 Task: Find connections with filter location Stamford with filter topic #jobsearchwith filter profile language French with filter current company HR KN Official with filter school Maulana Azad National Institute of Technology with filter industry Building Equipment Contractors with filter service category Digital Marketing with filter keywords title Owner
Action: Mouse moved to (695, 108)
Screenshot: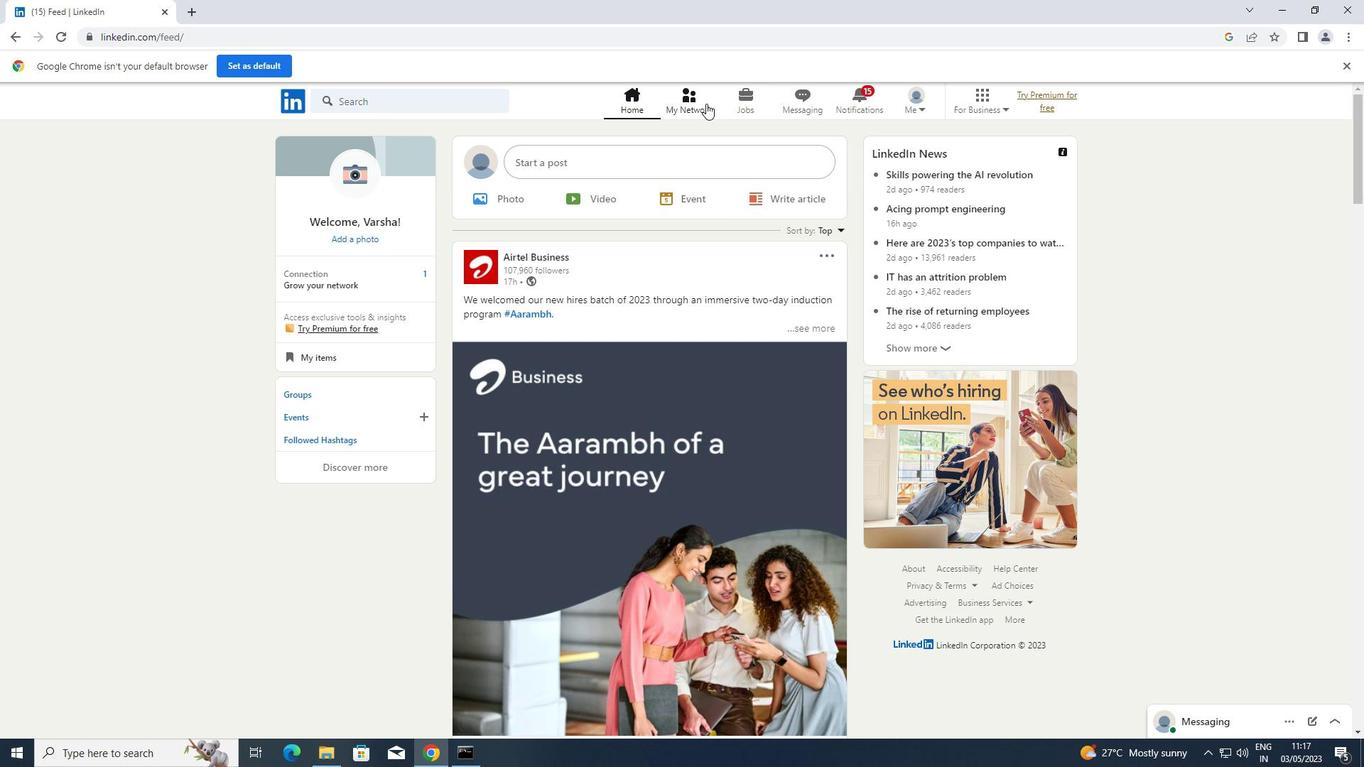 
Action: Mouse pressed left at (695, 108)
Screenshot: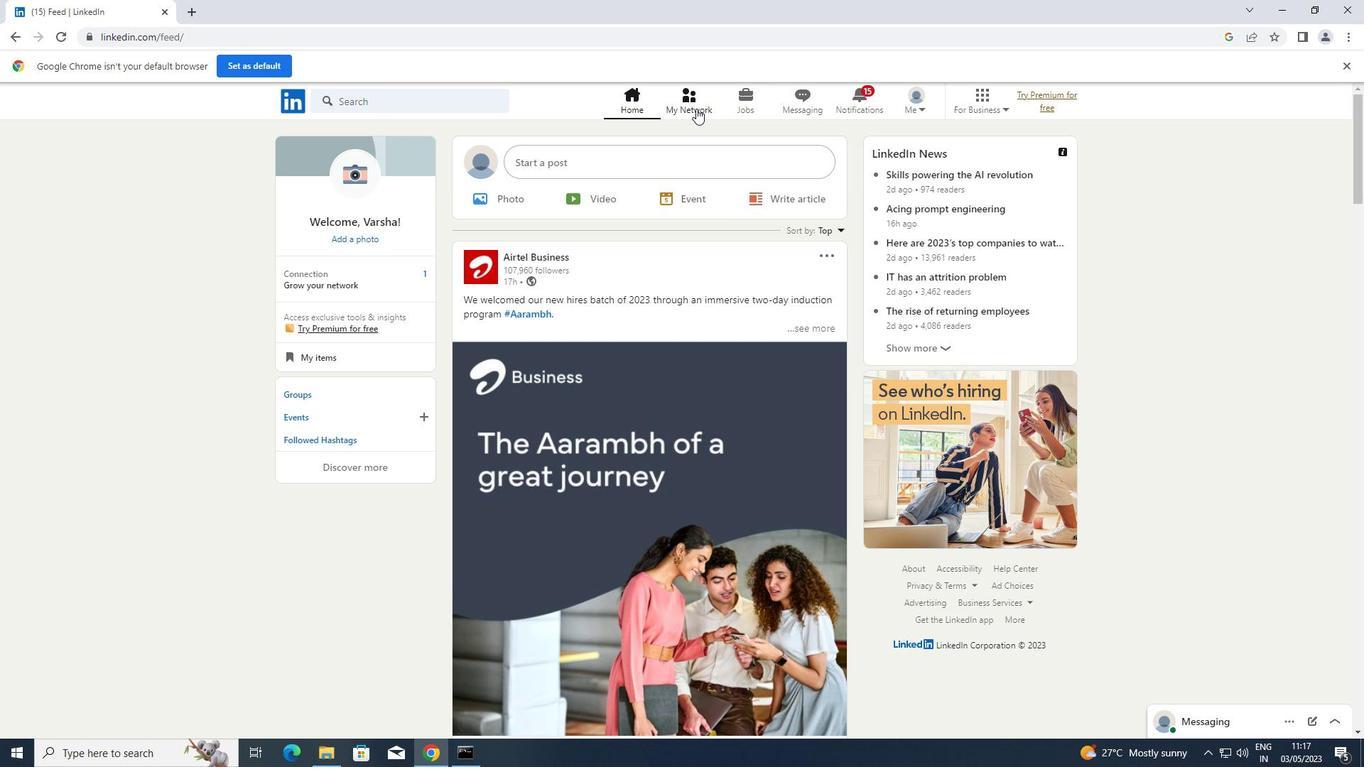 
Action: Mouse moved to (410, 173)
Screenshot: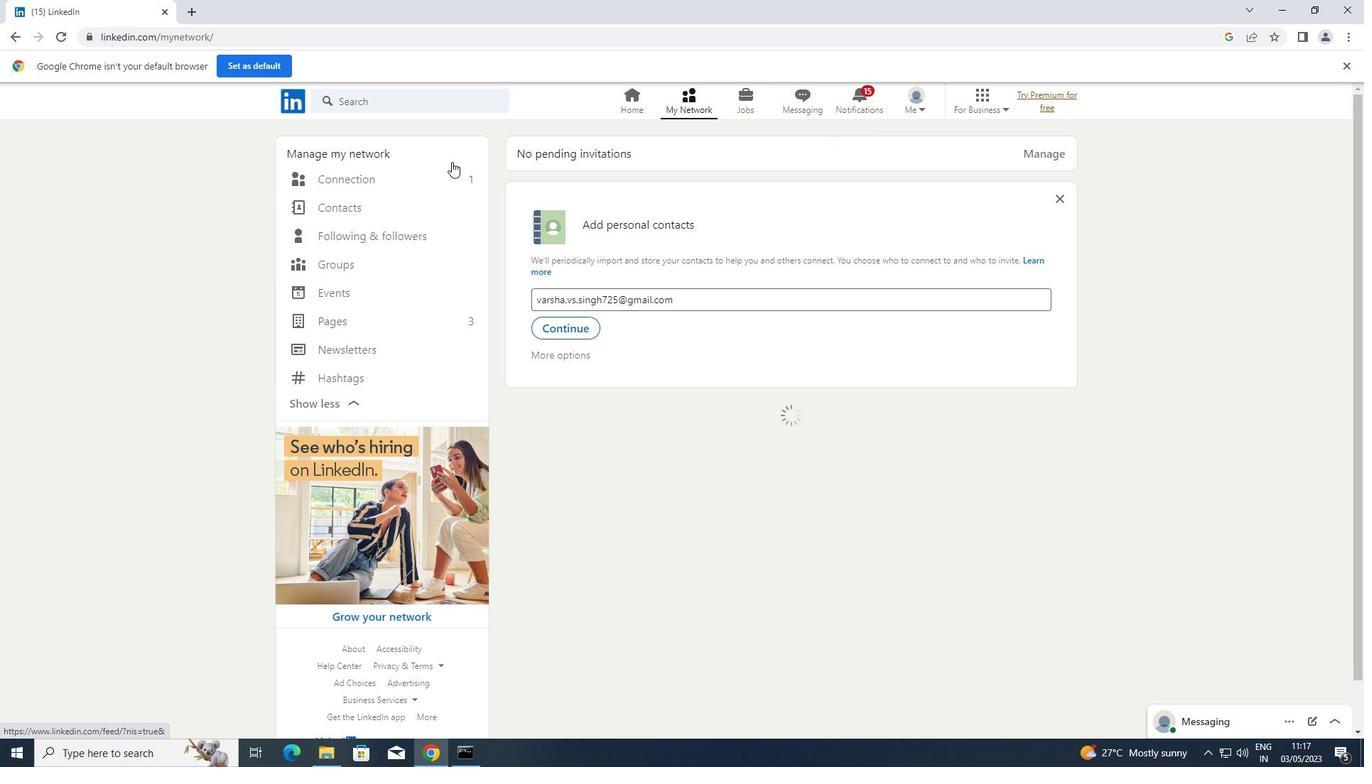 
Action: Mouse pressed left at (410, 173)
Screenshot: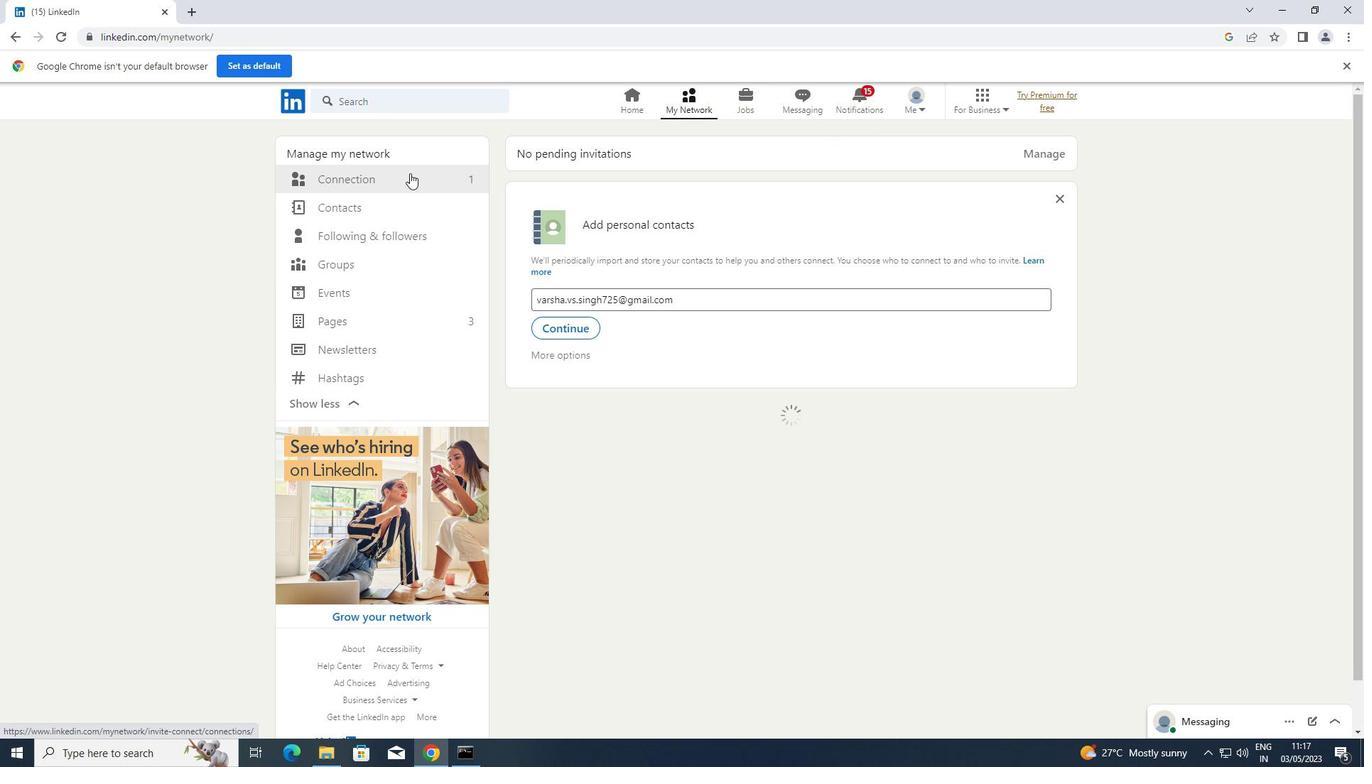 
Action: Mouse moved to (776, 174)
Screenshot: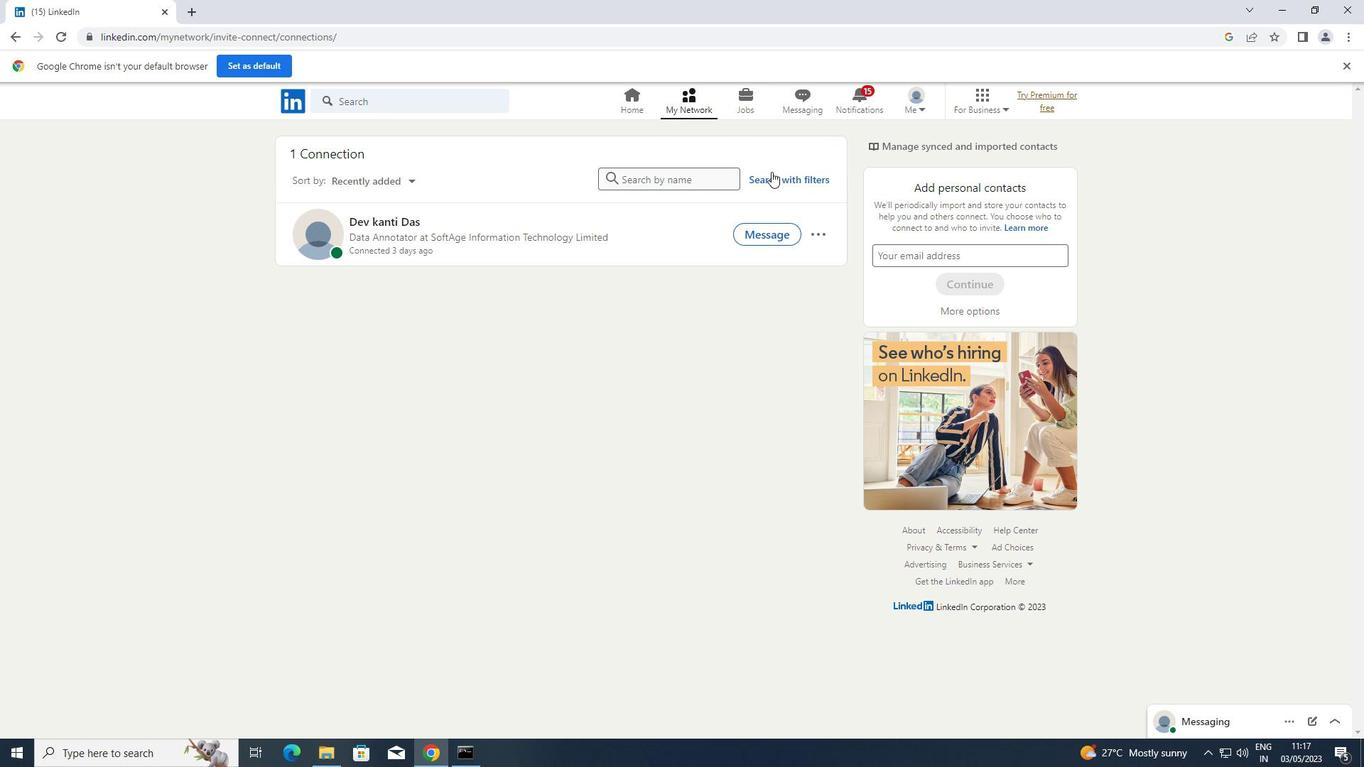 
Action: Mouse pressed left at (776, 174)
Screenshot: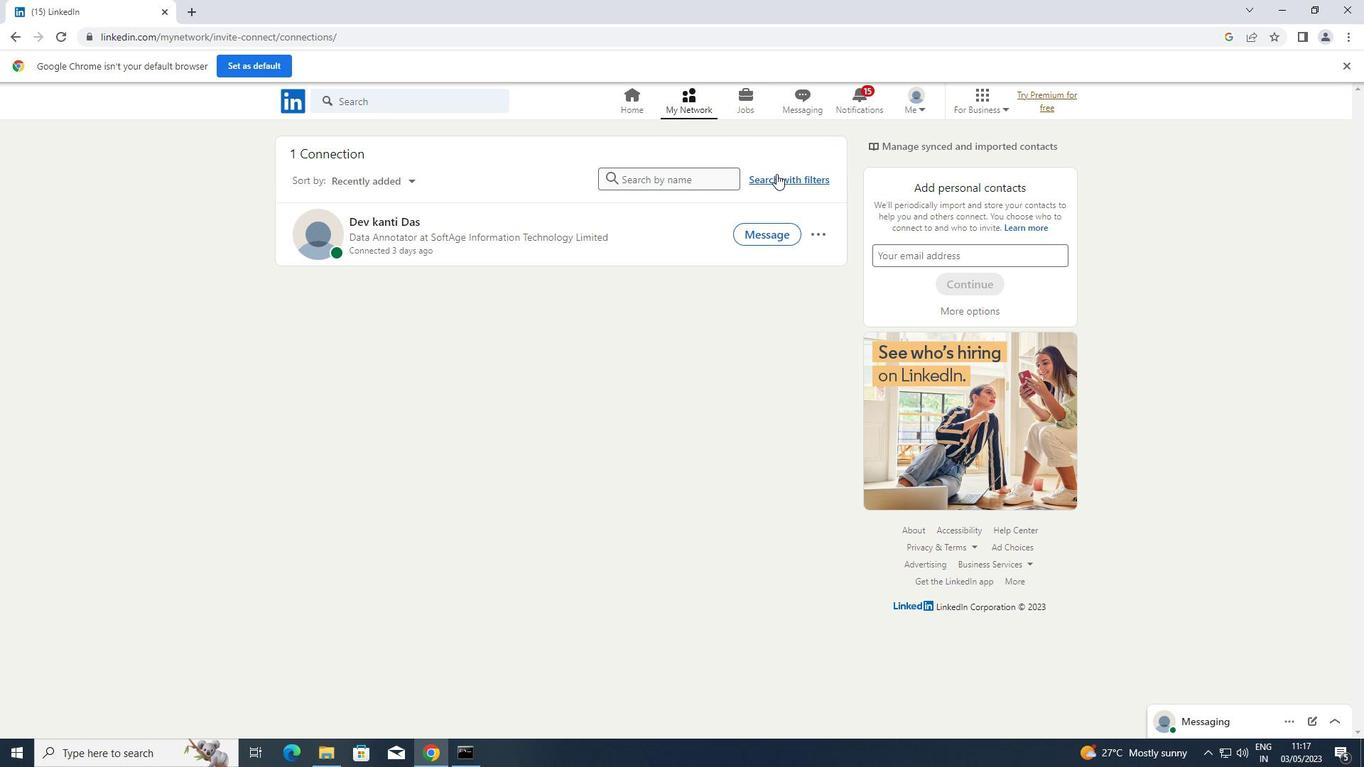 
Action: Mouse moved to (736, 137)
Screenshot: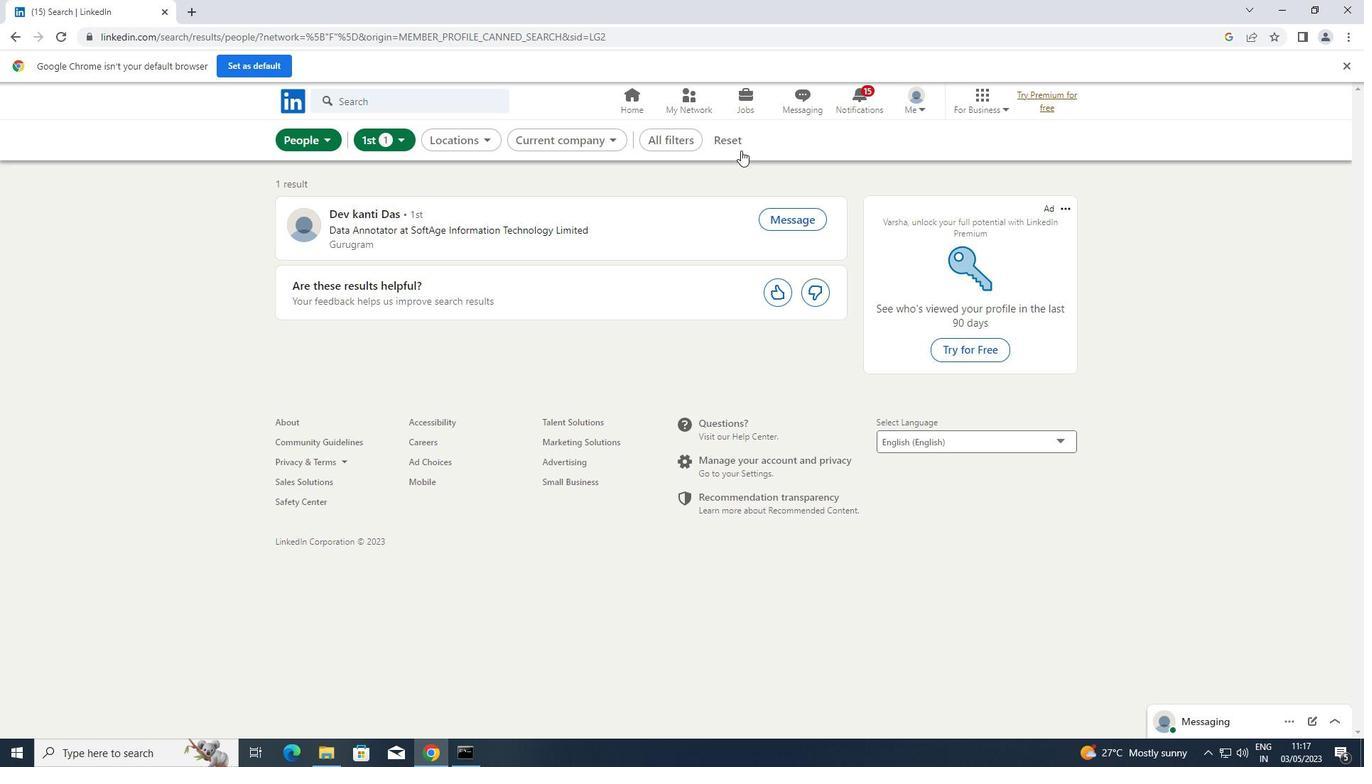 
Action: Mouse pressed left at (736, 137)
Screenshot: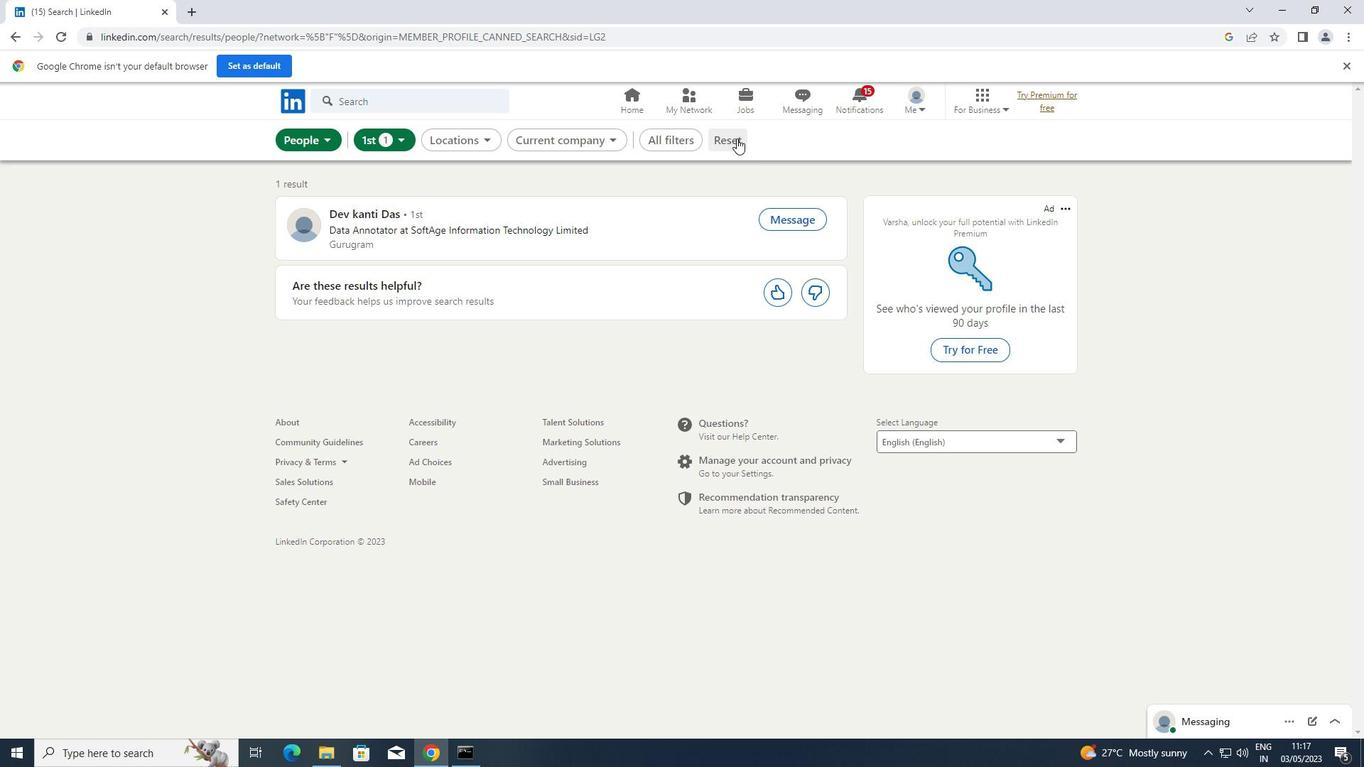 
Action: Mouse moved to (693, 137)
Screenshot: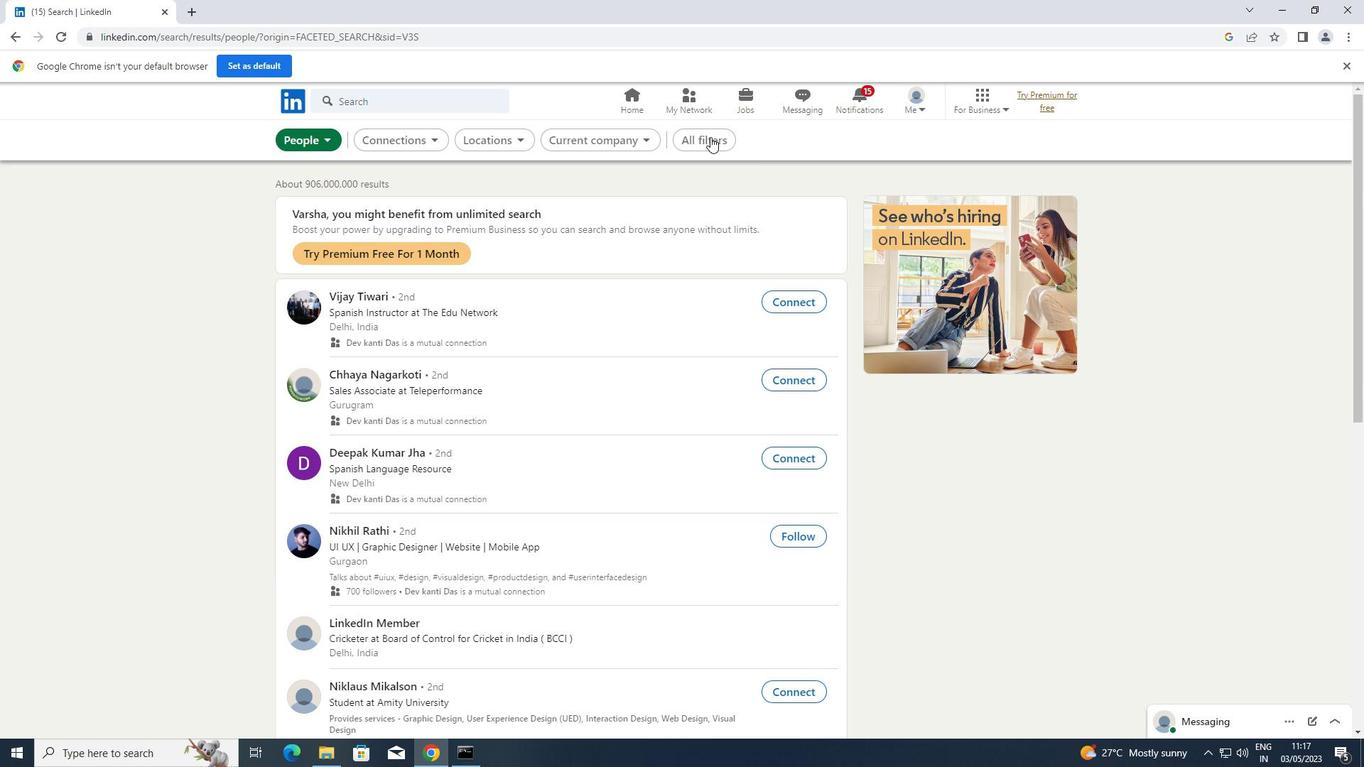 
Action: Mouse pressed left at (693, 137)
Screenshot: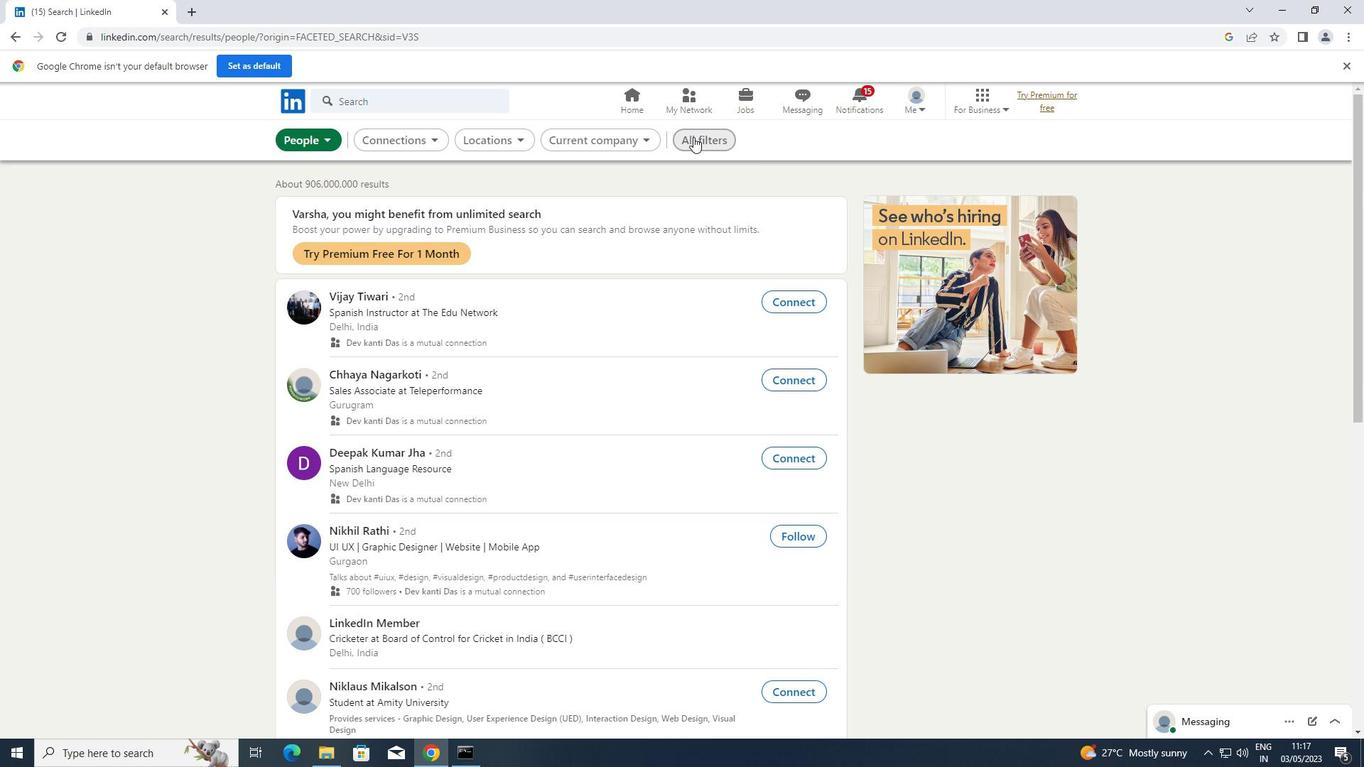 
Action: Mouse moved to (953, 309)
Screenshot: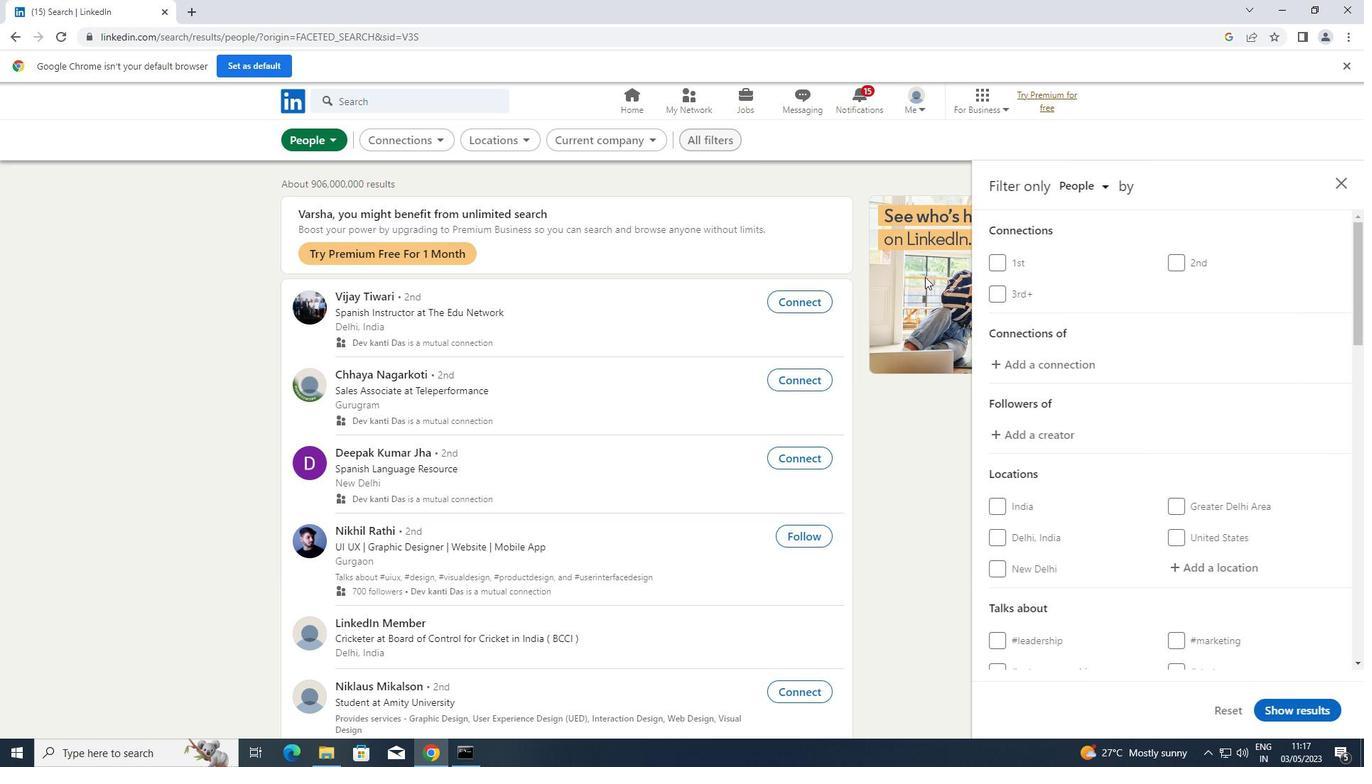 
Action: Mouse scrolled (953, 309) with delta (0, 0)
Screenshot: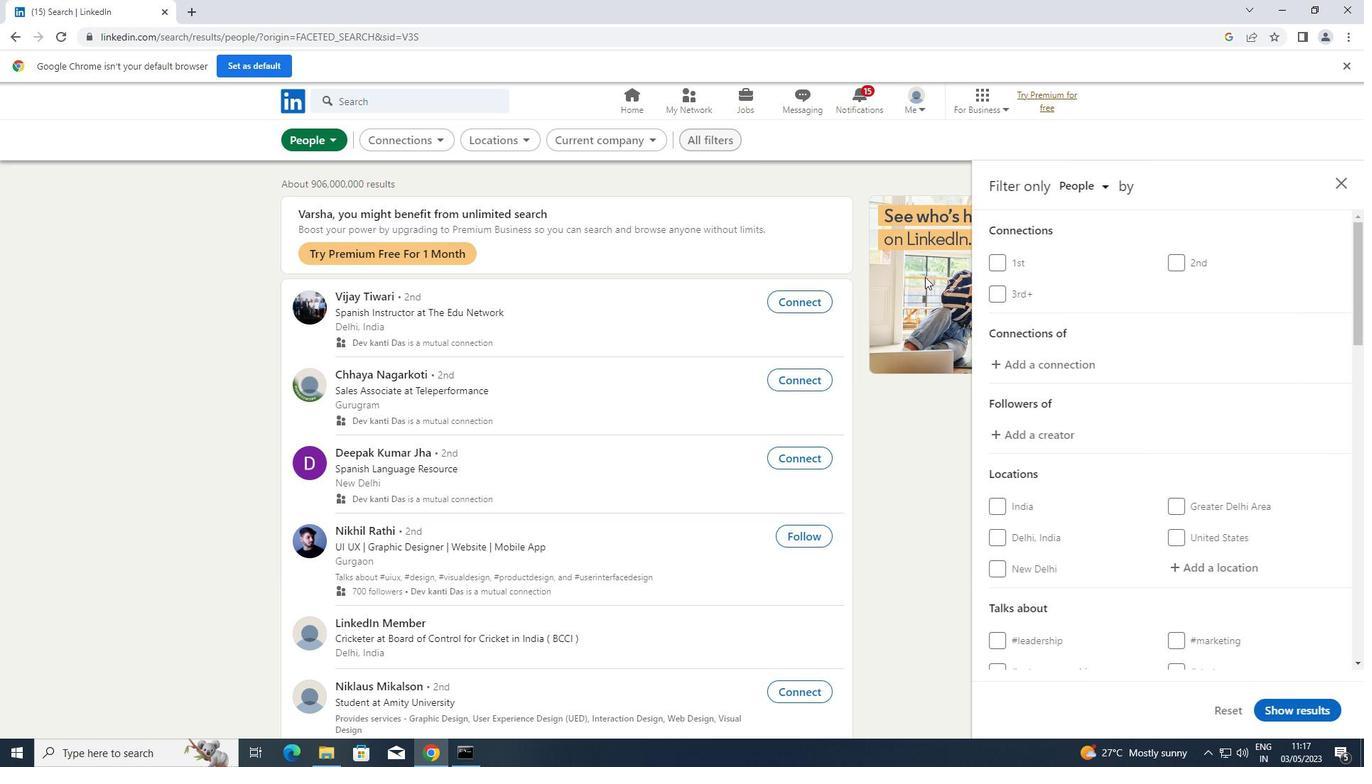 
Action: Mouse moved to (958, 316)
Screenshot: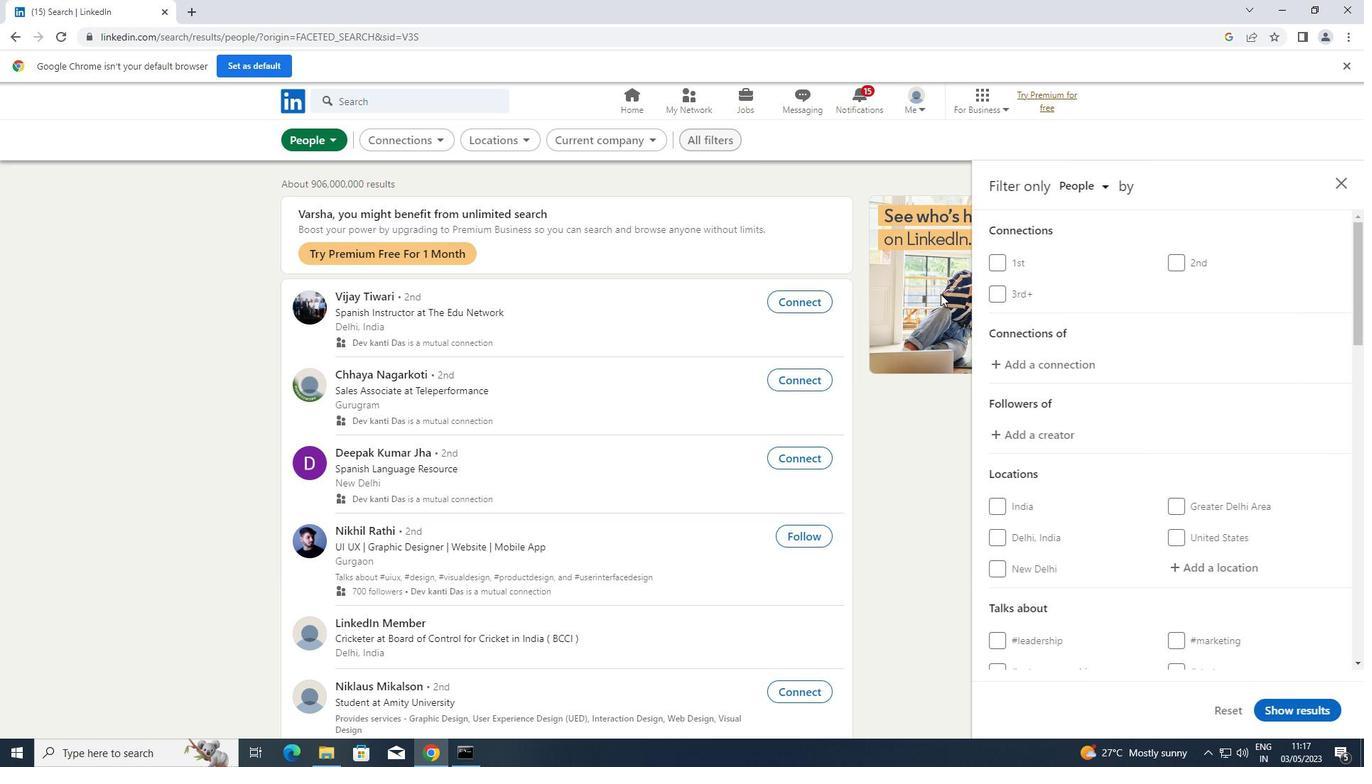 
Action: Mouse scrolled (958, 315) with delta (0, 0)
Screenshot: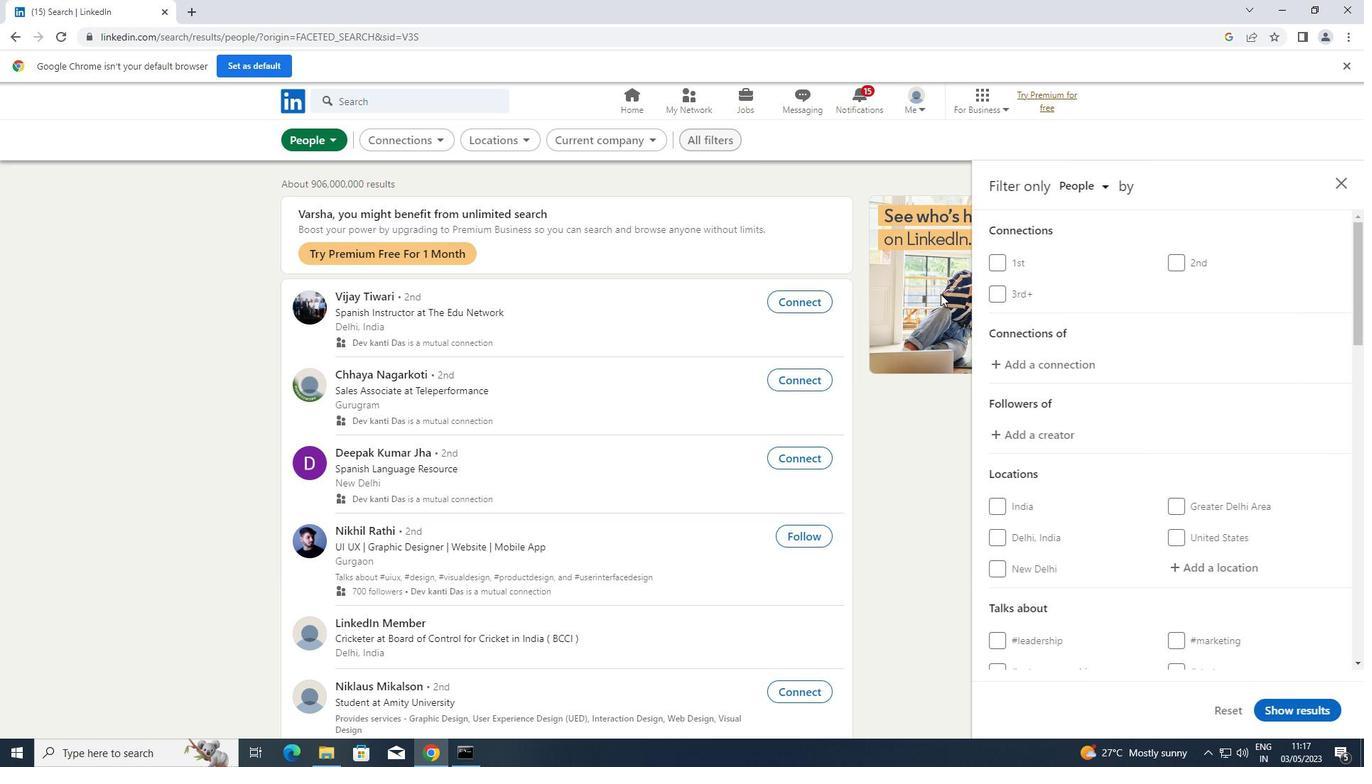 
Action: Mouse moved to (1239, 573)
Screenshot: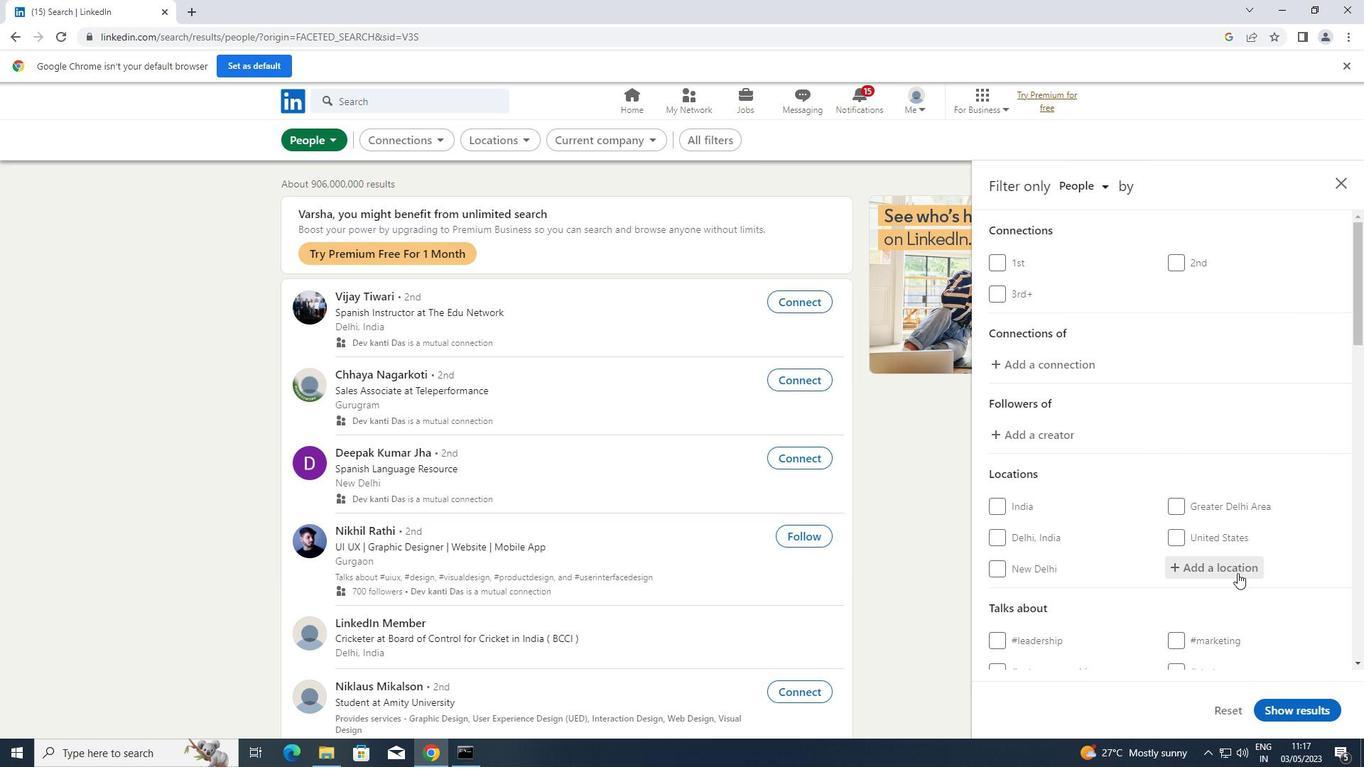 
Action: Mouse pressed left at (1239, 573)
Screenshot: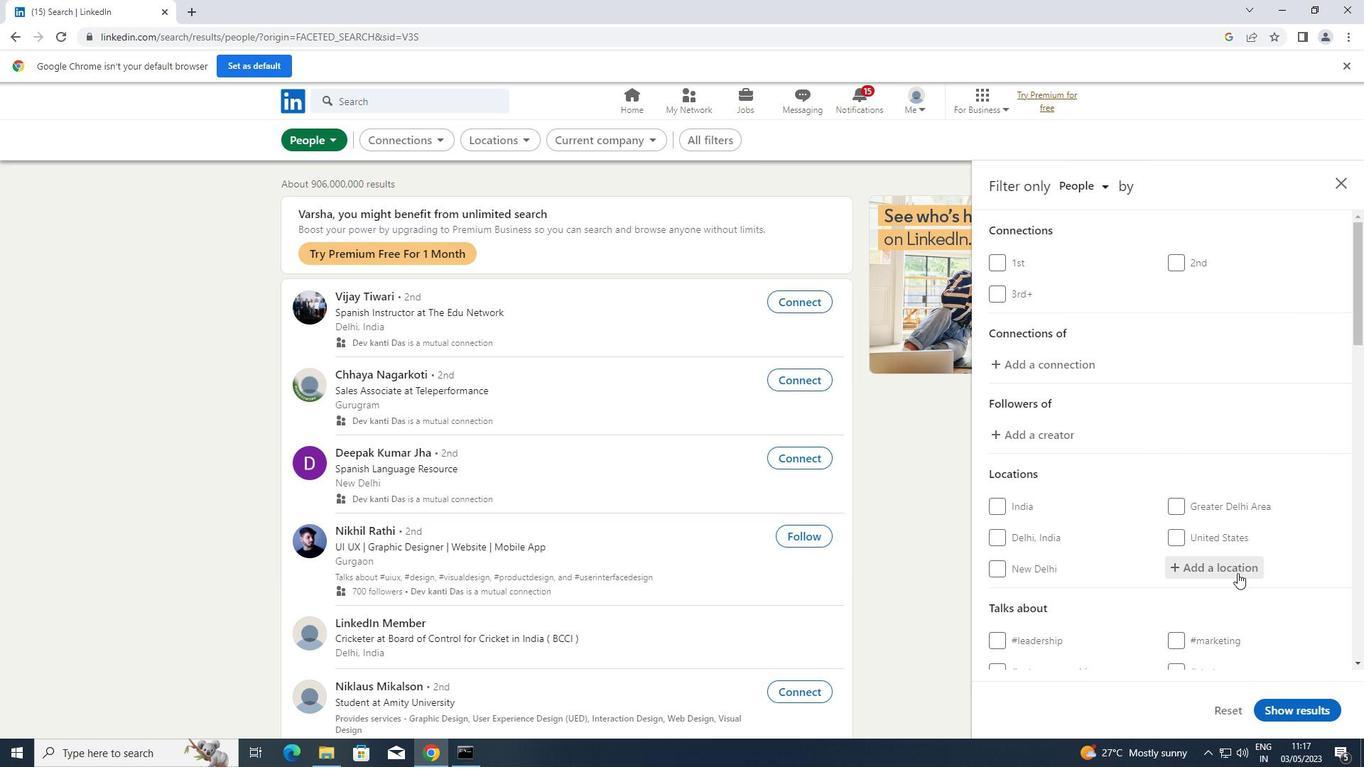 
Action: Mouse moved to (1247, 574)
Screenshot: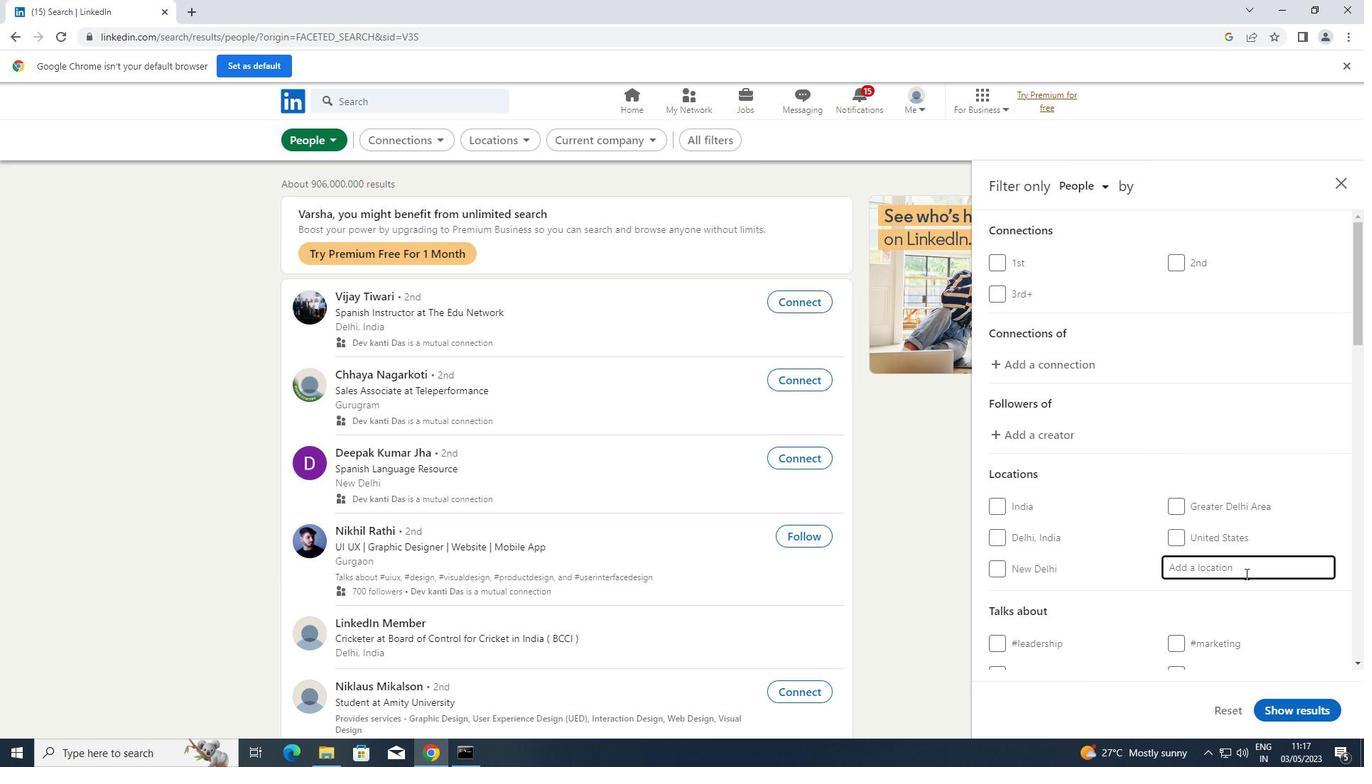 
Action: Key pressed <Key.shift>STAMFORD<Key.enter>
Screenshot: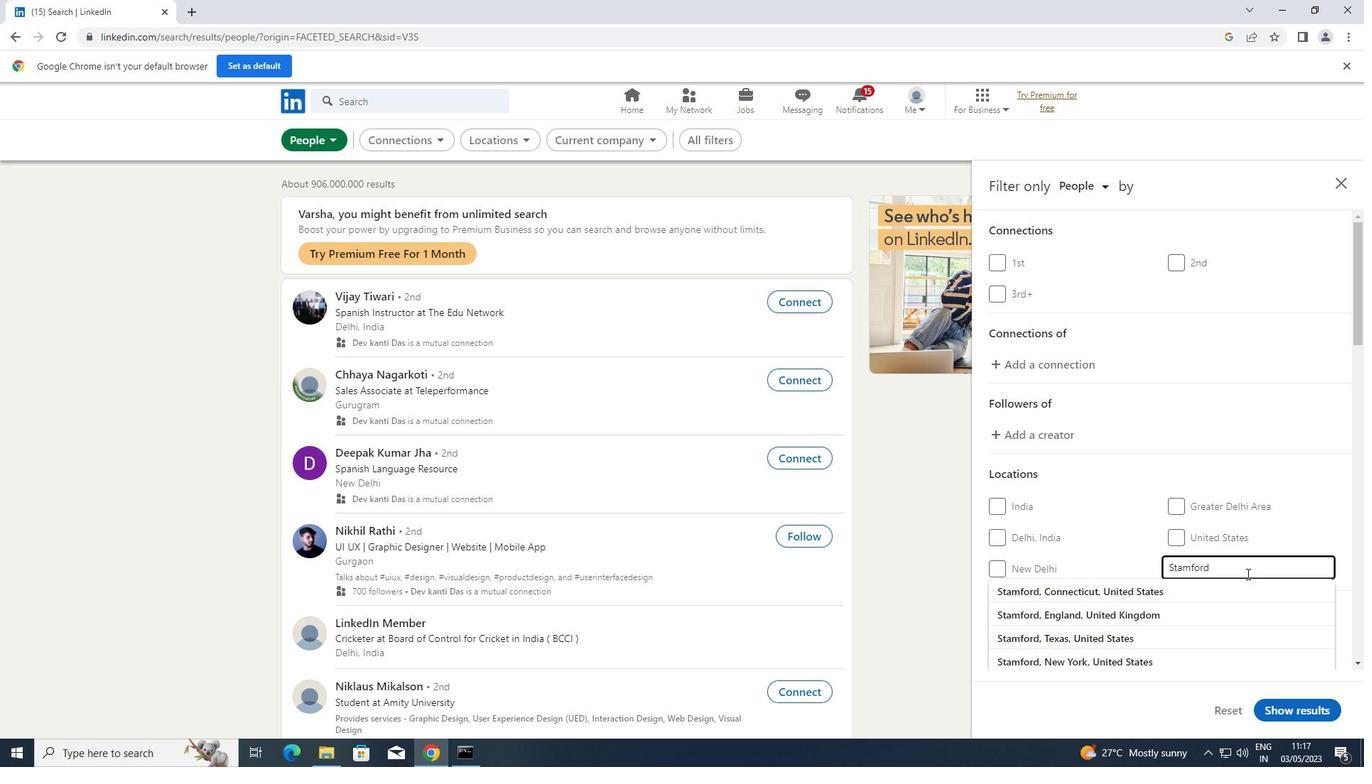 
Action: Mouse scrolled (1247, 573) with delta (0, 0)
Screenshot: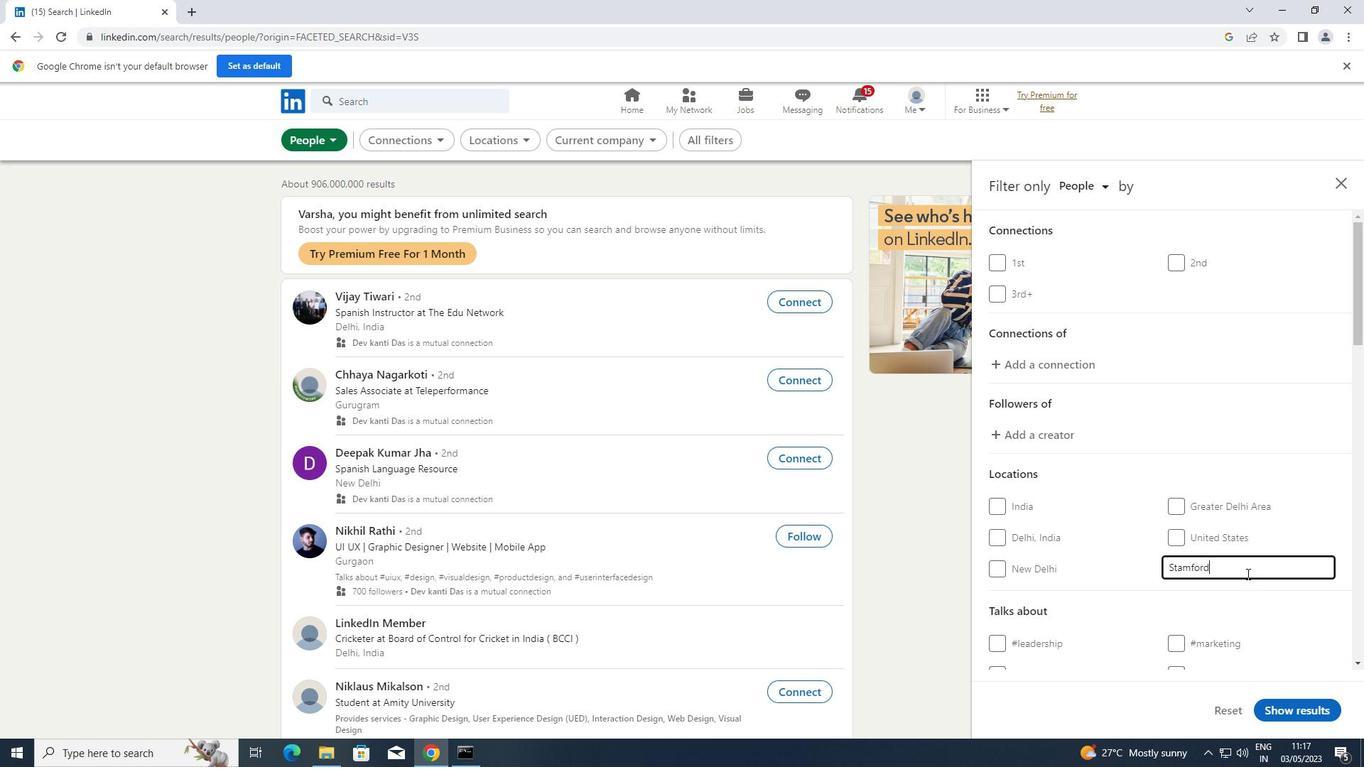 
Action: Mouse scrolled (1247, 573) with delta (0, 0)
Screenshot: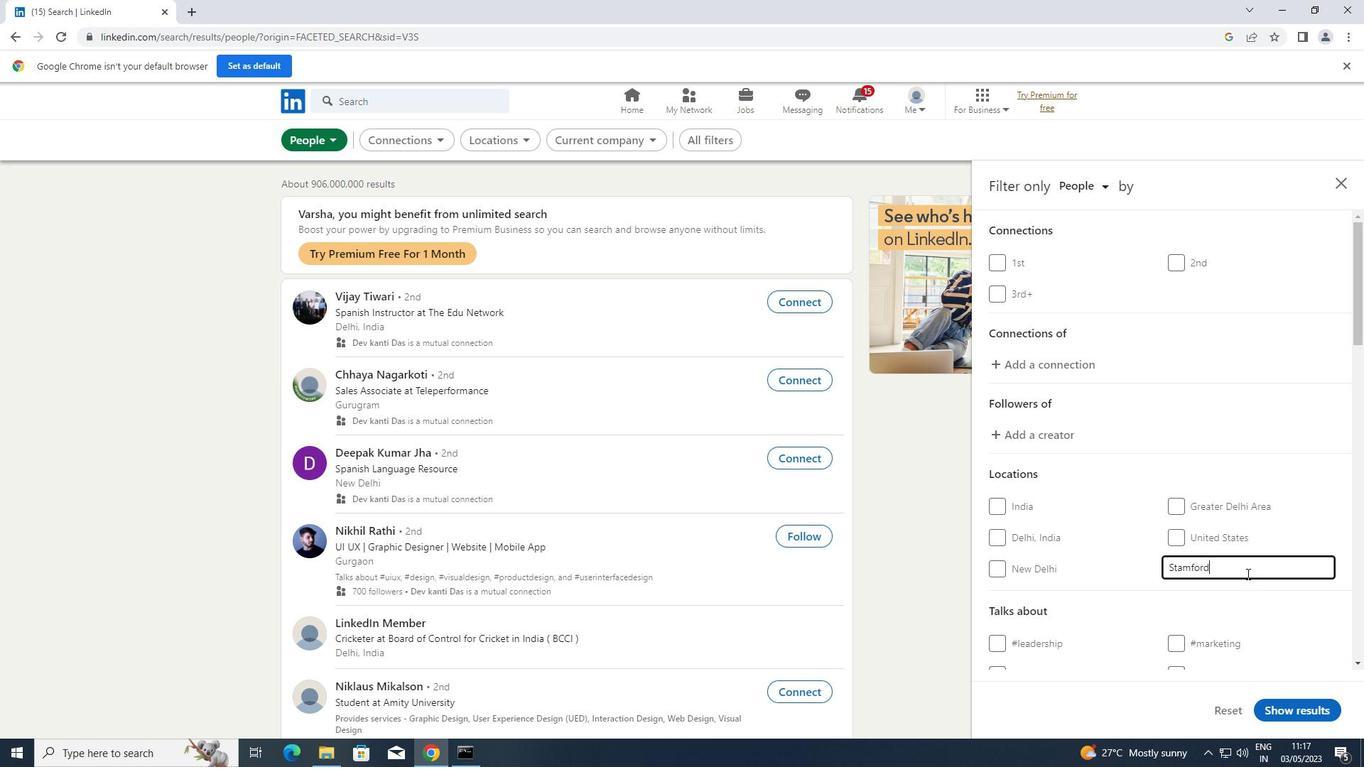 
Action: Mouse scrolled (1247, 573) with delta (0, 0)
Screenshot: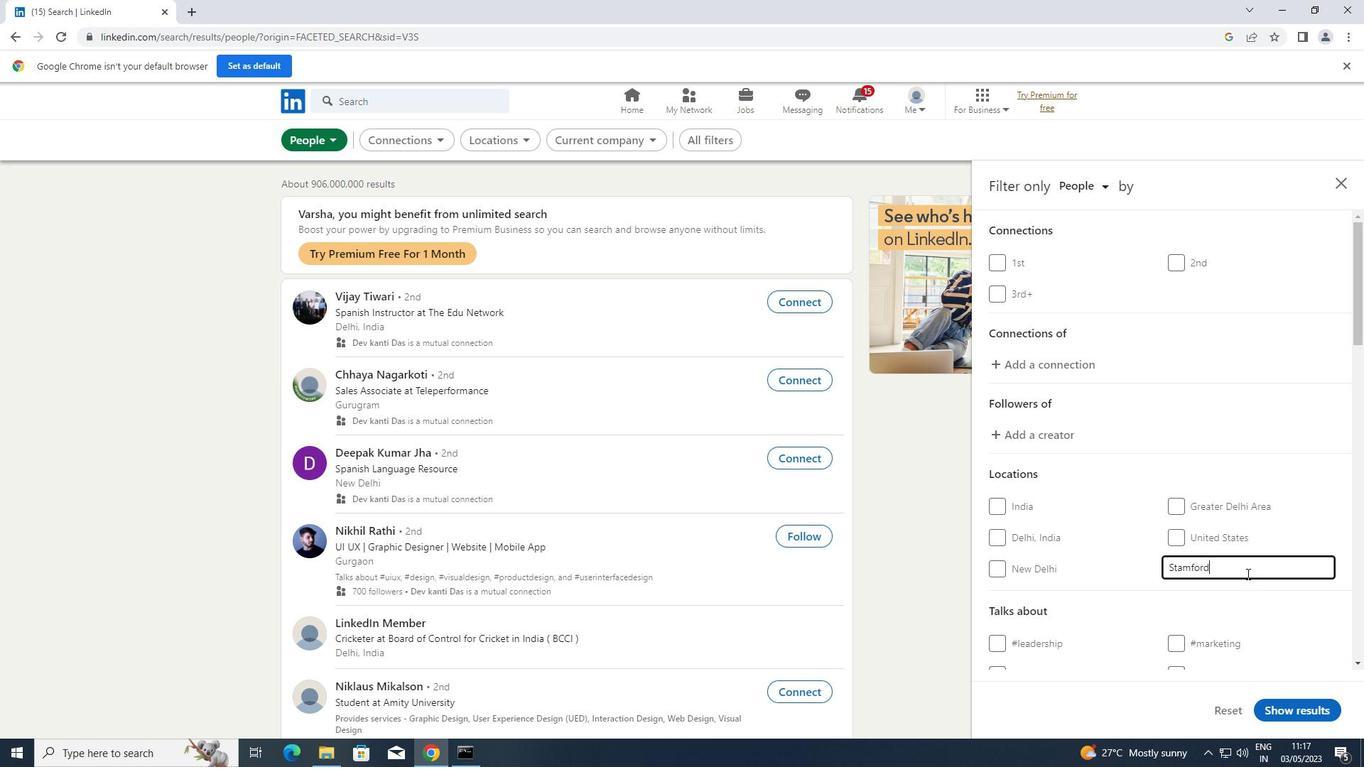 
Action: Mouse moved to (1246, 495)
Screenshot: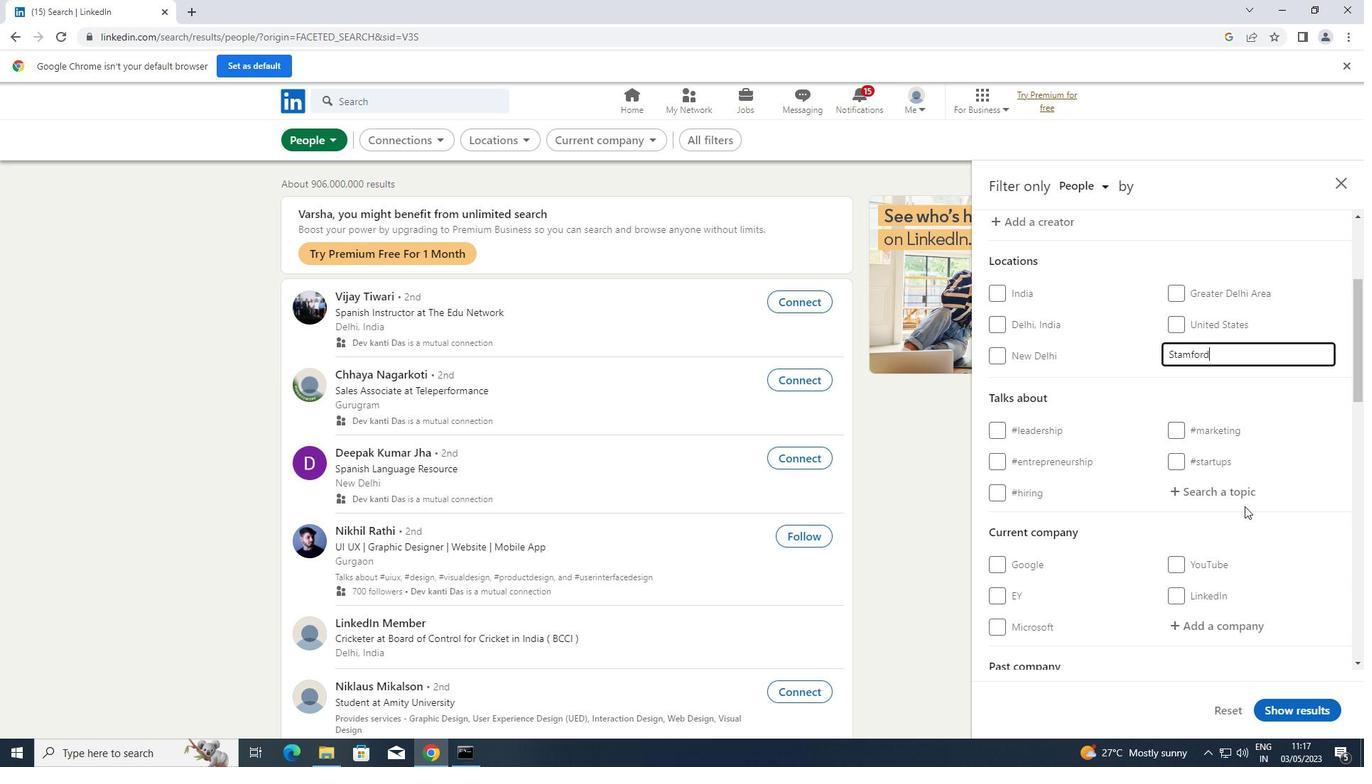 
Action: Mouse pressed left at (1246, 495)
Screenshot: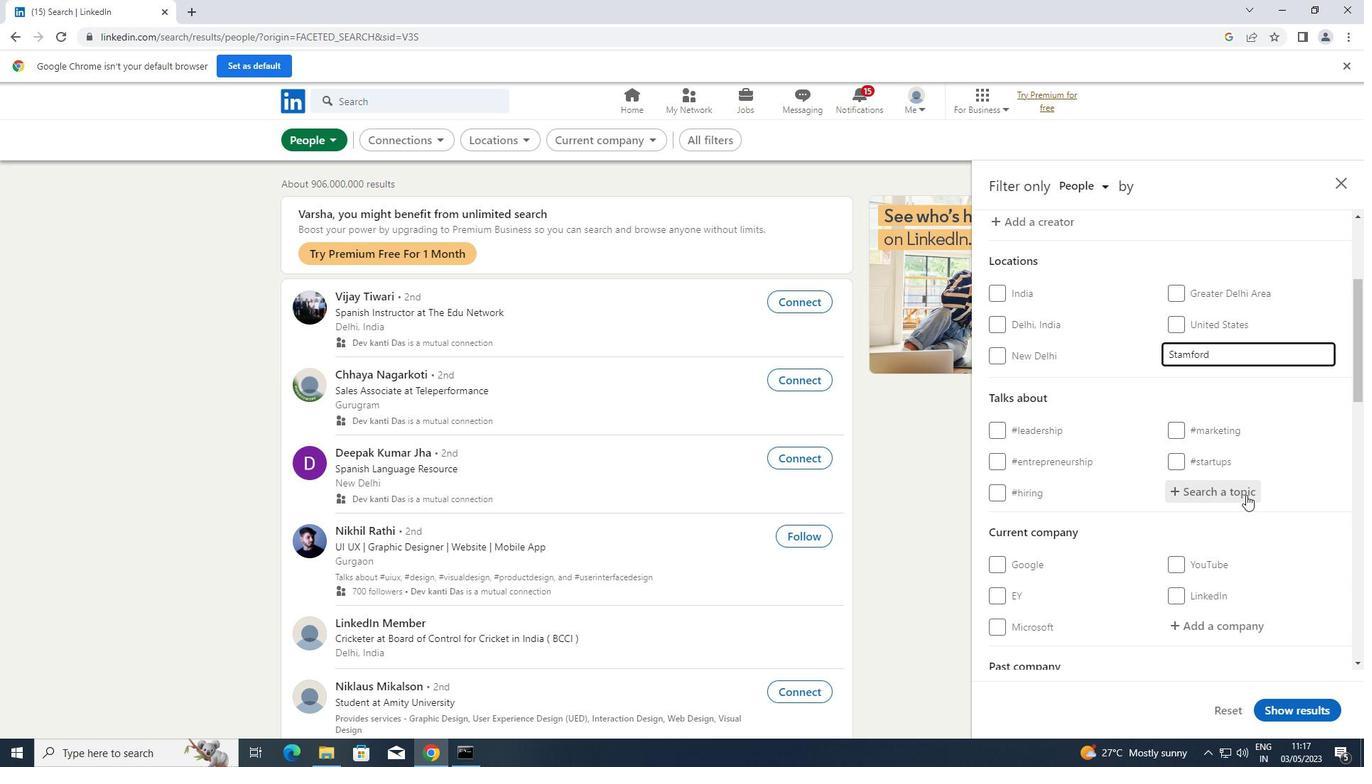 
Action: Key pressed JOBSEARCH
Screenshot: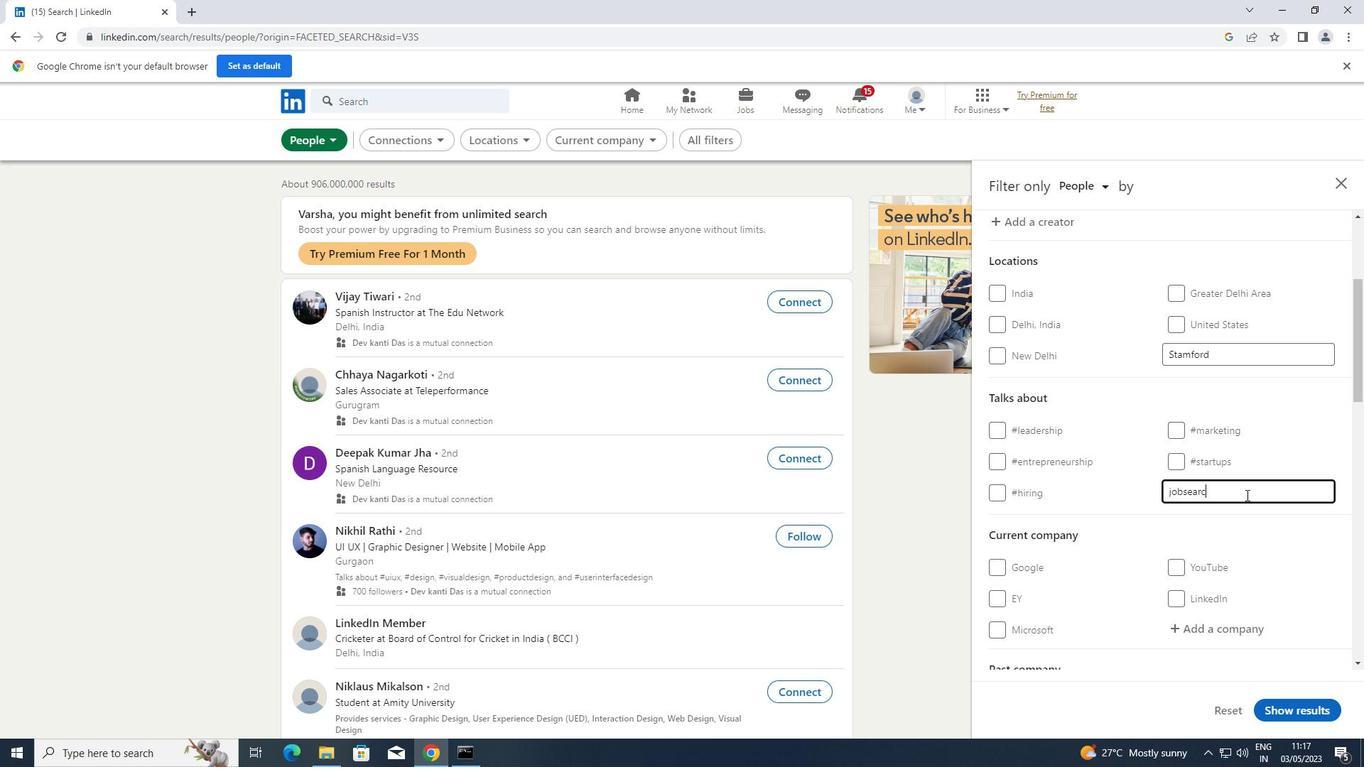 
Action: Mouse moved to (1169, 491)
Screenshot: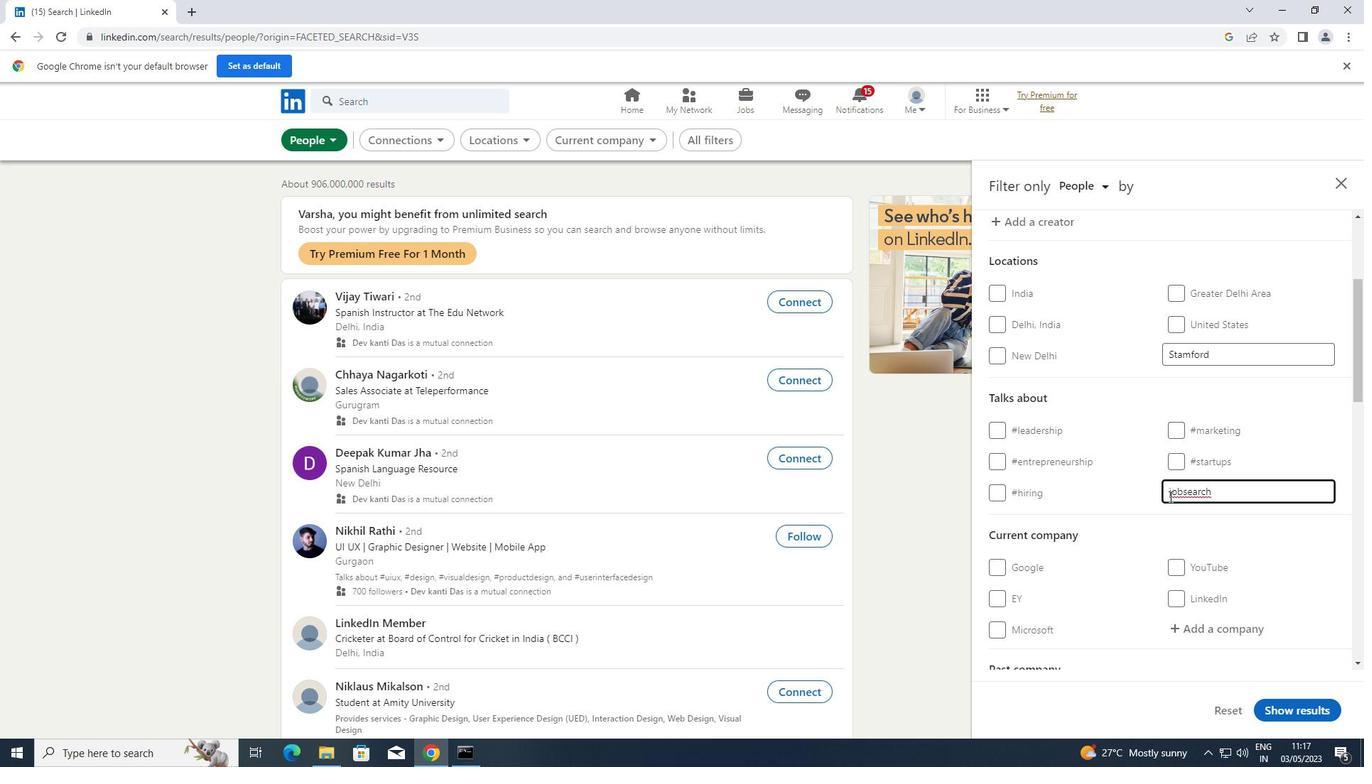 
Action: Mouse pressed left at (1169, 491)
Screenshot: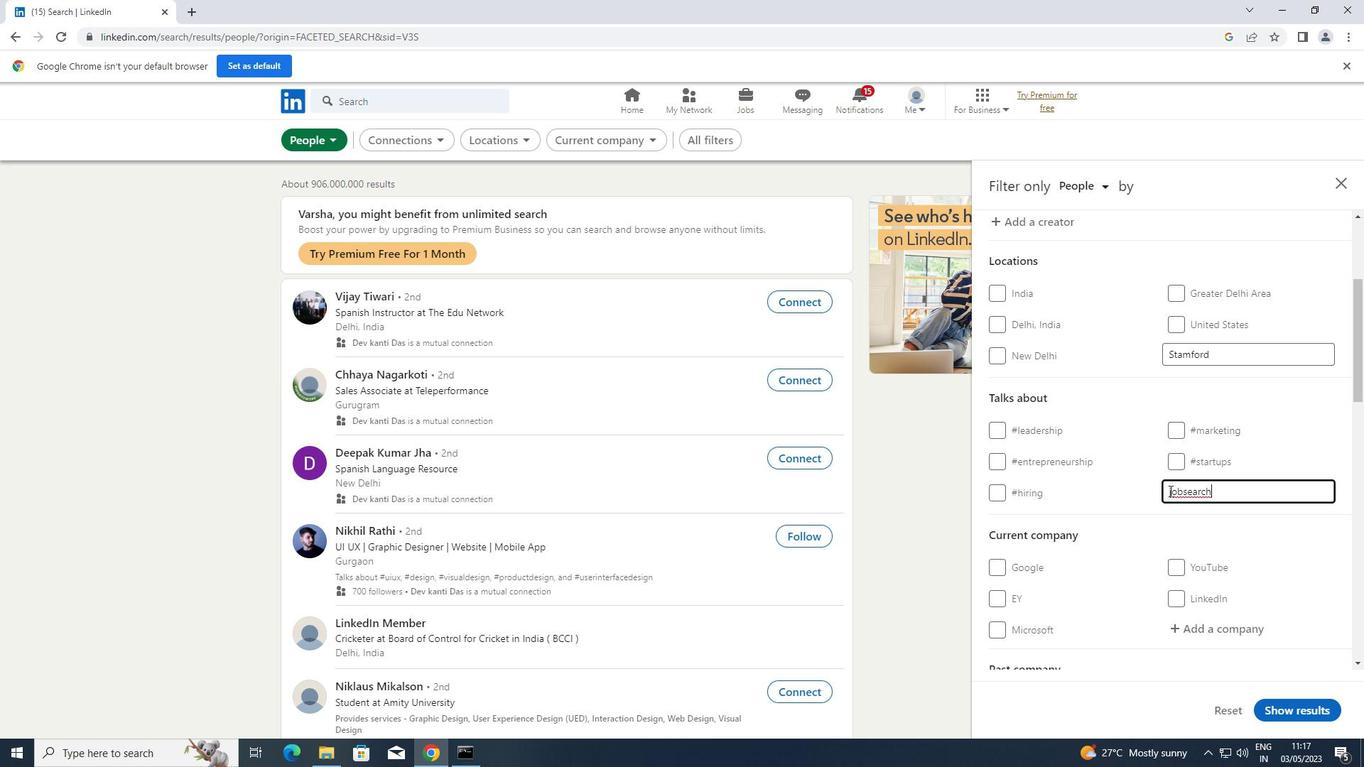 
Action: Key pressed <Key.shift>#
Screenshot: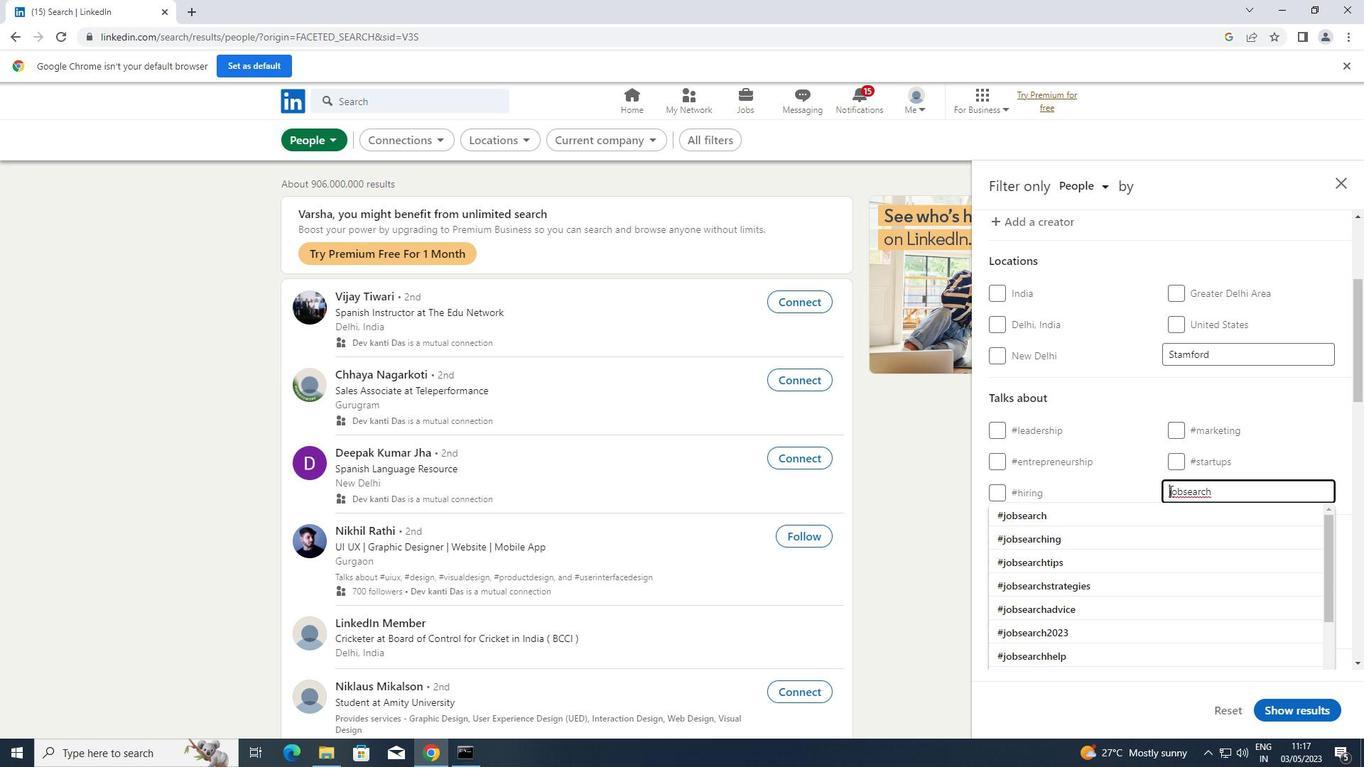 
Action: Mouse scrolled (1169, 490) with delta (0, 0)
Screenshot: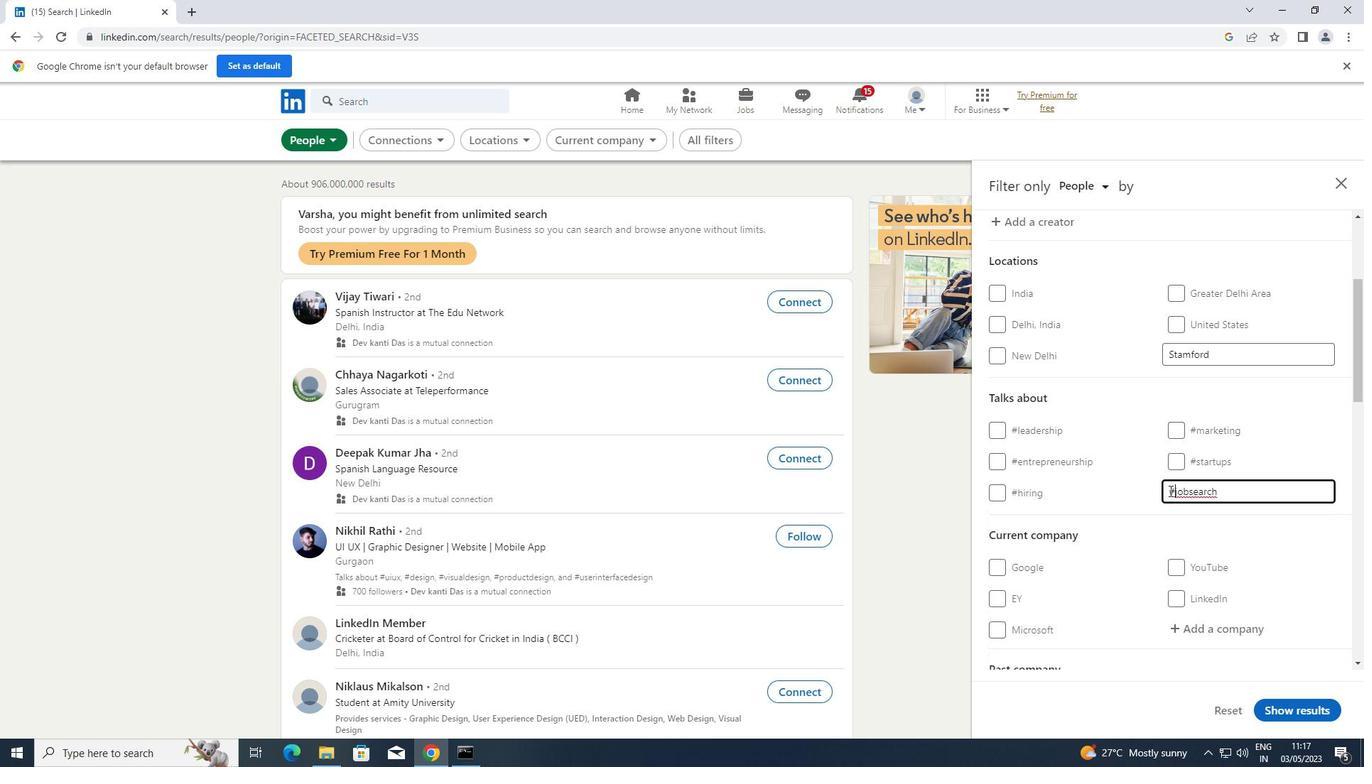 
Action: Mouse scrolled (1169, 490) with delta (0, 0)
Screenshot: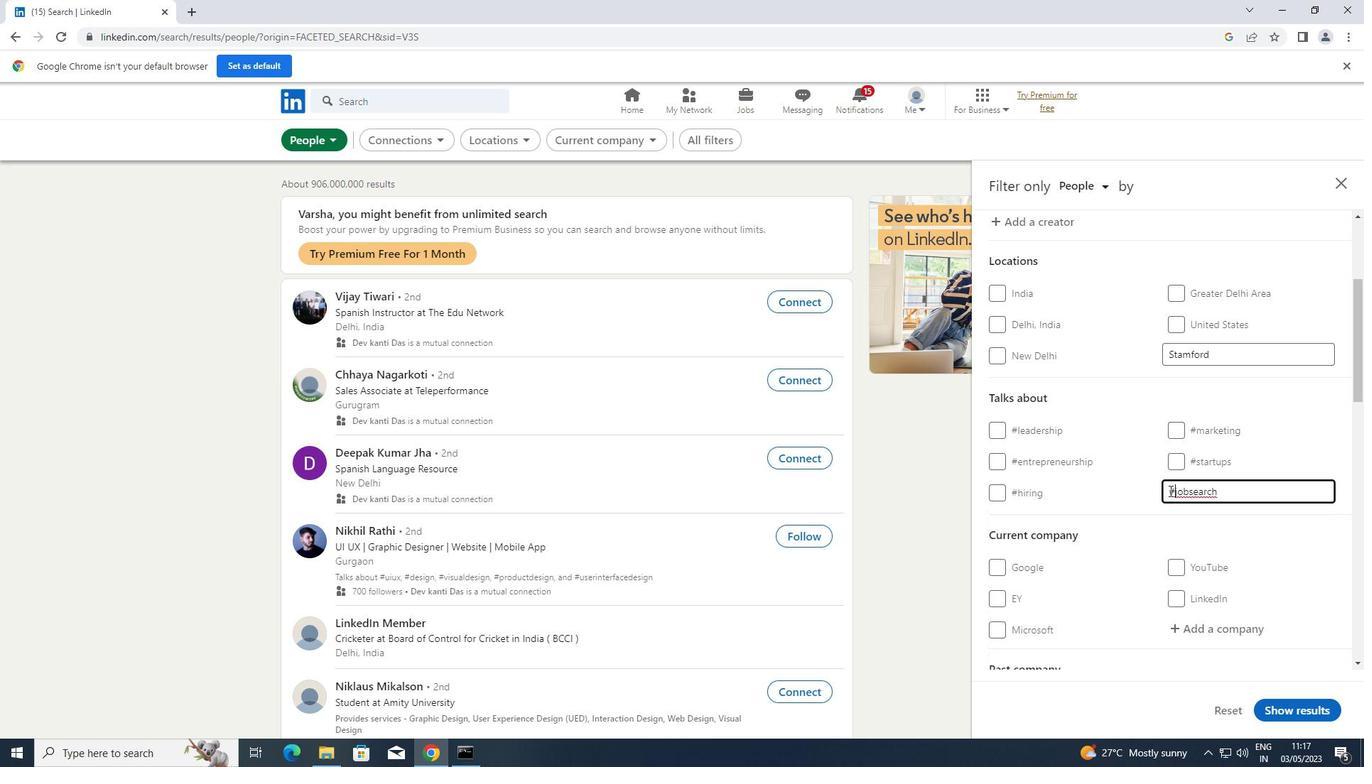 
Action: Mouse scrolled (1169, 490) with delta (0, 0)
Screenshot: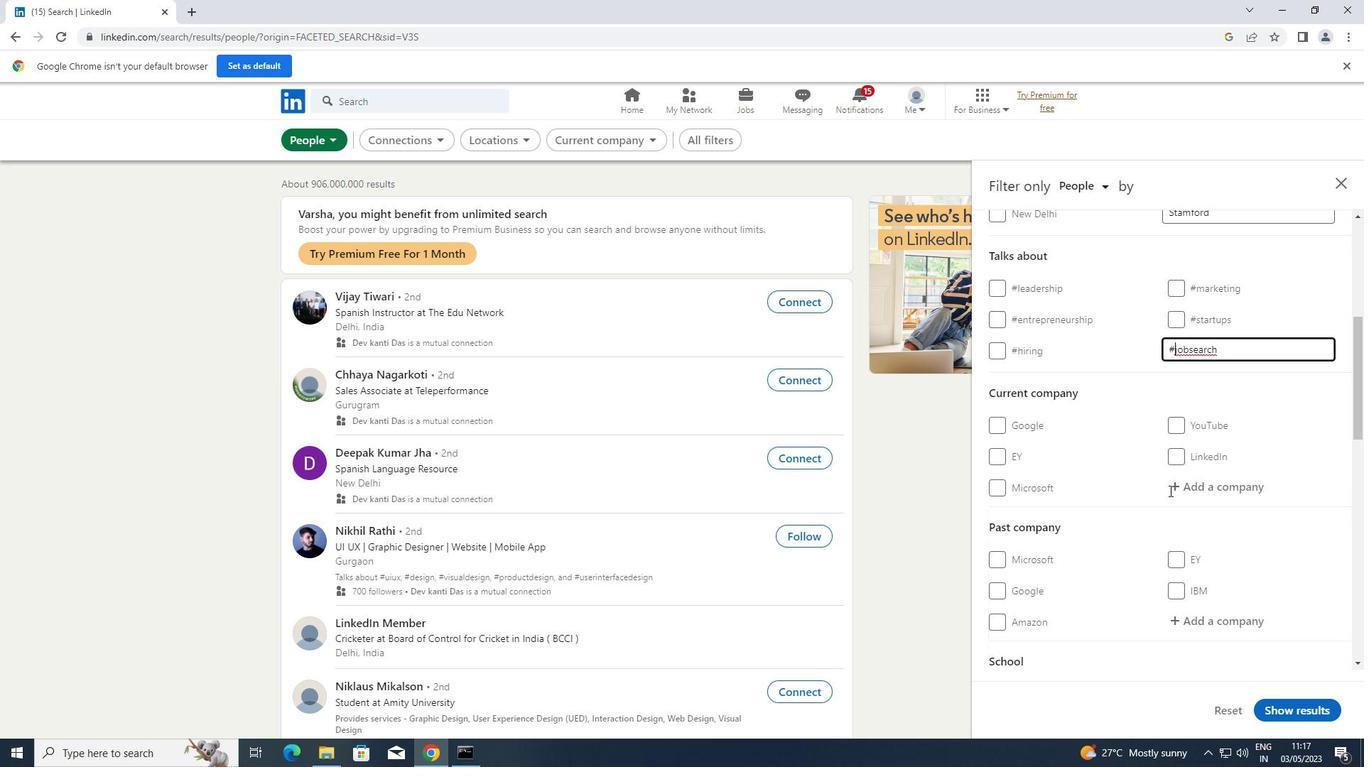 
Action: Mouse moved to (1174, 488)
Screenshot: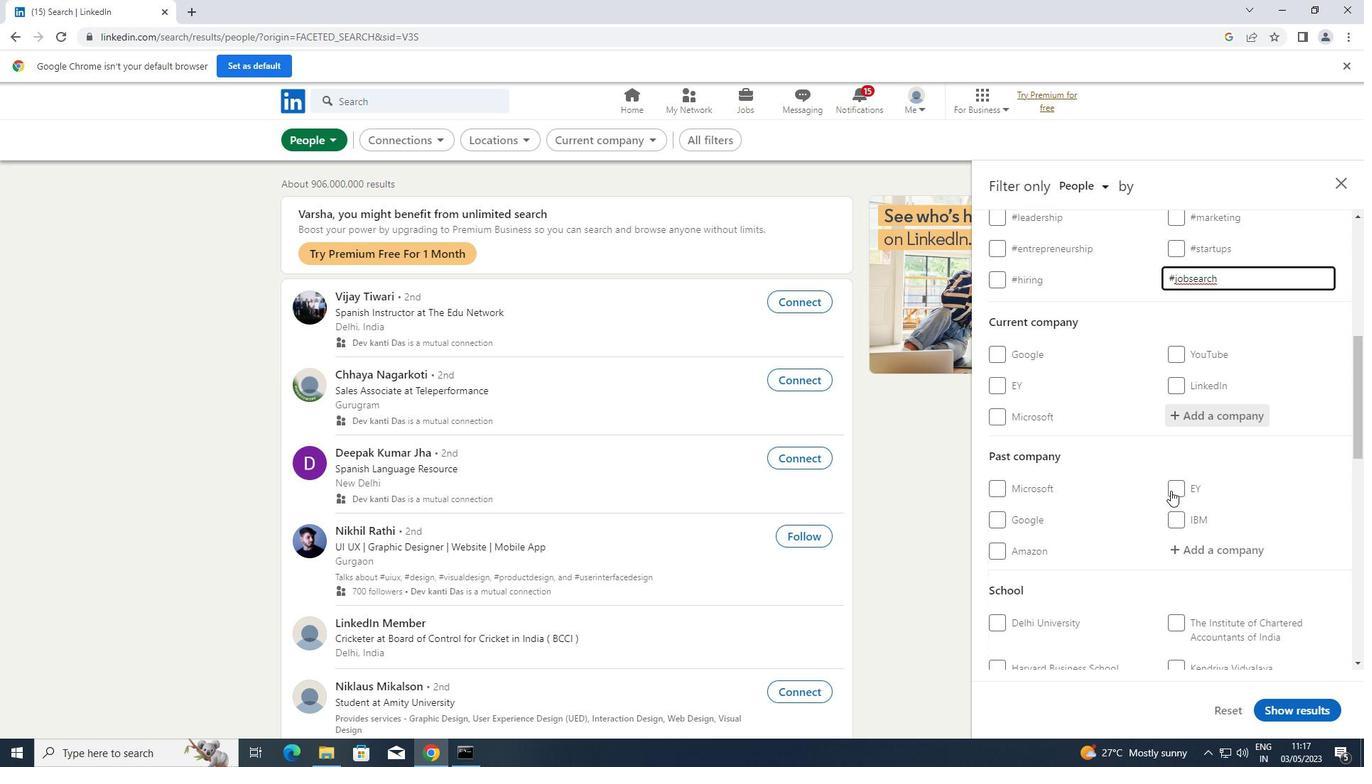 
Action: Mouse scrolled (1174, 488) with delta (0, 0)
Screenshot: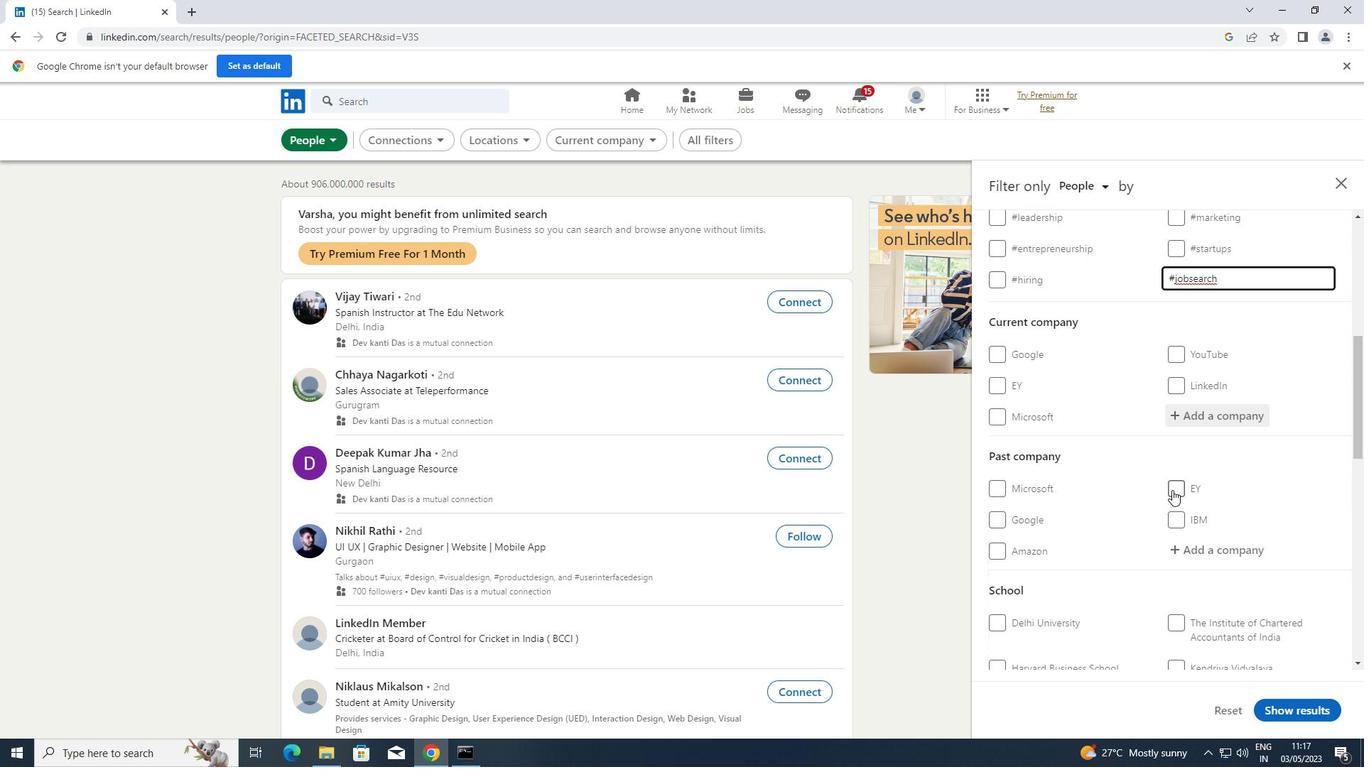 
Action: Mouse scrolled (1174, 488) with delta (0, 0)
Screenshot: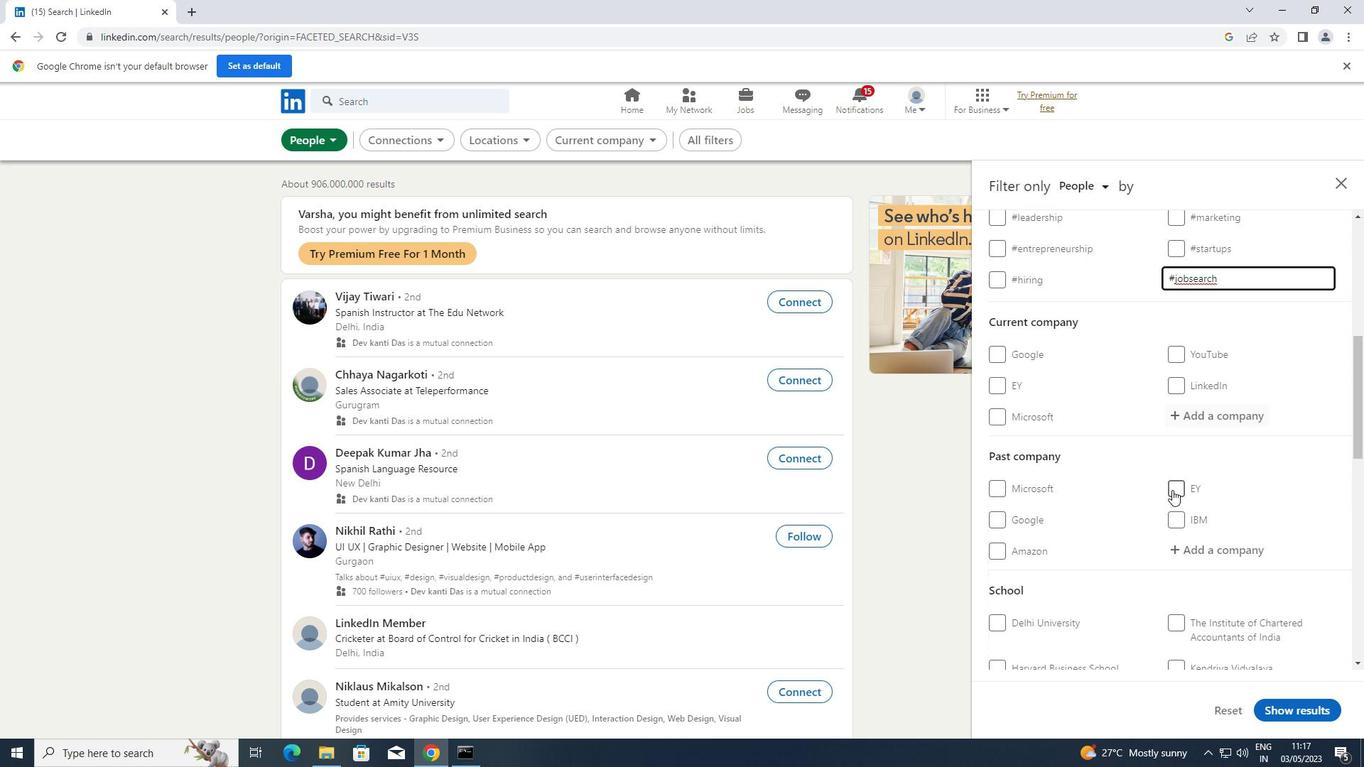 
Action: Mouse scrolled (1174, 488) with delta (0, 0)
Screenshot: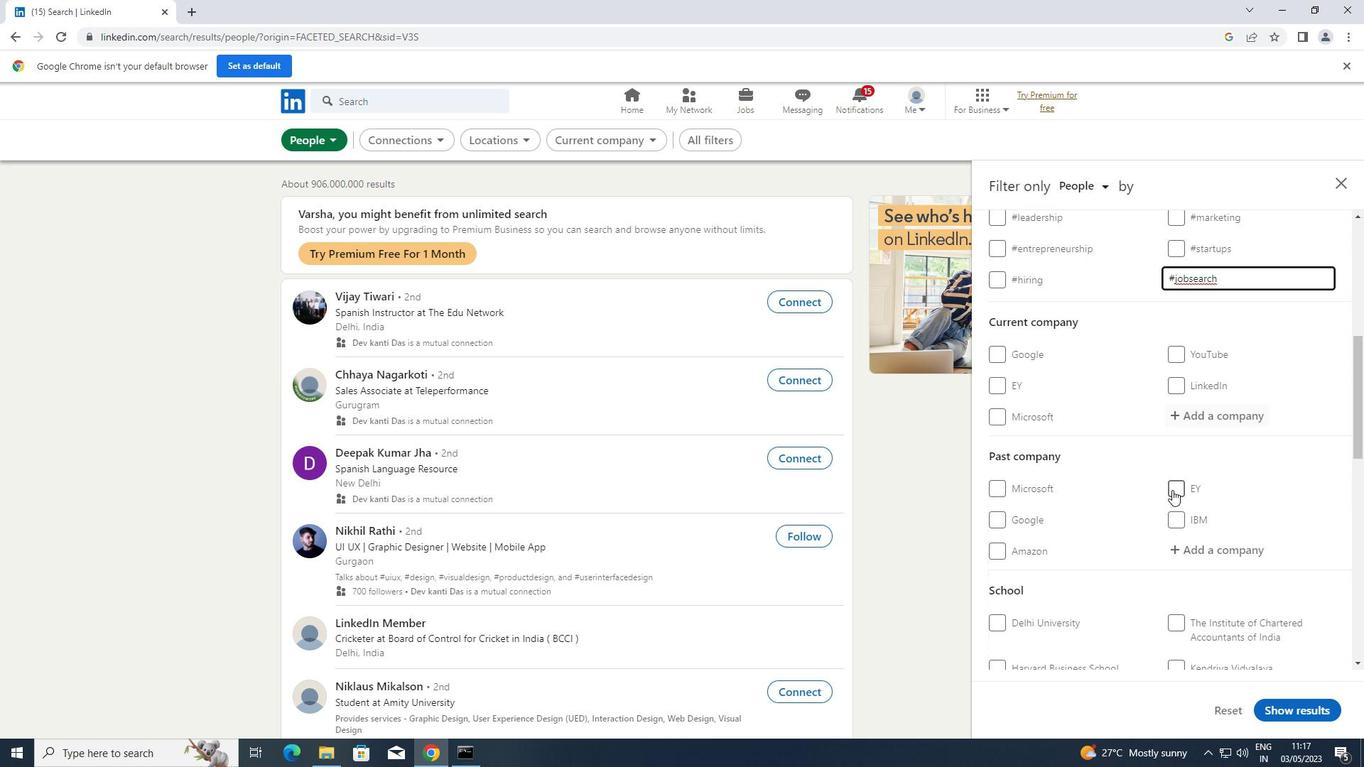 
Action: Mouse scrolled (1174, 488) with delta (0, 0)
Screenshot: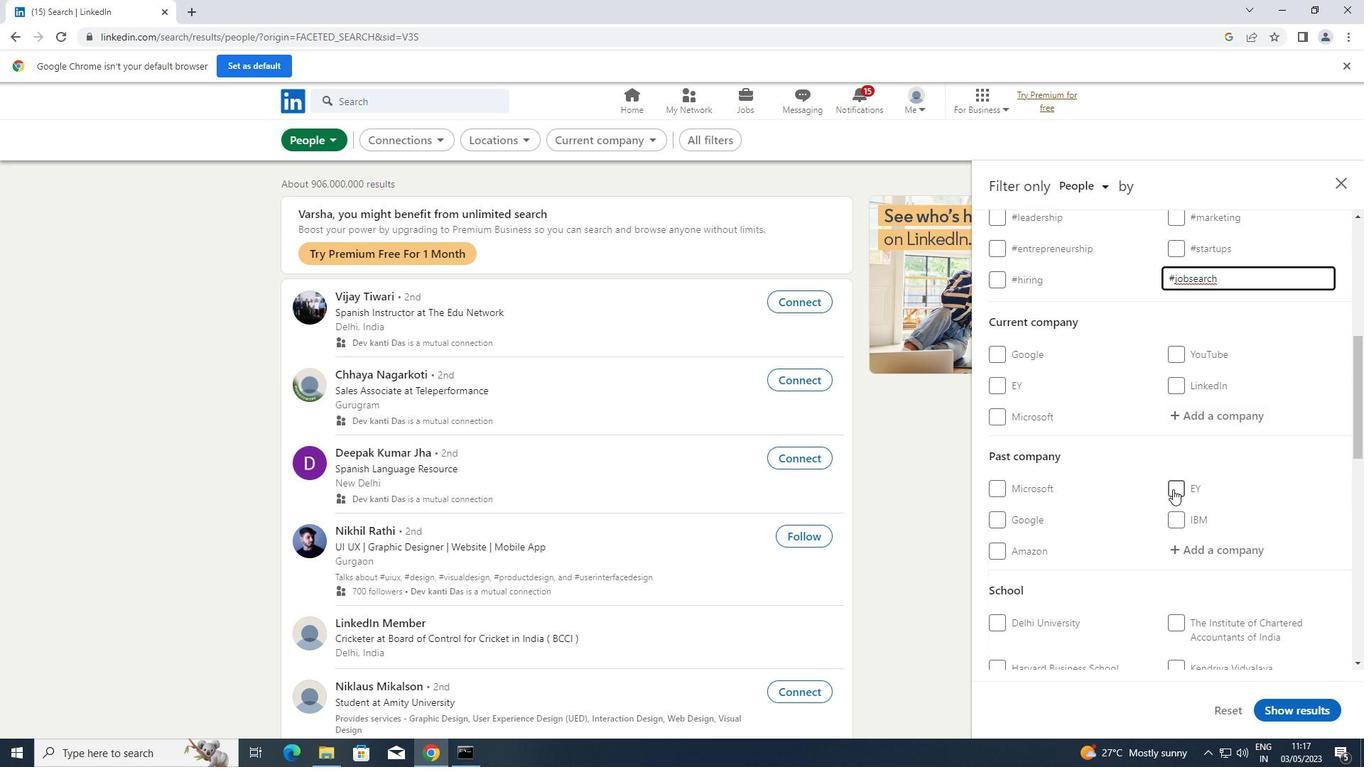
Action: Mouse scrolled (1174, 488) with delta (0, 0)
Screenshot: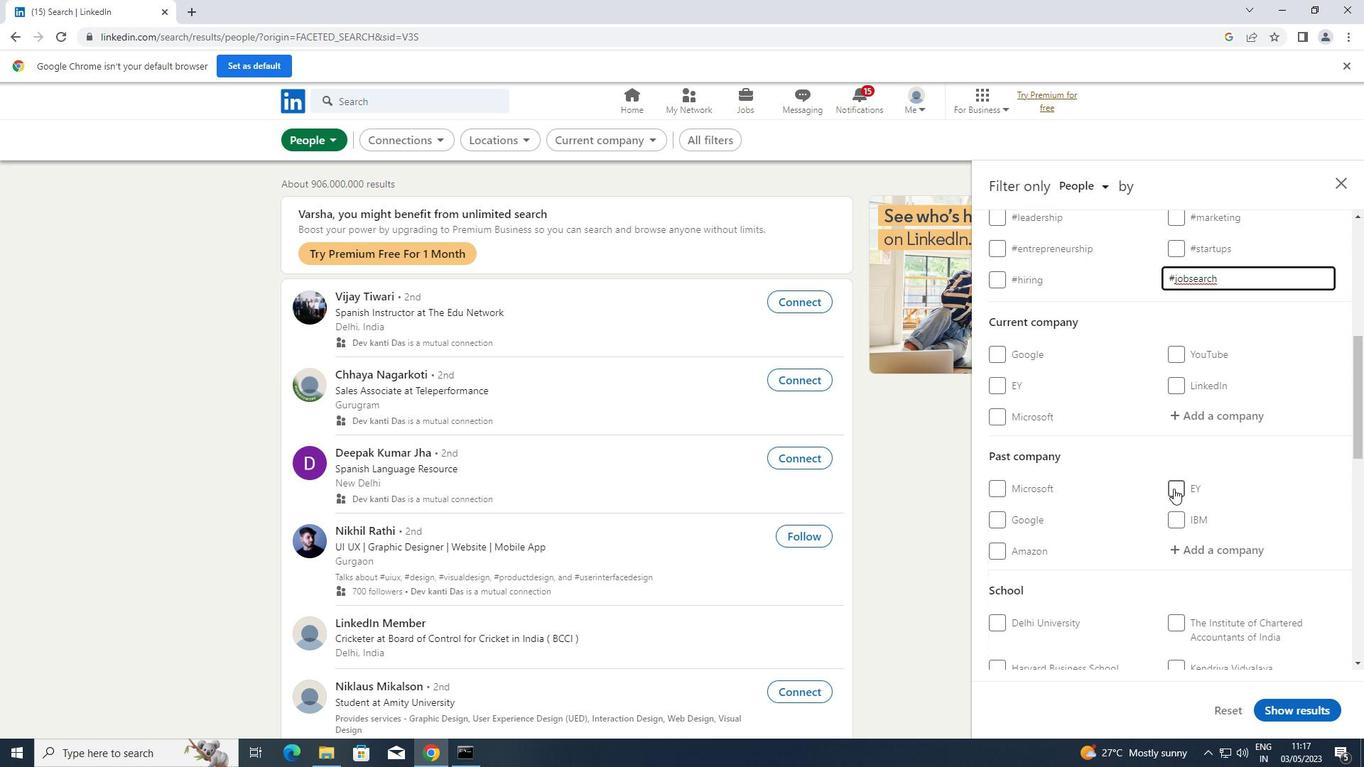 
Action: Mouse scrolled (1174, 488) with delta (0, 0)
Screenshot: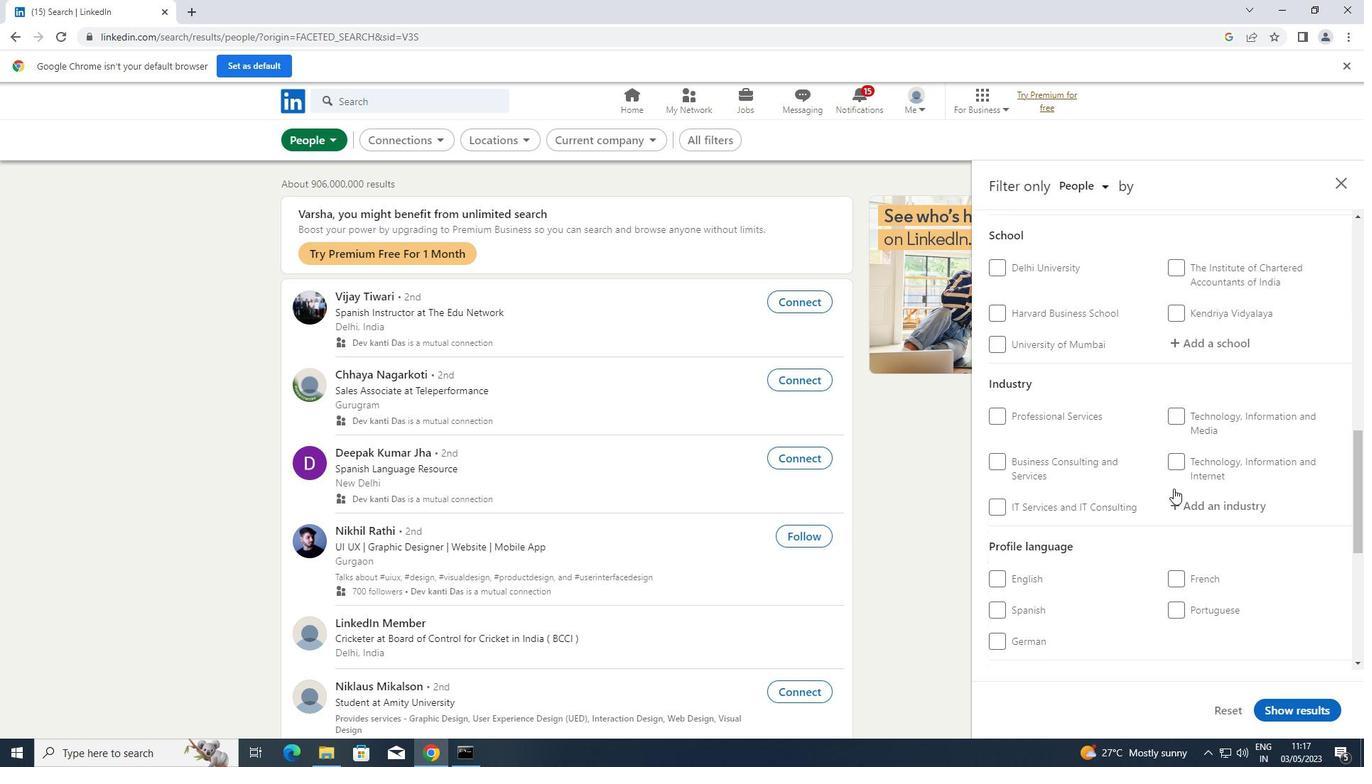 
Action: Mouse moved to (1174, 488)
Screenshot: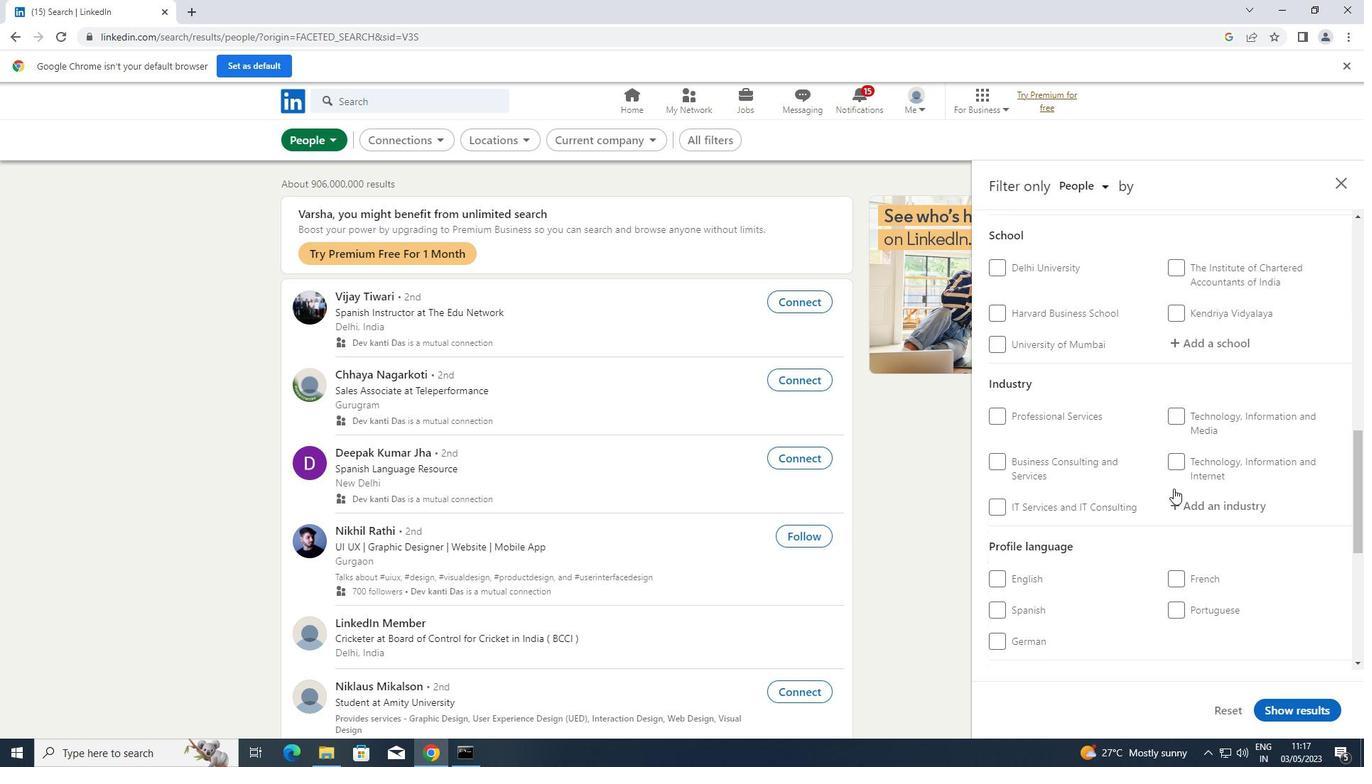 
Action: Mouse scrolled (1174, 488) with delta (0, 0)
Screenshot: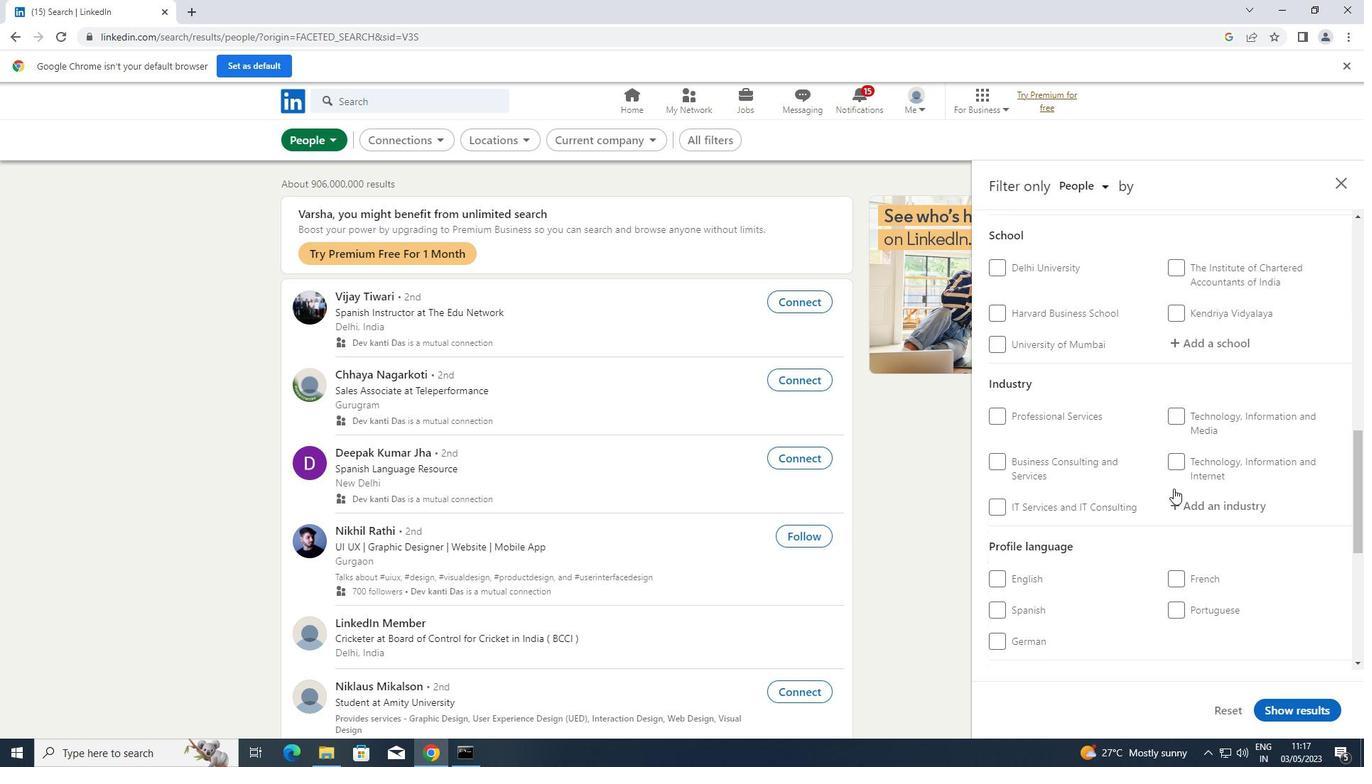 
Action: Mouse scrolled (1174, 488) with delta (0, 0)
Screenshot: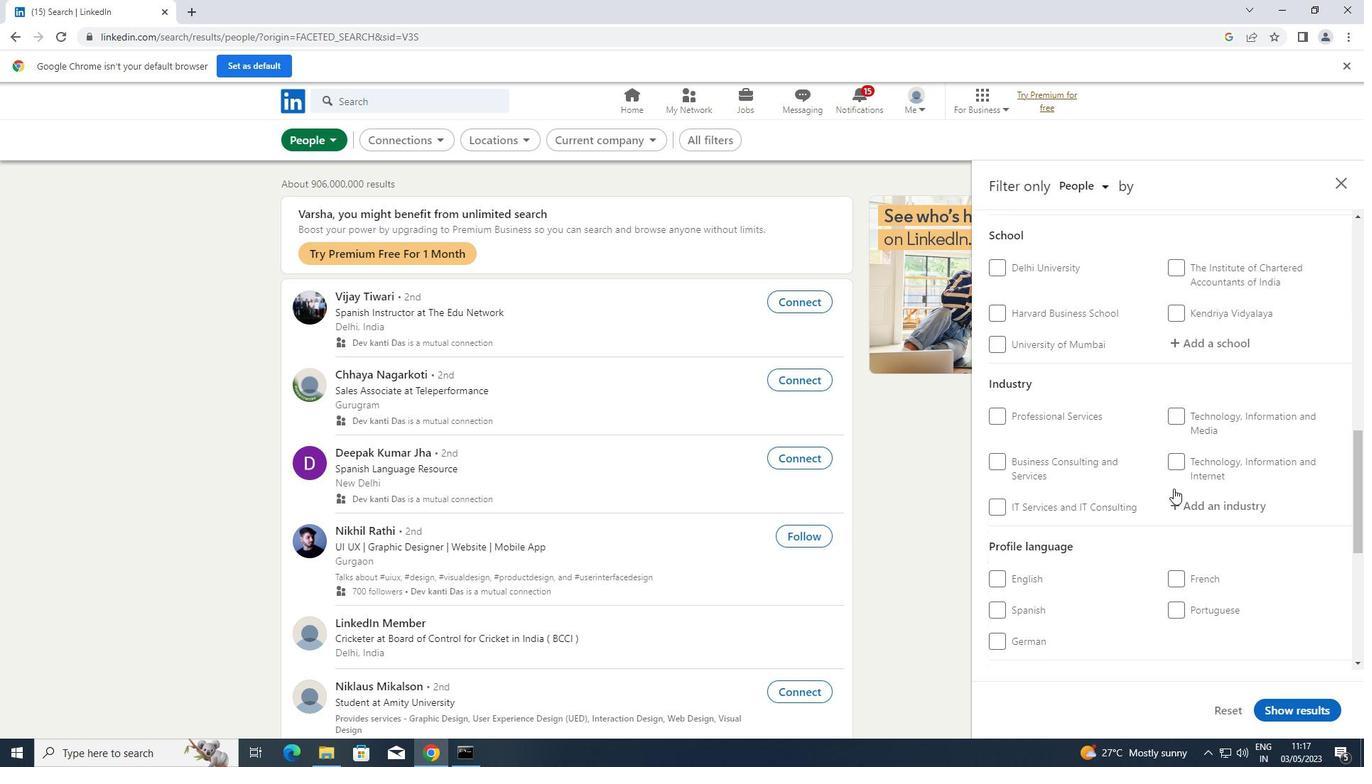 
Action: Mouse scrolled (1174, 488) with delta (0, 0)
Screenshot: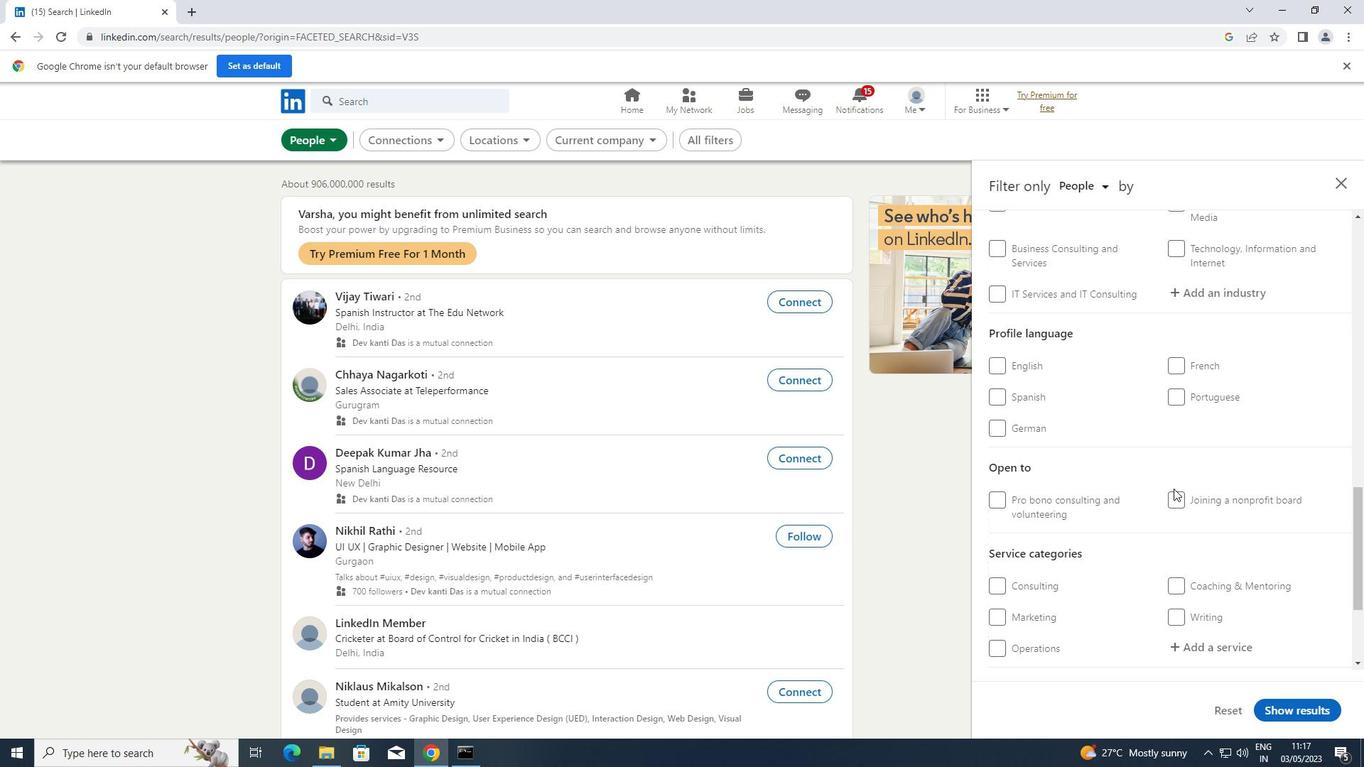 
Action: Mouse moved to (1172, 490)
Screenshot: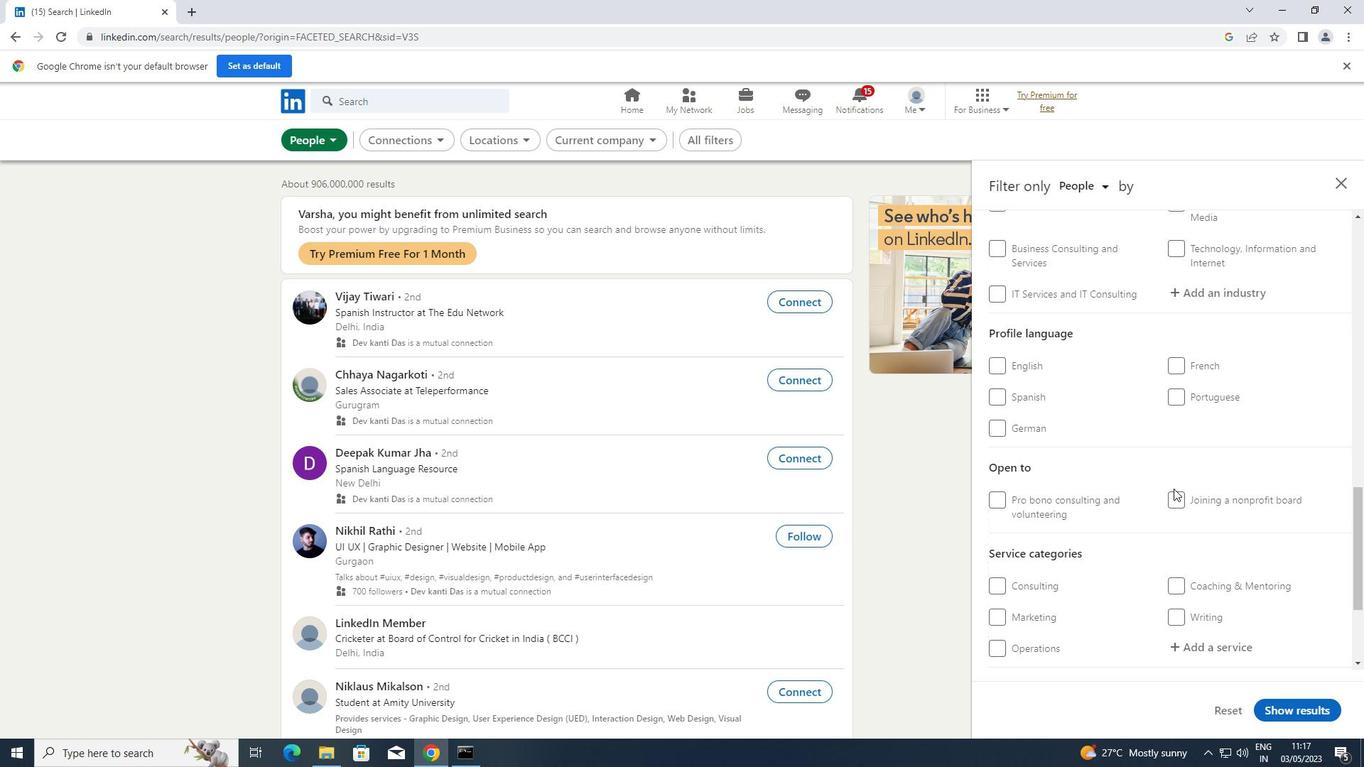 
Action: Mouse scrolled (1172, 489) with delta (0, 0)
Screenshot: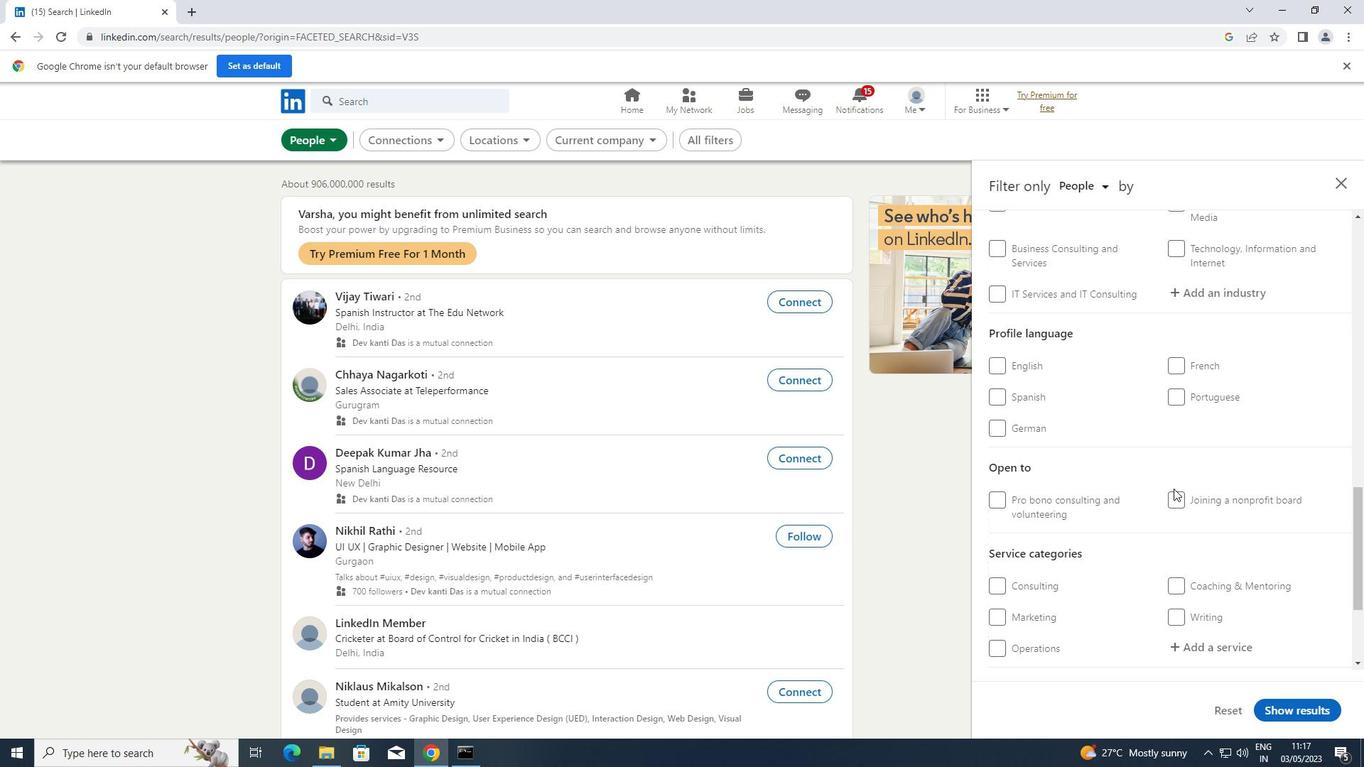 
Action: Mouse scrolled (1172, 489) with delta (0, 0)
Screenshot: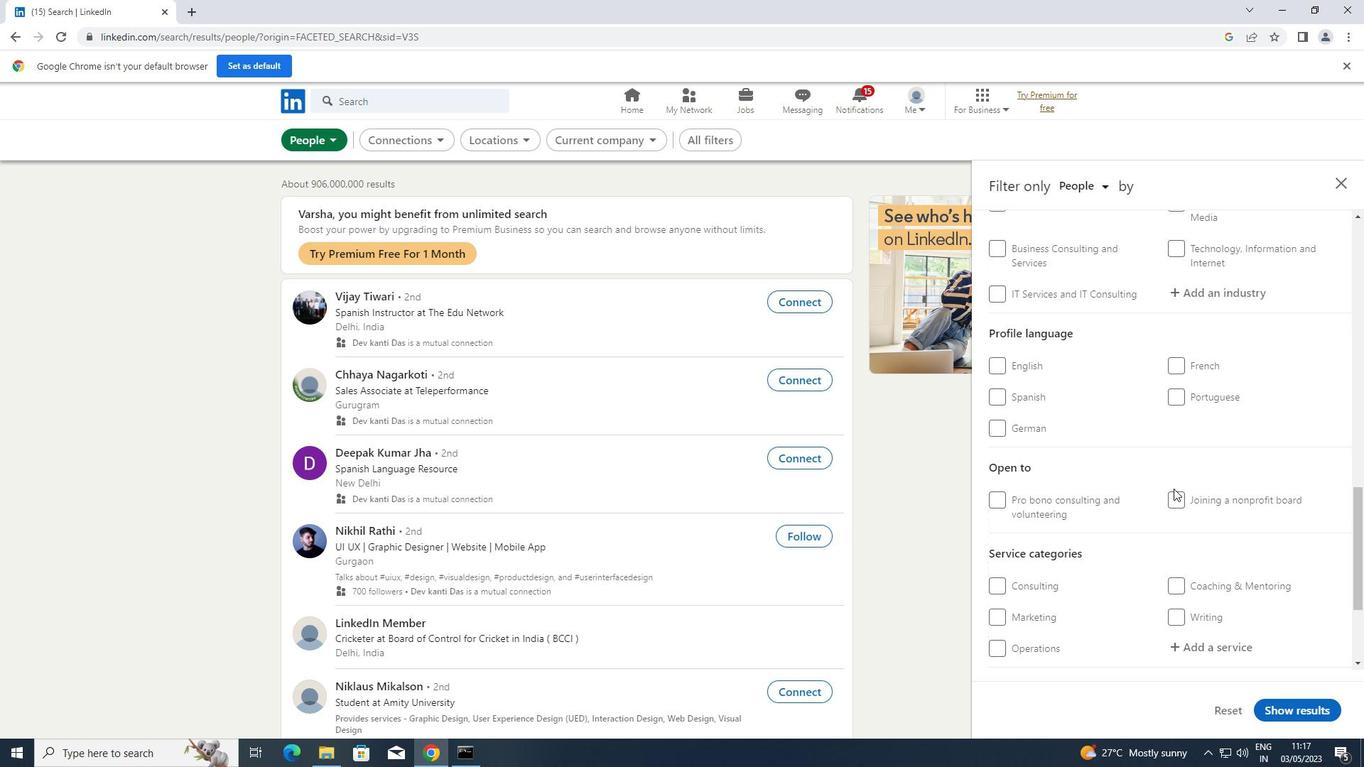 
Action: Mouse moved to (1124, 419)
Screenshot: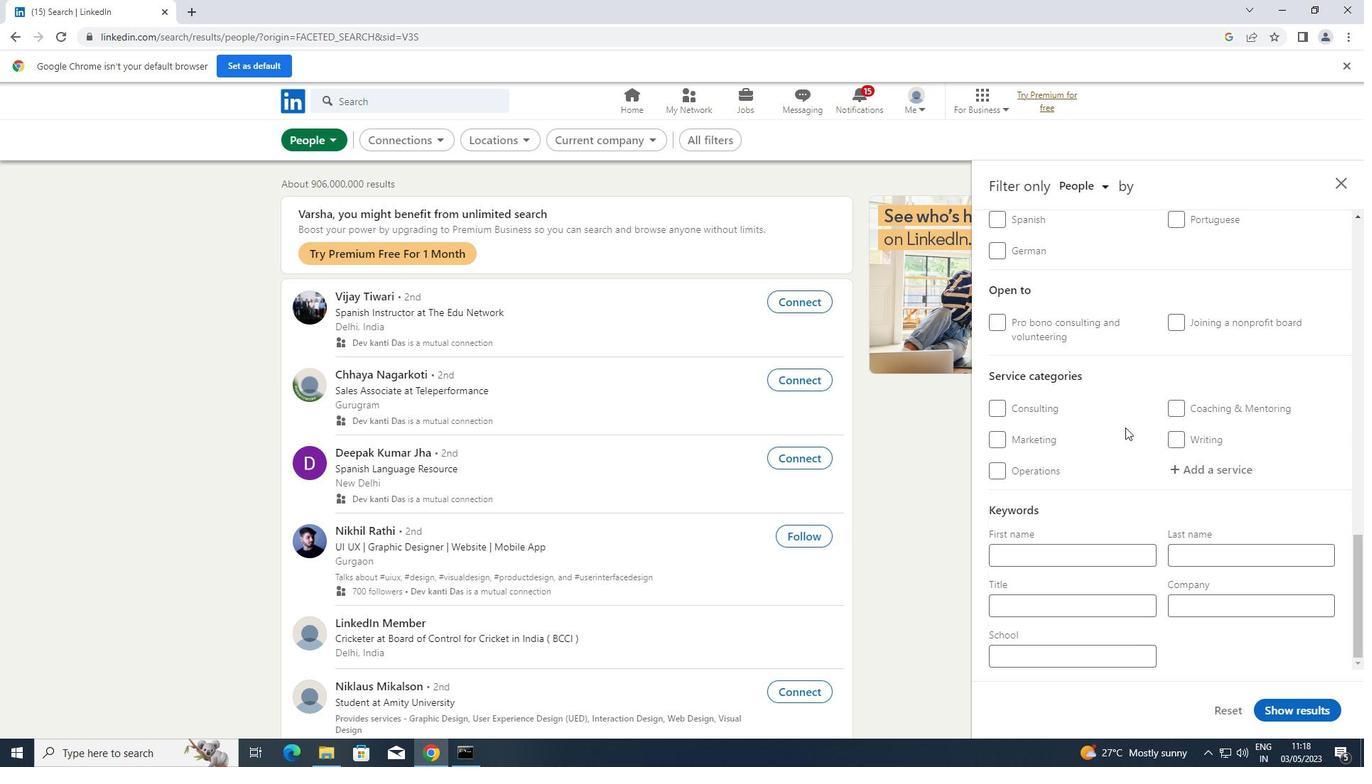 
Action: Mouse scrolled (1124, 420) with delta (0, 0)
Screenshot: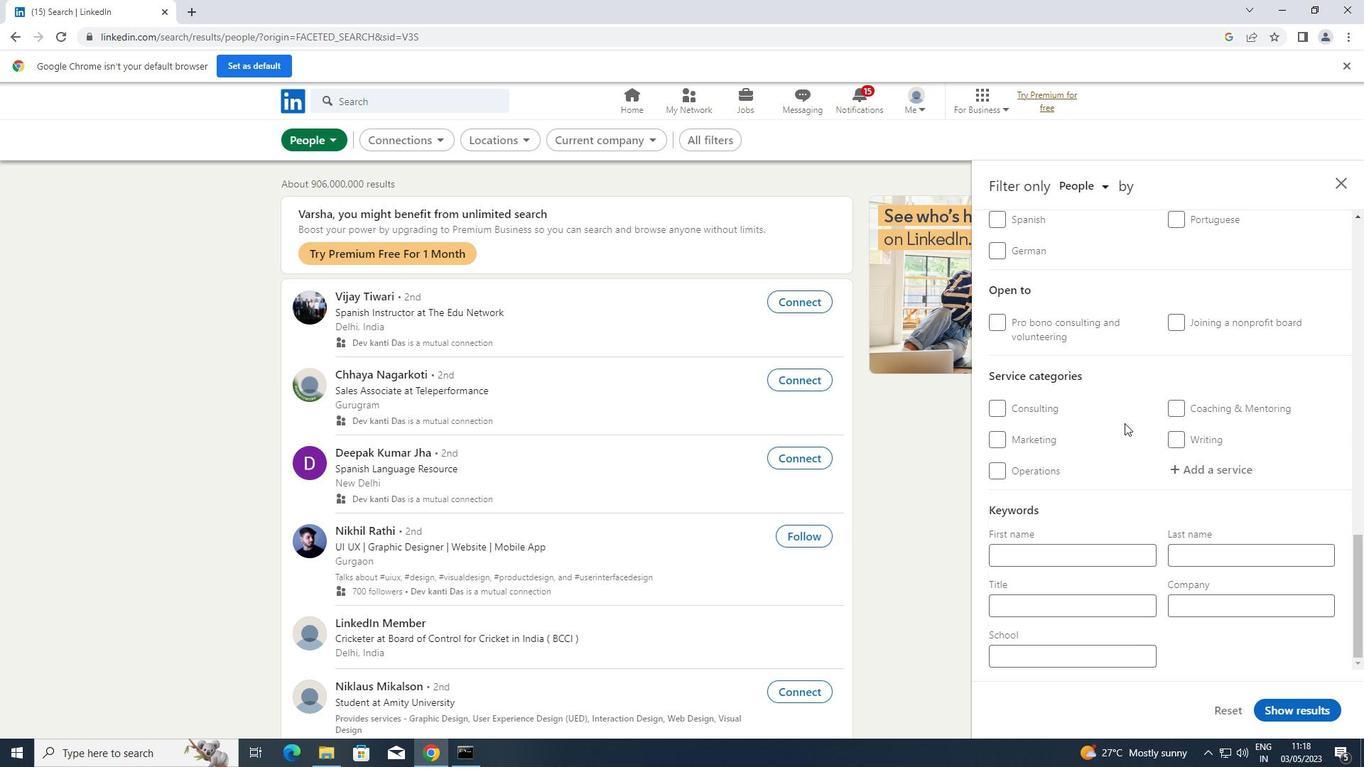 
Action: Mouse scrolled (1124, 420) with delta (0, 0)
Screenshot: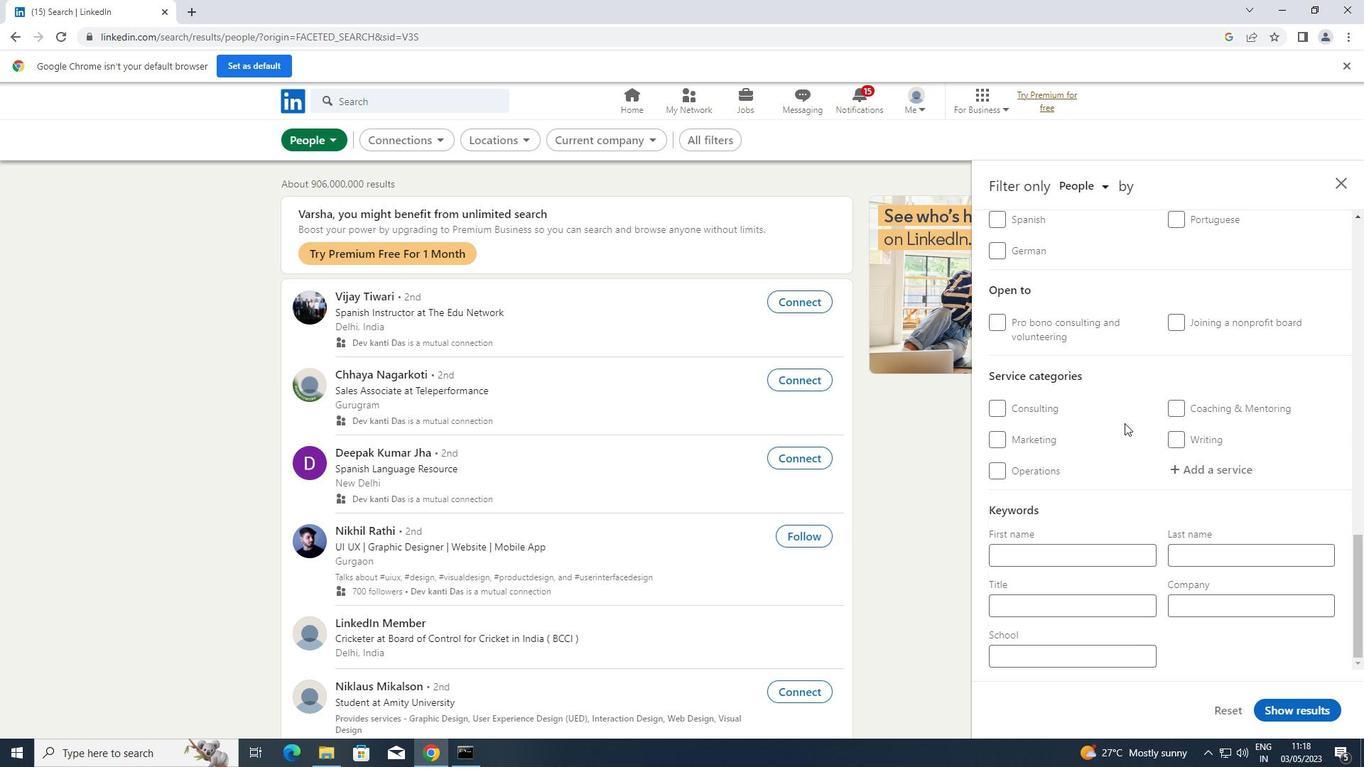 
Action: Mouse moved to (1176, 329)
Screenshot: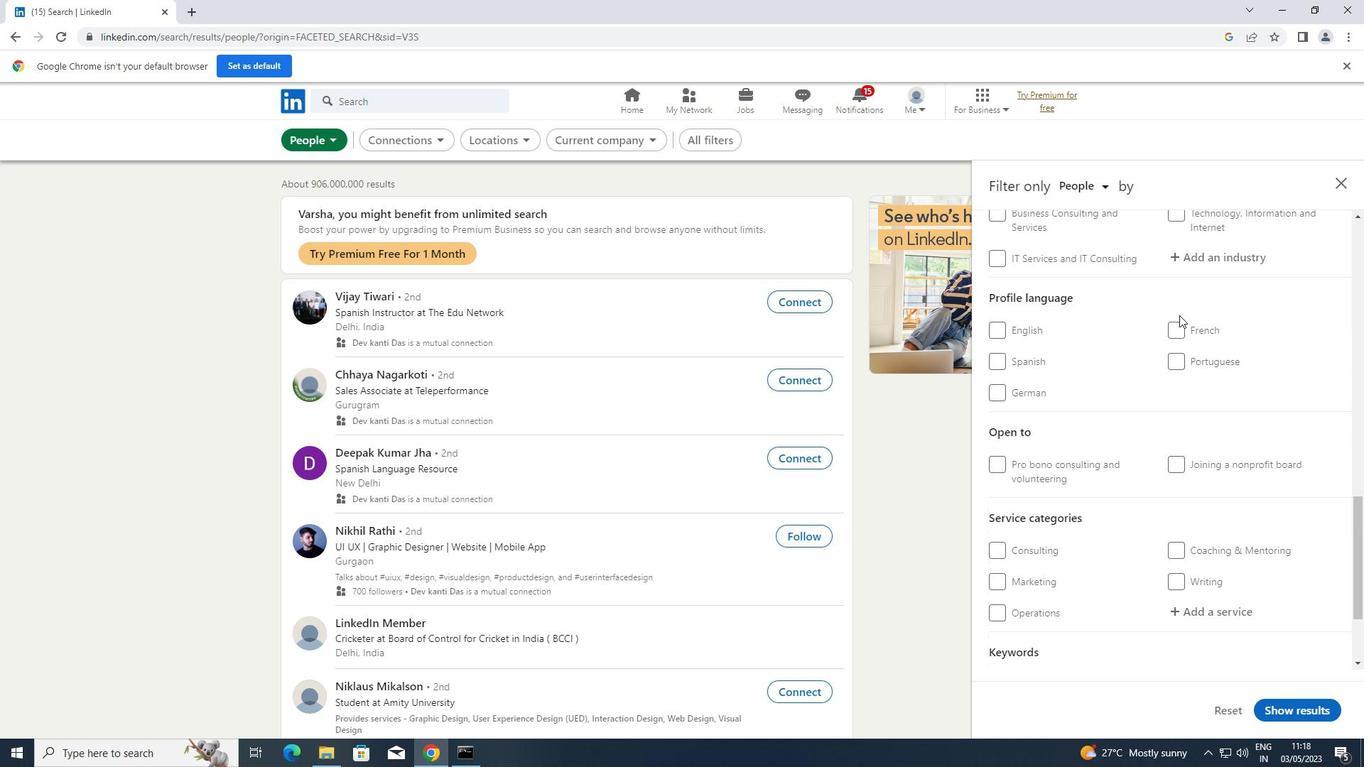 
Action: Mouse pressed left at (1176, 329)
Screenshot: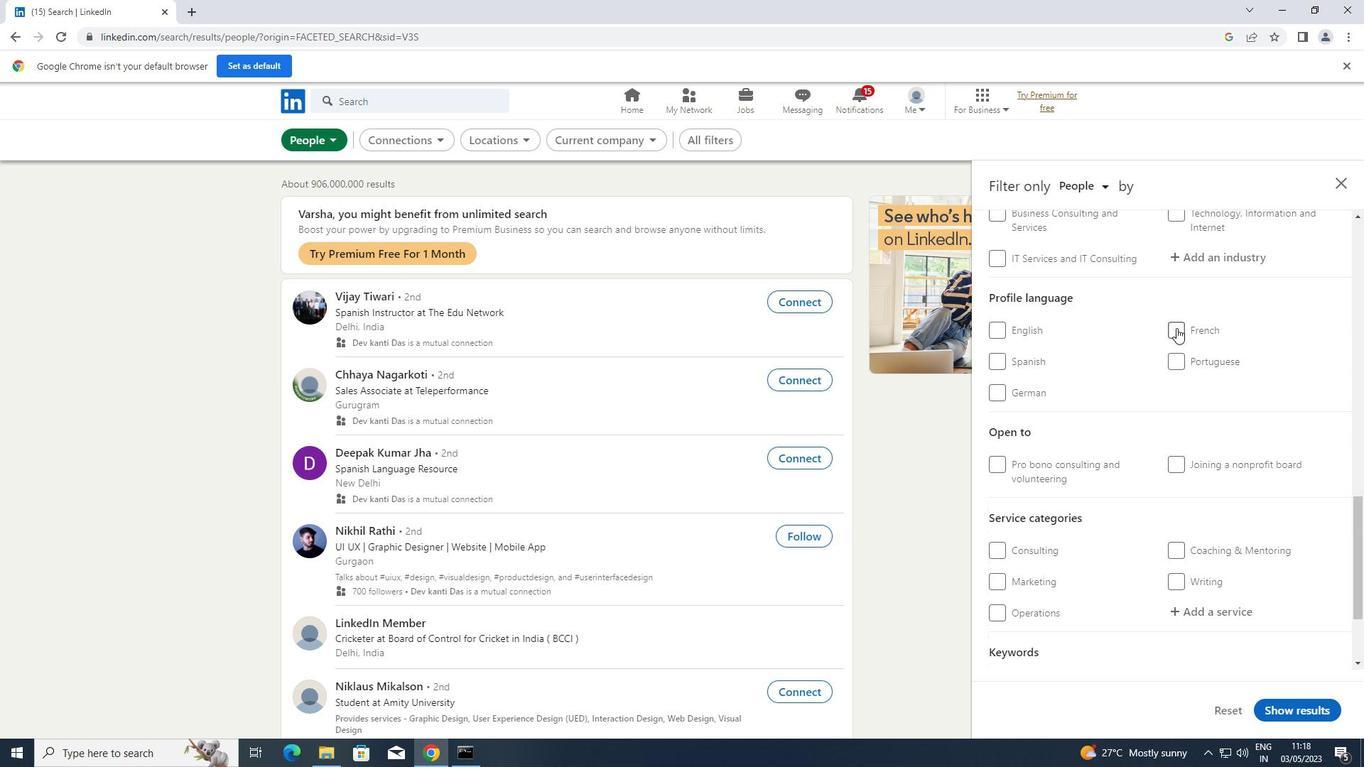 
Action: Mouse scrolled (1176, 329) with delta (0, 0)
Screenshot: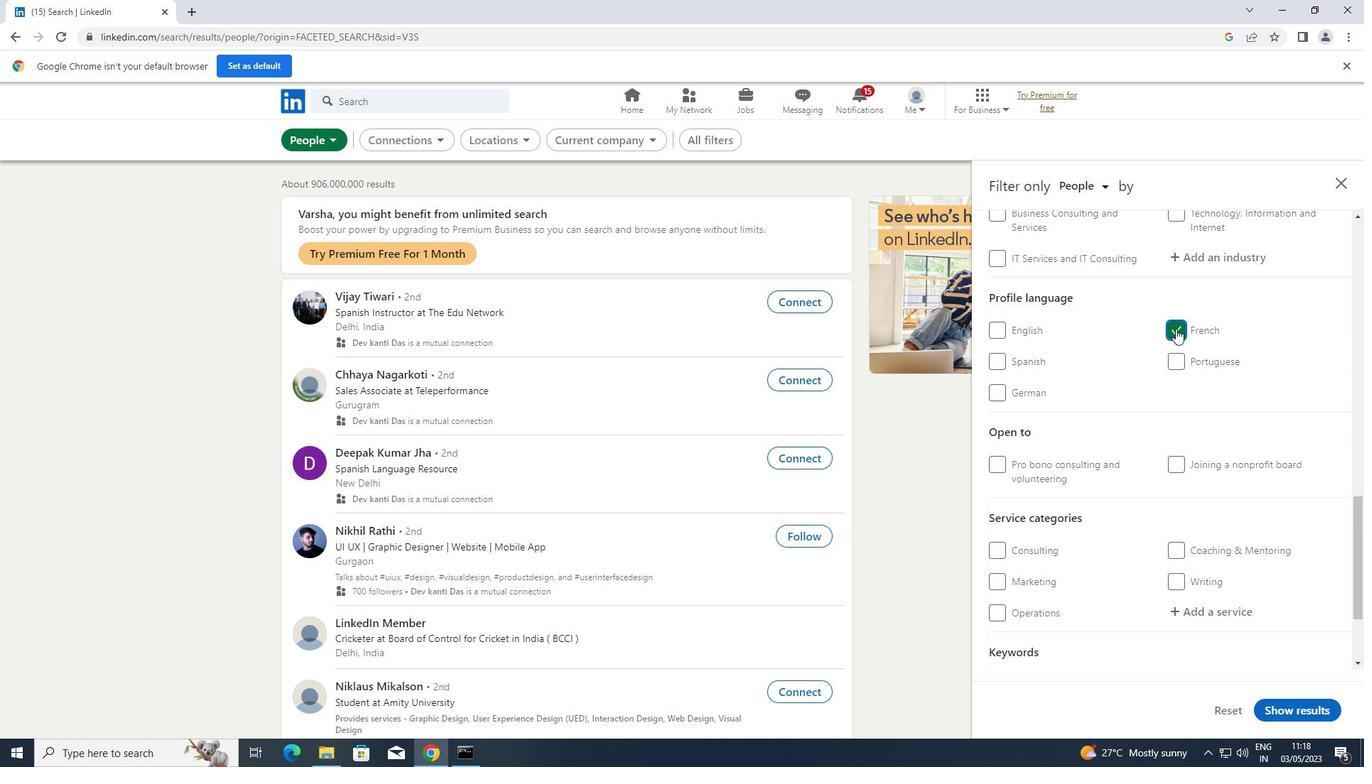 
Action: Mouse scrolled (1176, 329) with delta (0, 0)
Screenshot: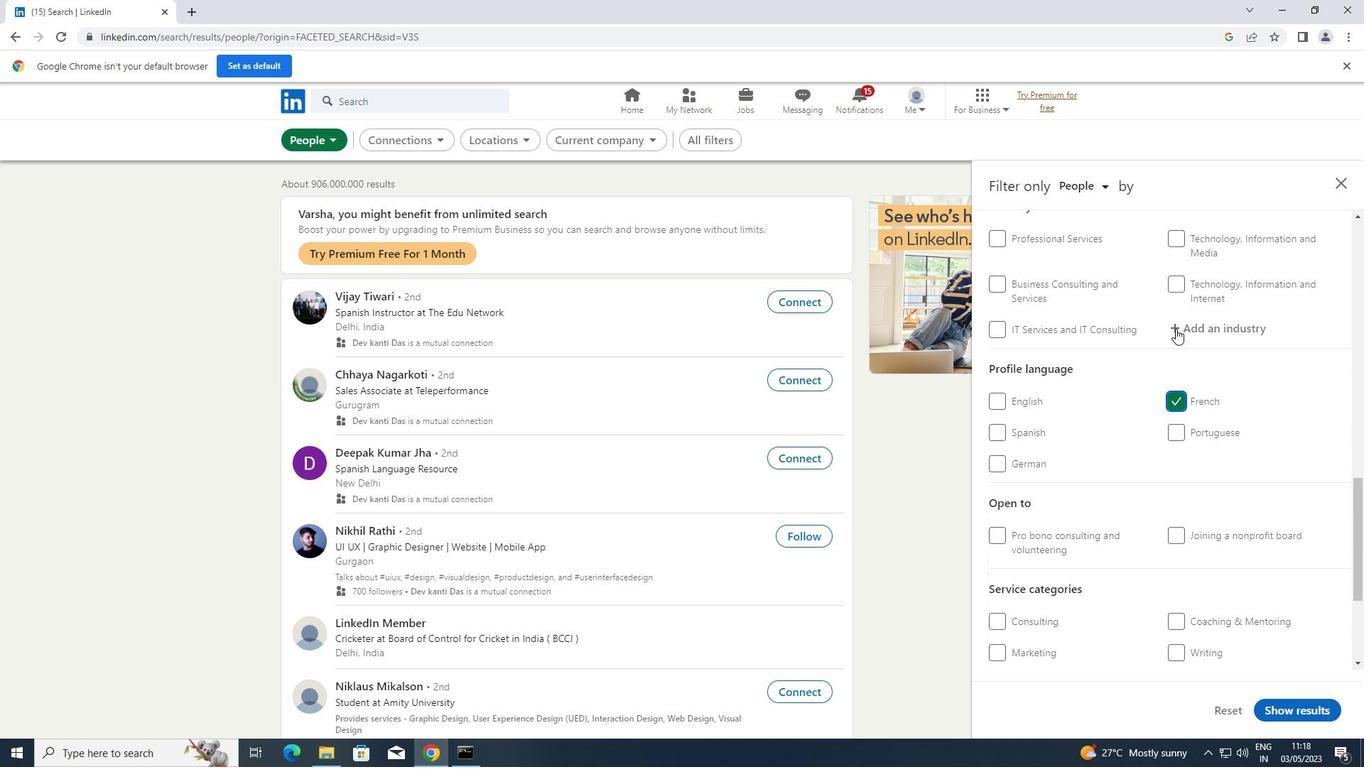 
Action: Mouse scrolled (1176, 329) with delta (0, 0)
Screenshot: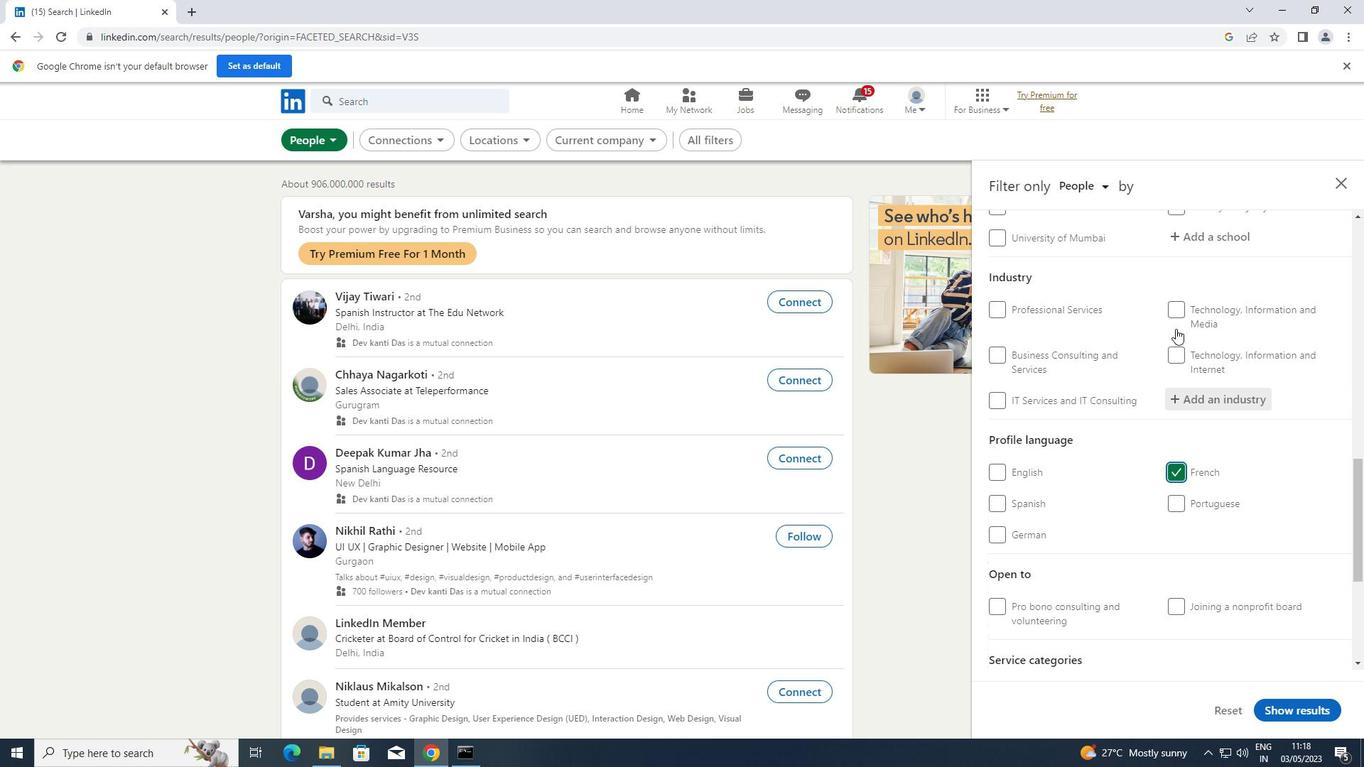 
Action: Mouse scrolled (1176, 329) with delta (0, 0)
Screenshot: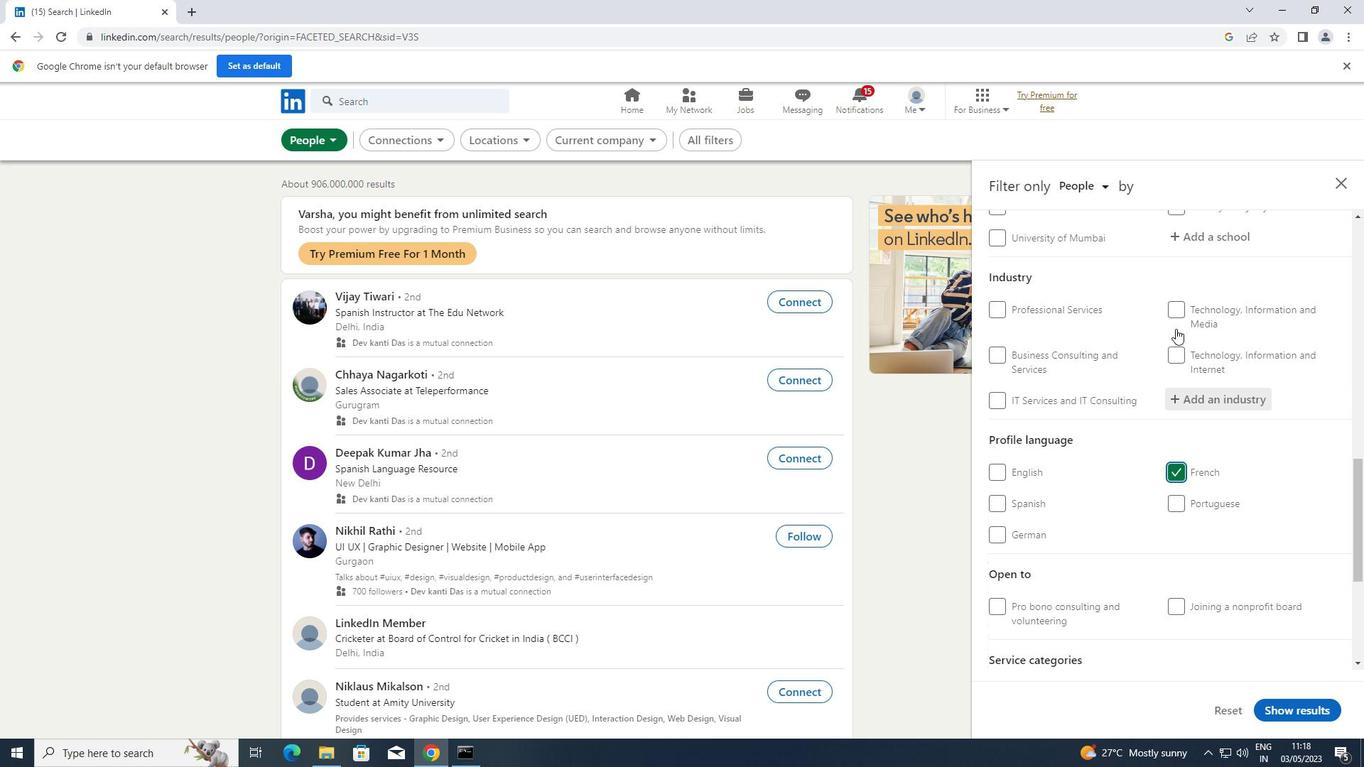 
Action: Mouse scrolled (1176, 329) with delta (0, 0)
Screenshot: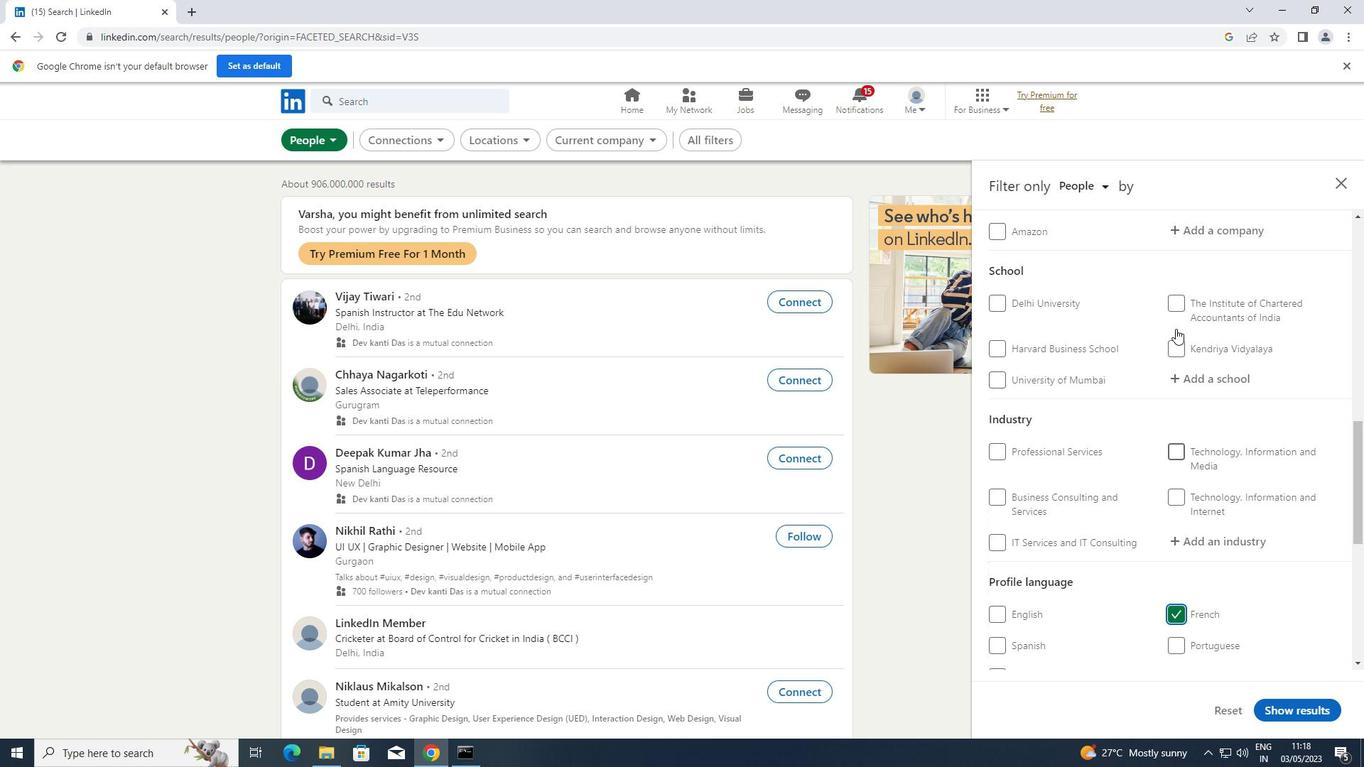 
Action: Mouse scrolled (1176, 329) with delta (0, 0)
Screenshot: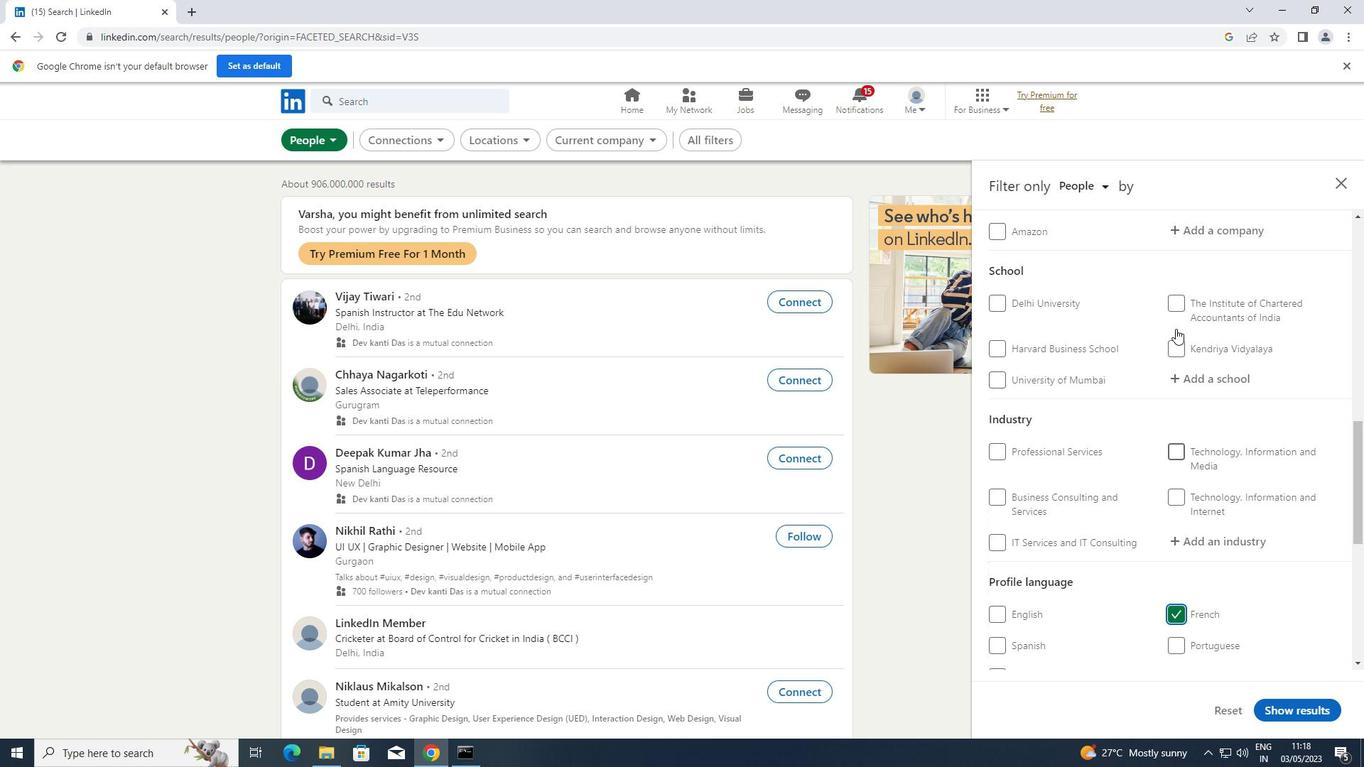 
Action: Mouse scrolled (1176, 329) with delta (0, 0)
Screenshot: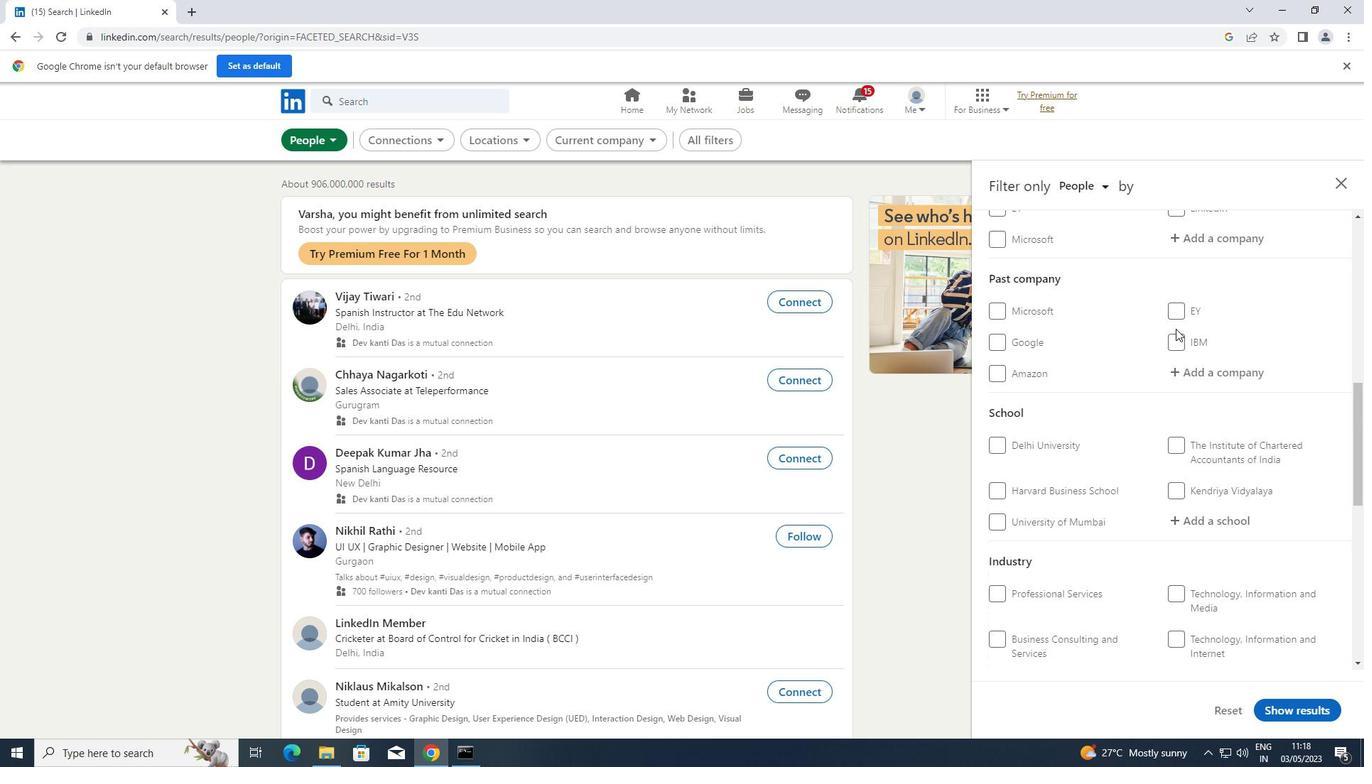 
Action: Mouse scrolled (1176, 329) with delta (0, 0)
Screenshot: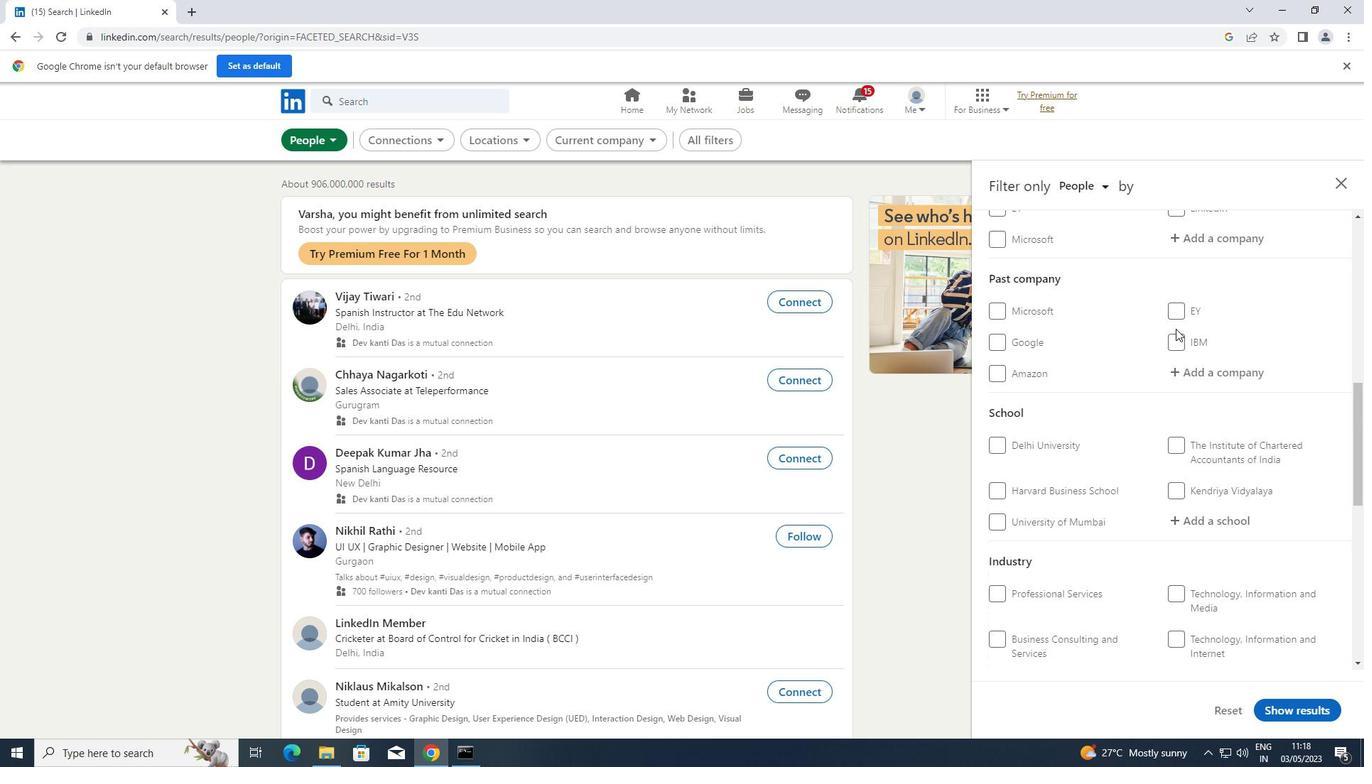 
Action: Mouse moved to (1220, 379)
Screenshot: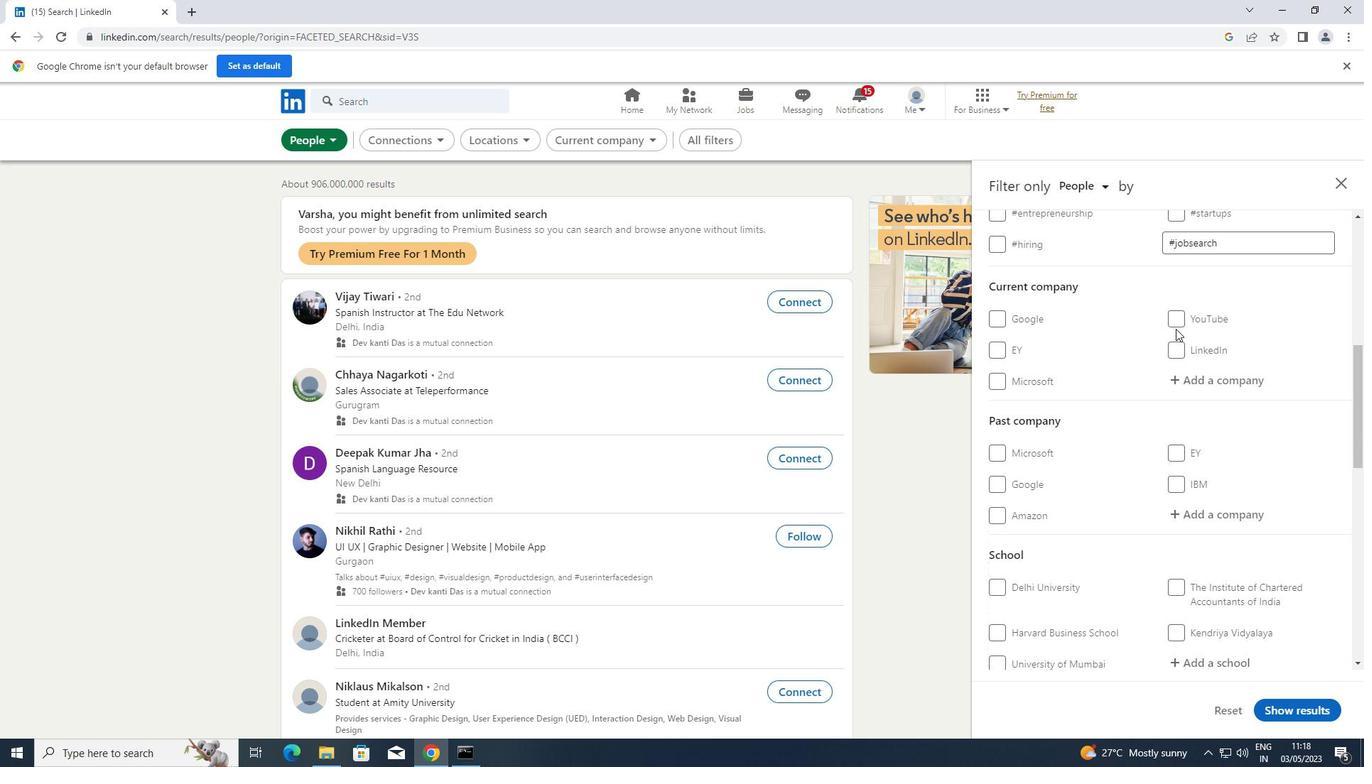
Action: Mouse pressed left at (1220, 379)
Screenshot: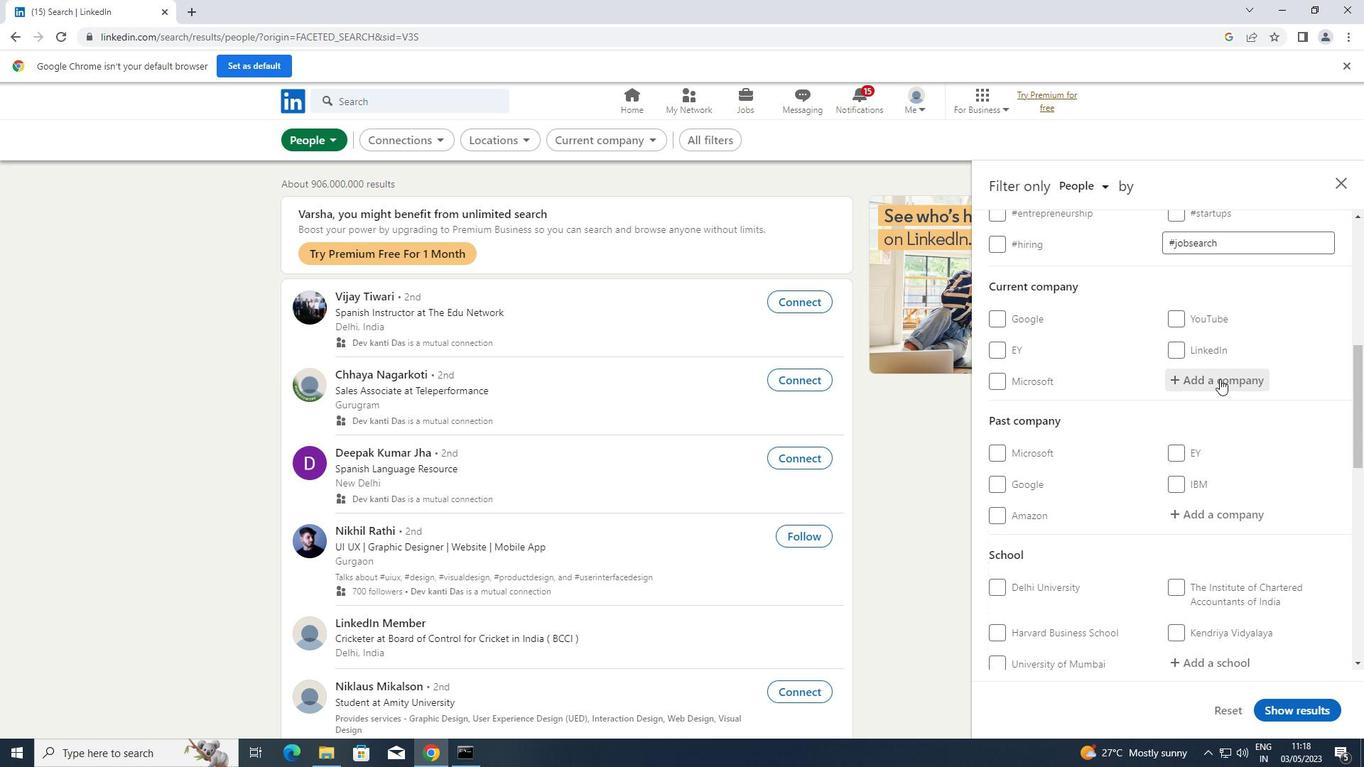 
Action: Key pressed <Key.shift>HR<Key.space><Key.shift>KN<Key.space><Key.shift>OFFI
Screenshot: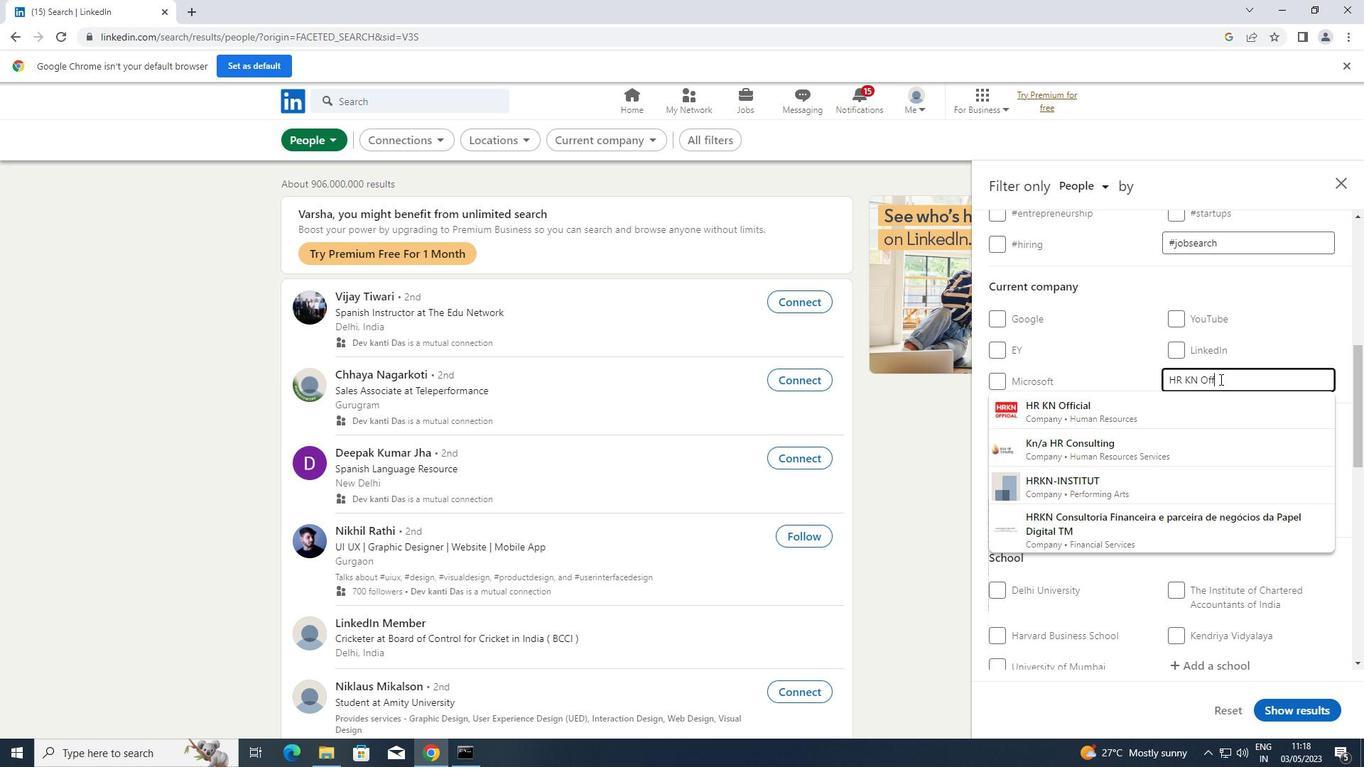 
Action: Mouse moved to (1140, 411)
Screenshot: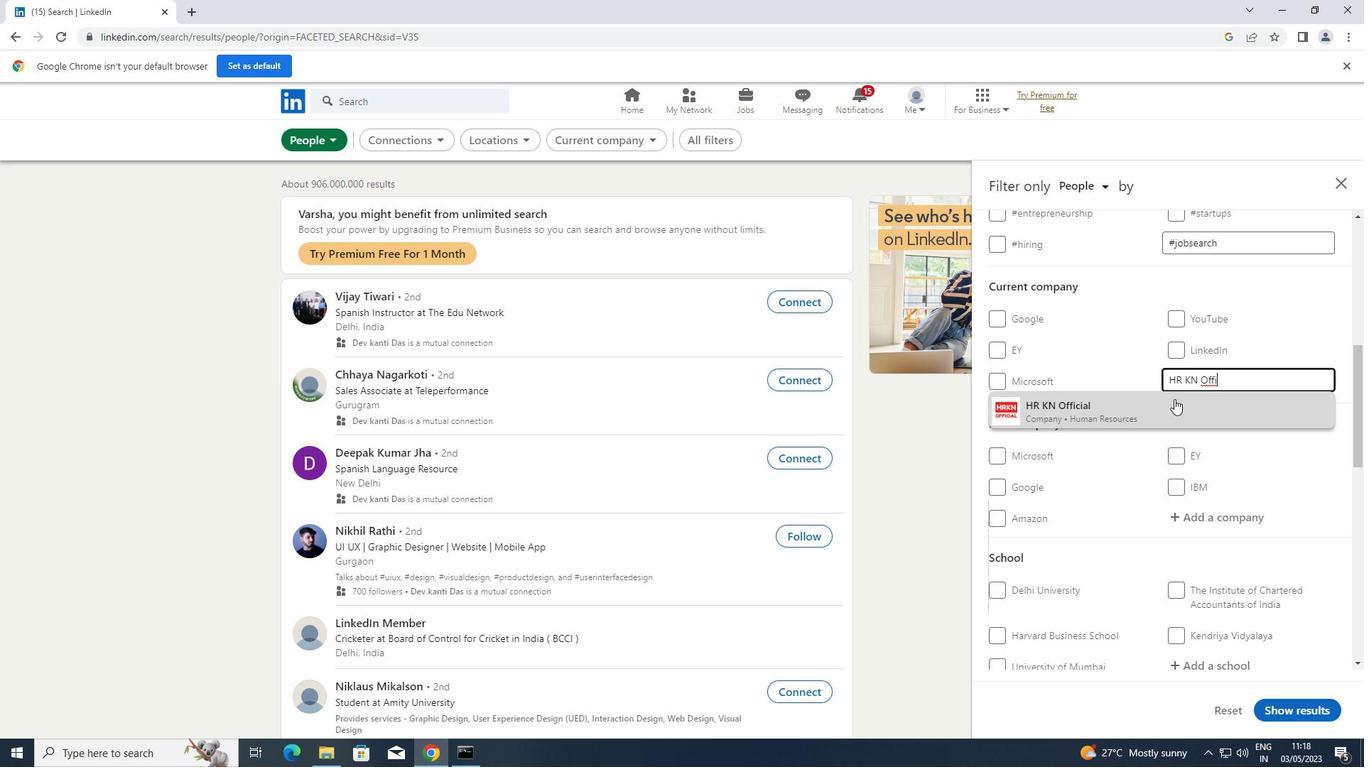 
Action: Mouse pressed left at (1140, 411)
Screenshot: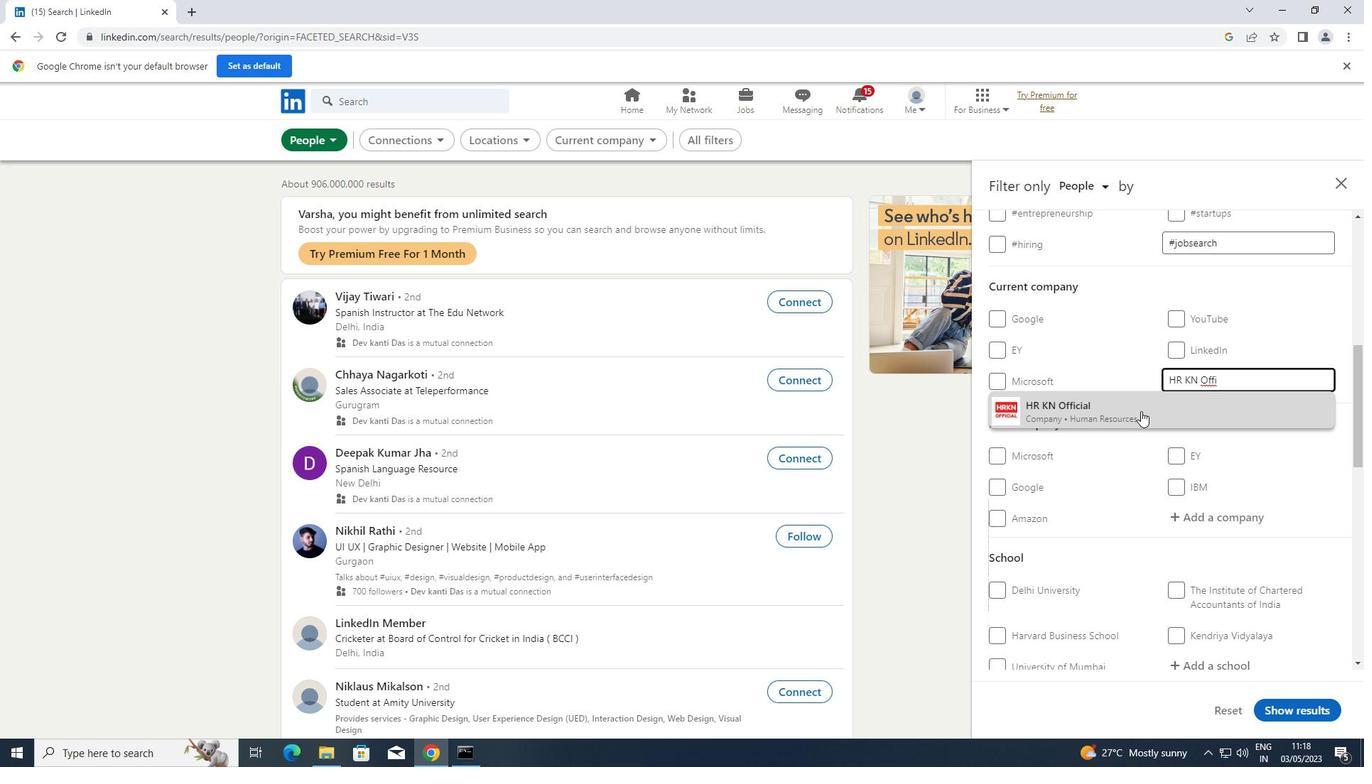 
Action: Mouse scrolled (1140, 410) with delta (0, 0)
Screenshot: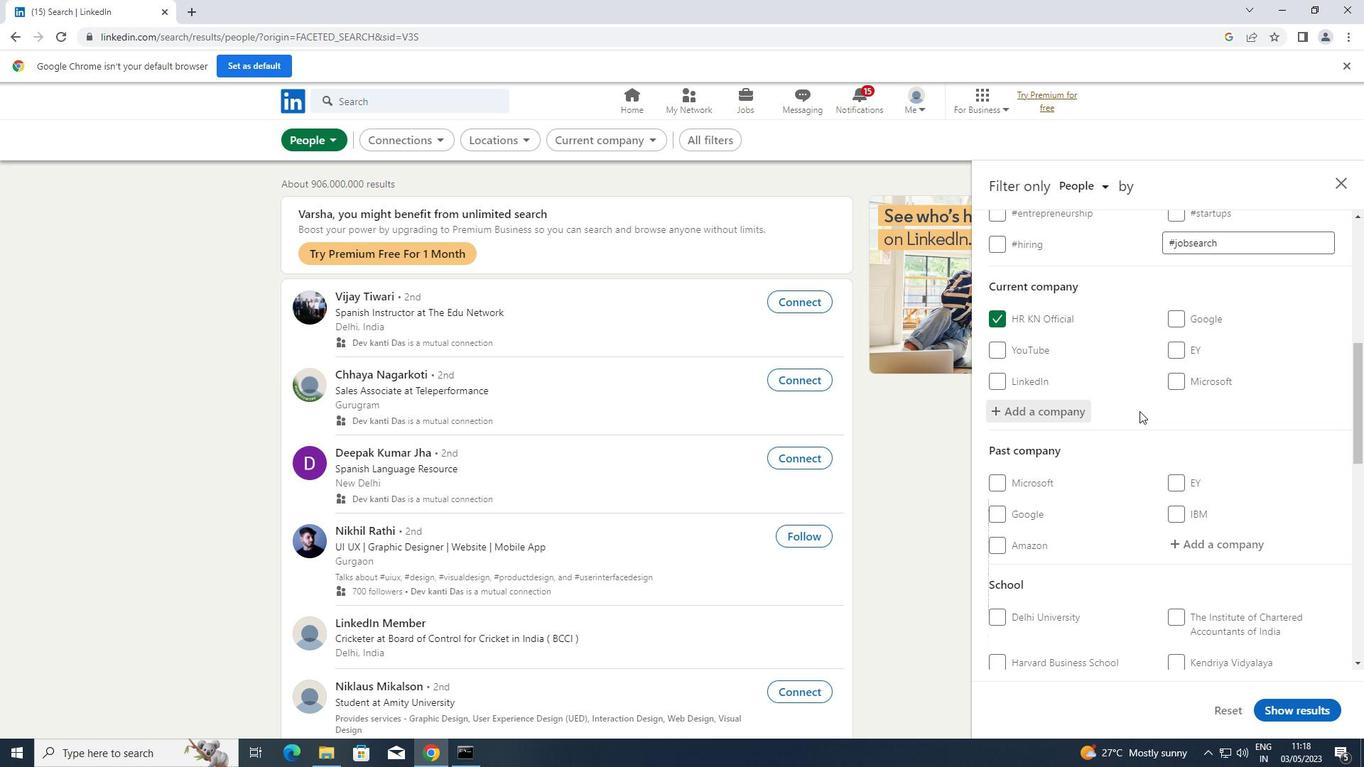 
Action: Mouse scrolled (1140, 410) with delta (0, 0)
Screenshot: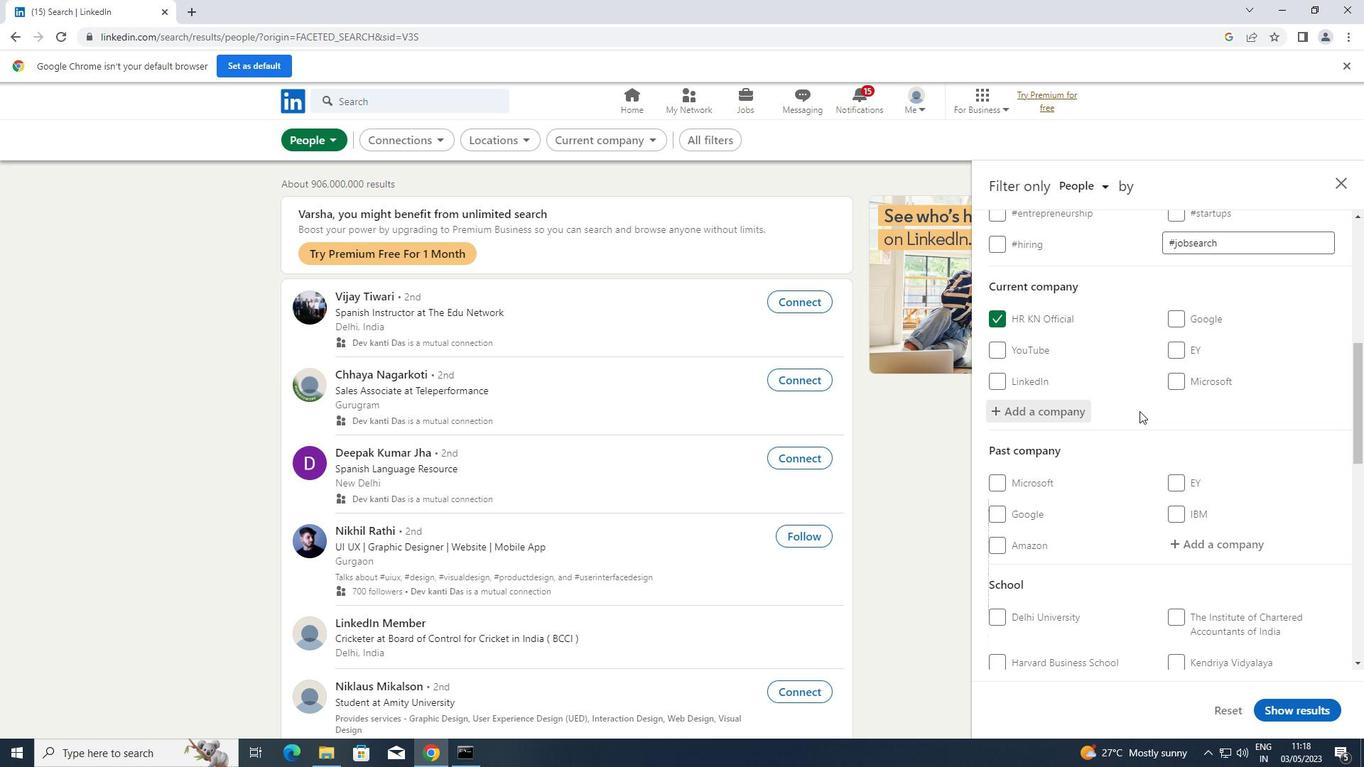 
Action: Mouse moved to (1244, 554)
Screenshot: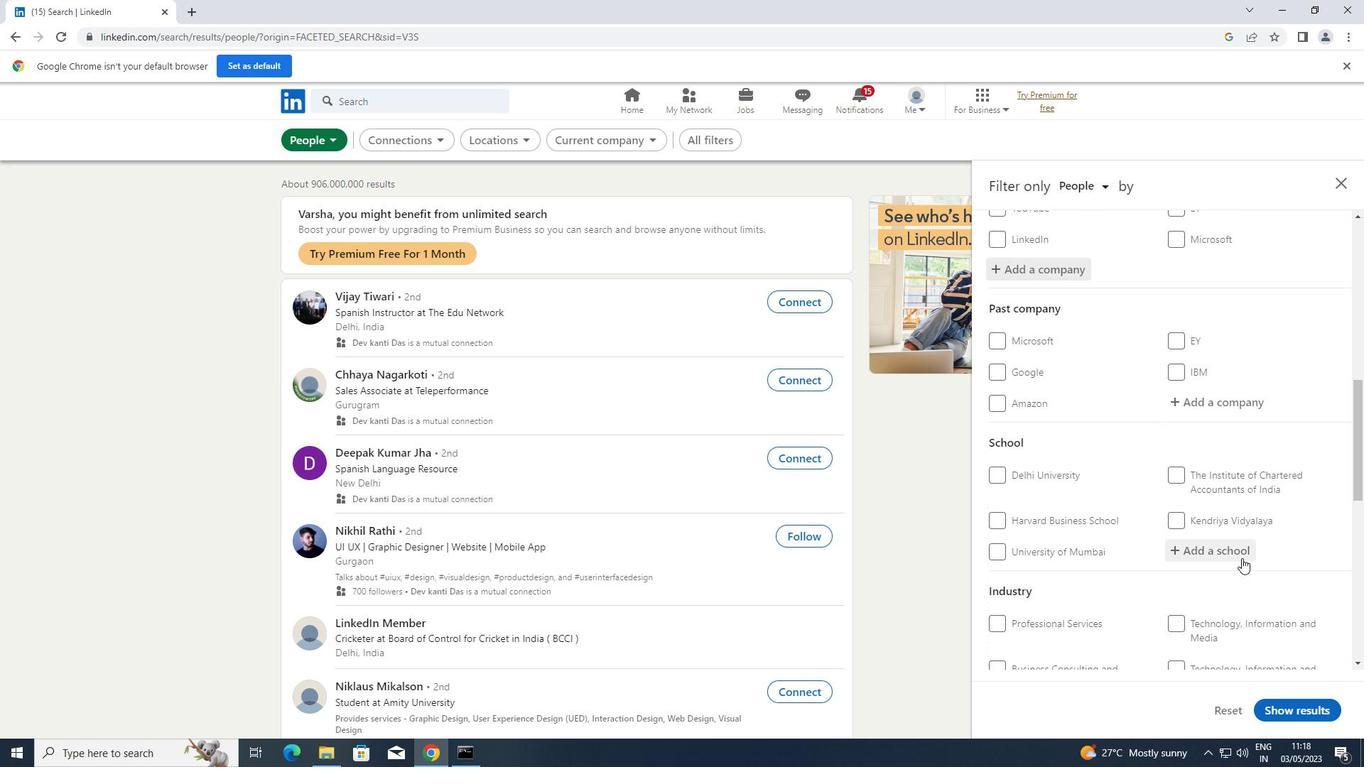 
Action: Mouse pressed left at (1244, 554)
Screenshot: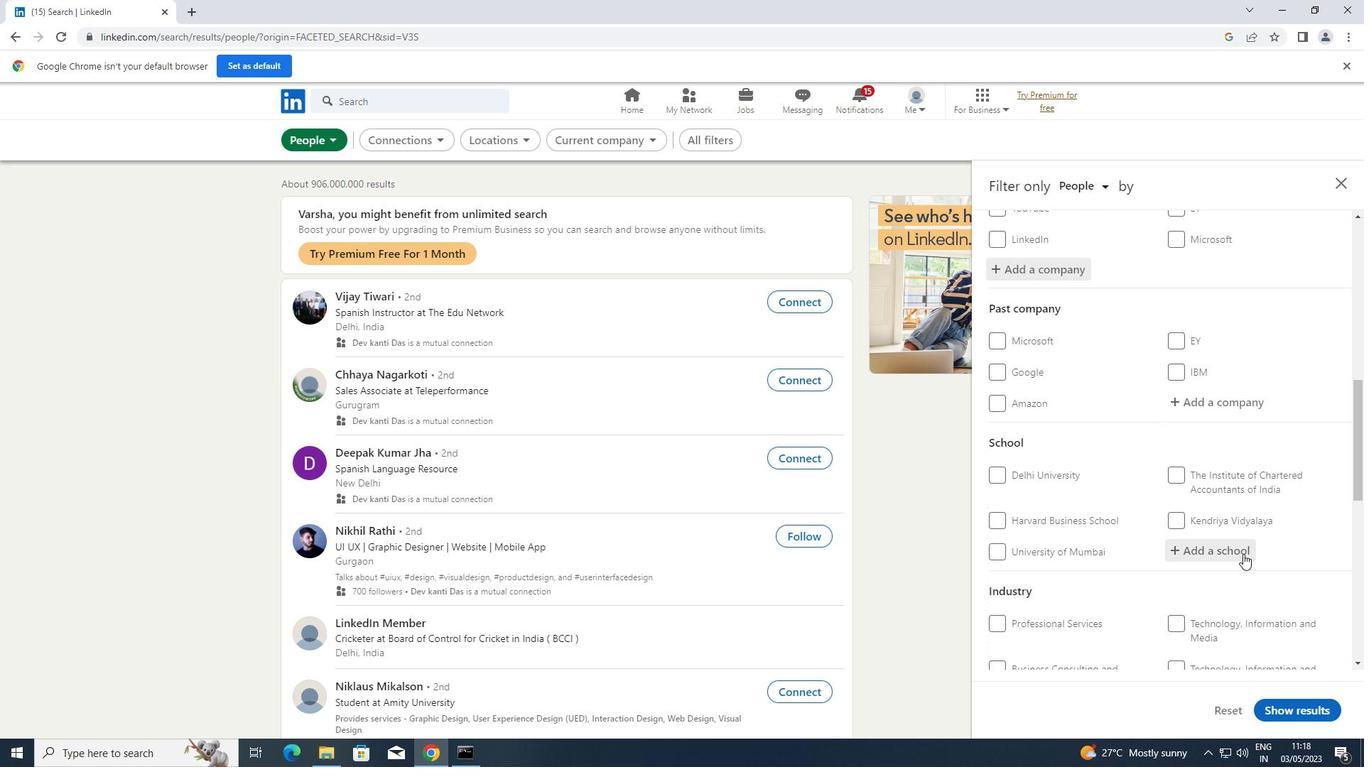 
Action: Key pressed <Key.shift>MAULANA
Screenshot: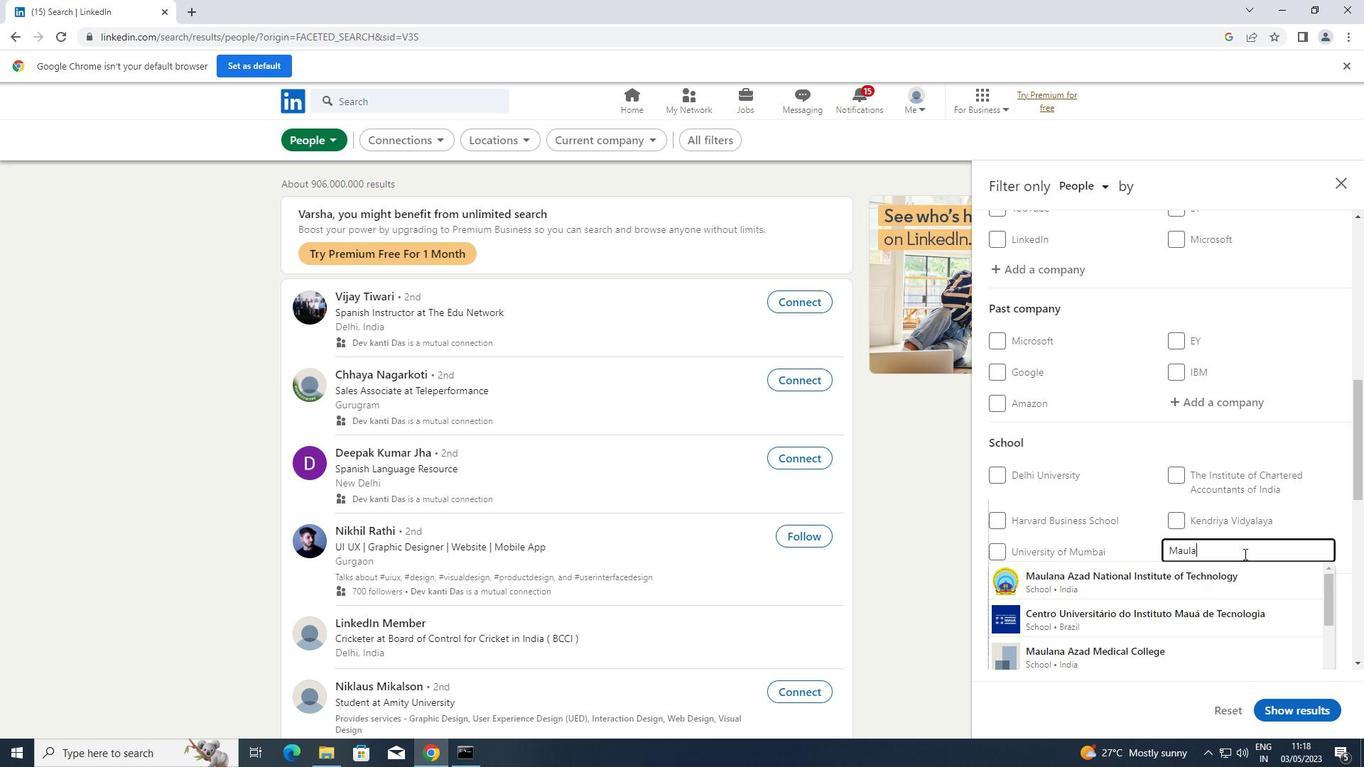 
Action: Mouse moved to (1159, 569)
Screenshot: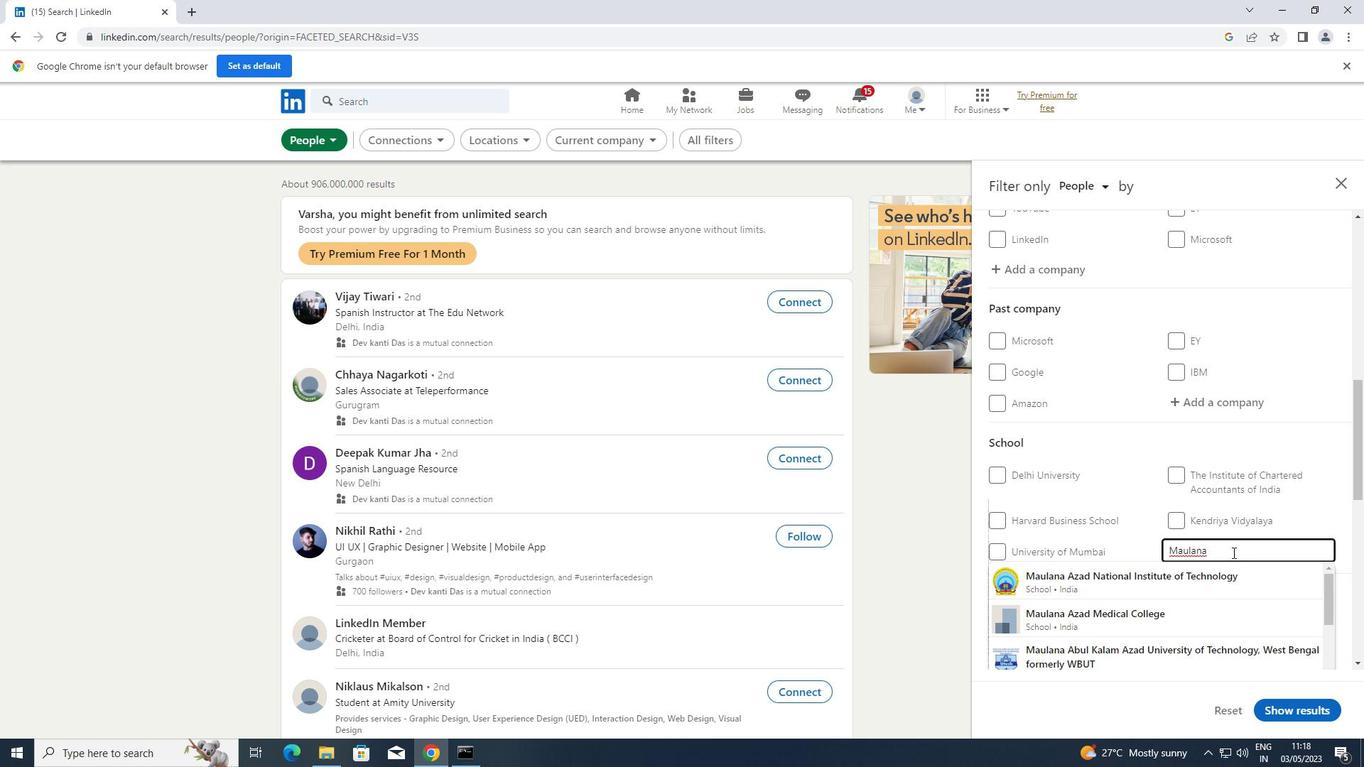
Action: Mouse pressed left at (1159, 569)
Screenshot: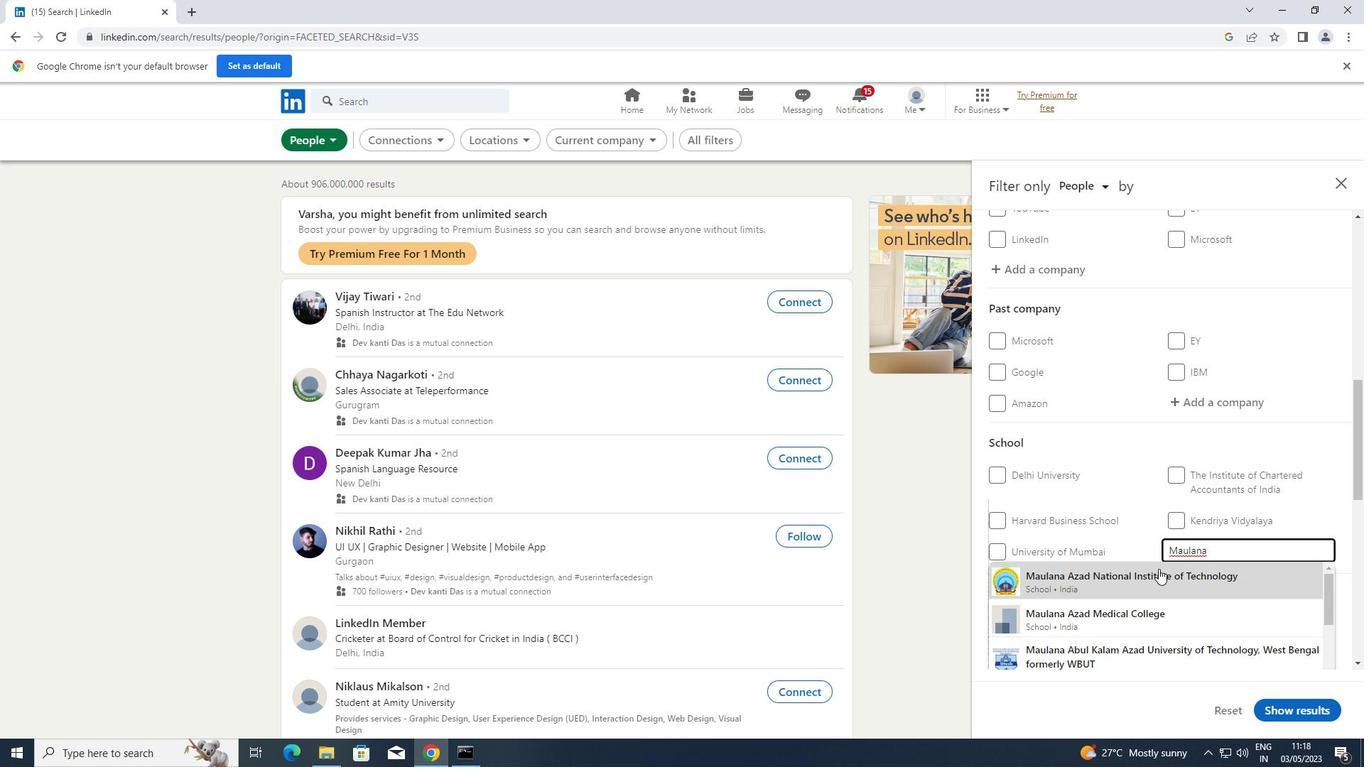 
Action: Mouse scrolled (1159, 568) with delta (0, 0)
Screenshot: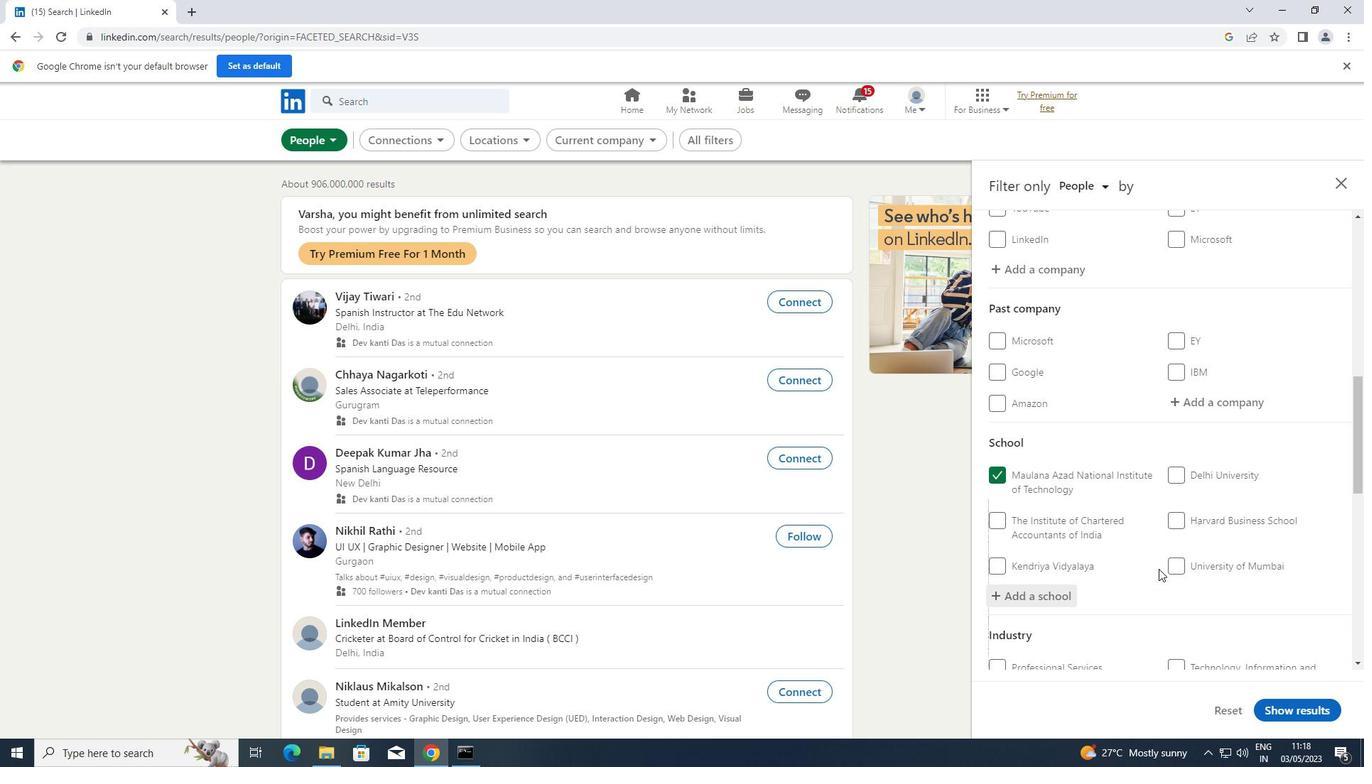 
Action: Mouse scrolled (1159, 568) with delta (0, 0)
Screenshot: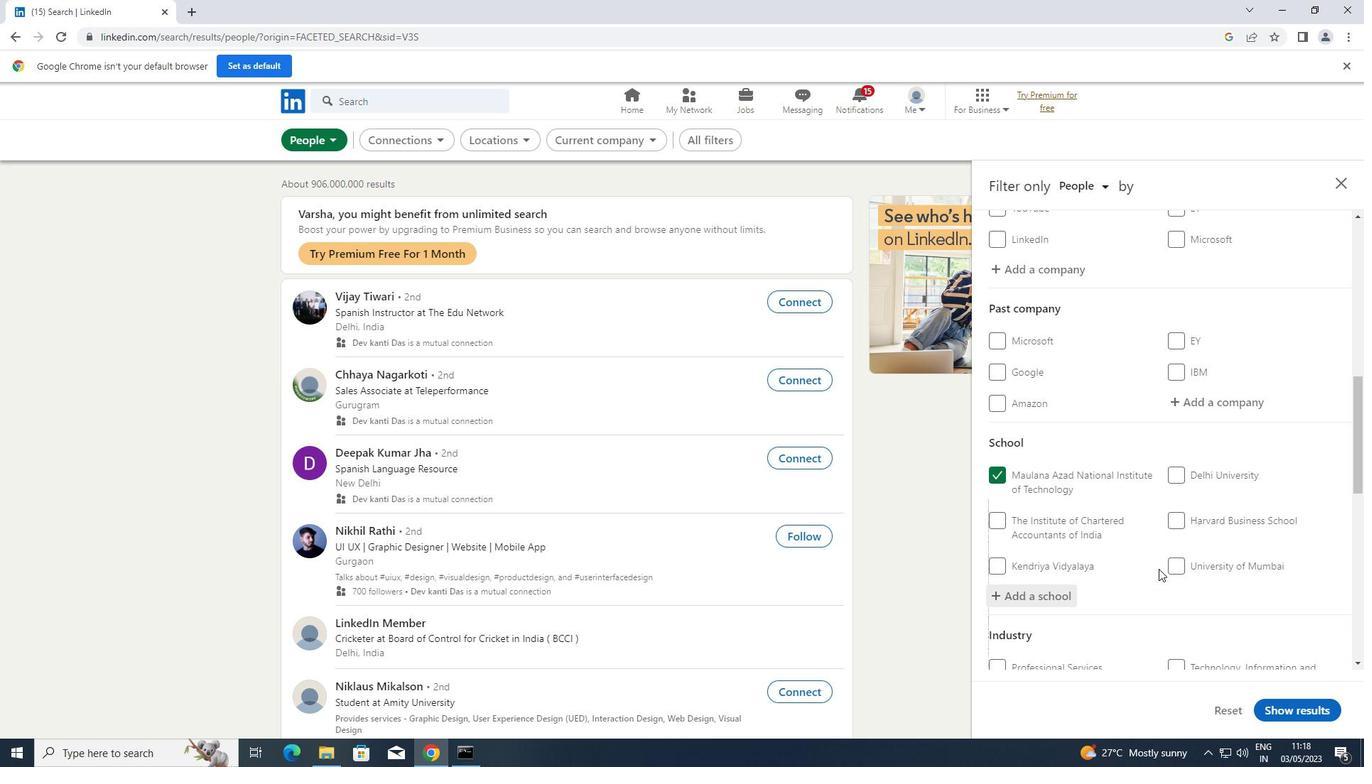 
Action: Mouse scrolled (1159, 568) with delta (0, 0)
Screenshot: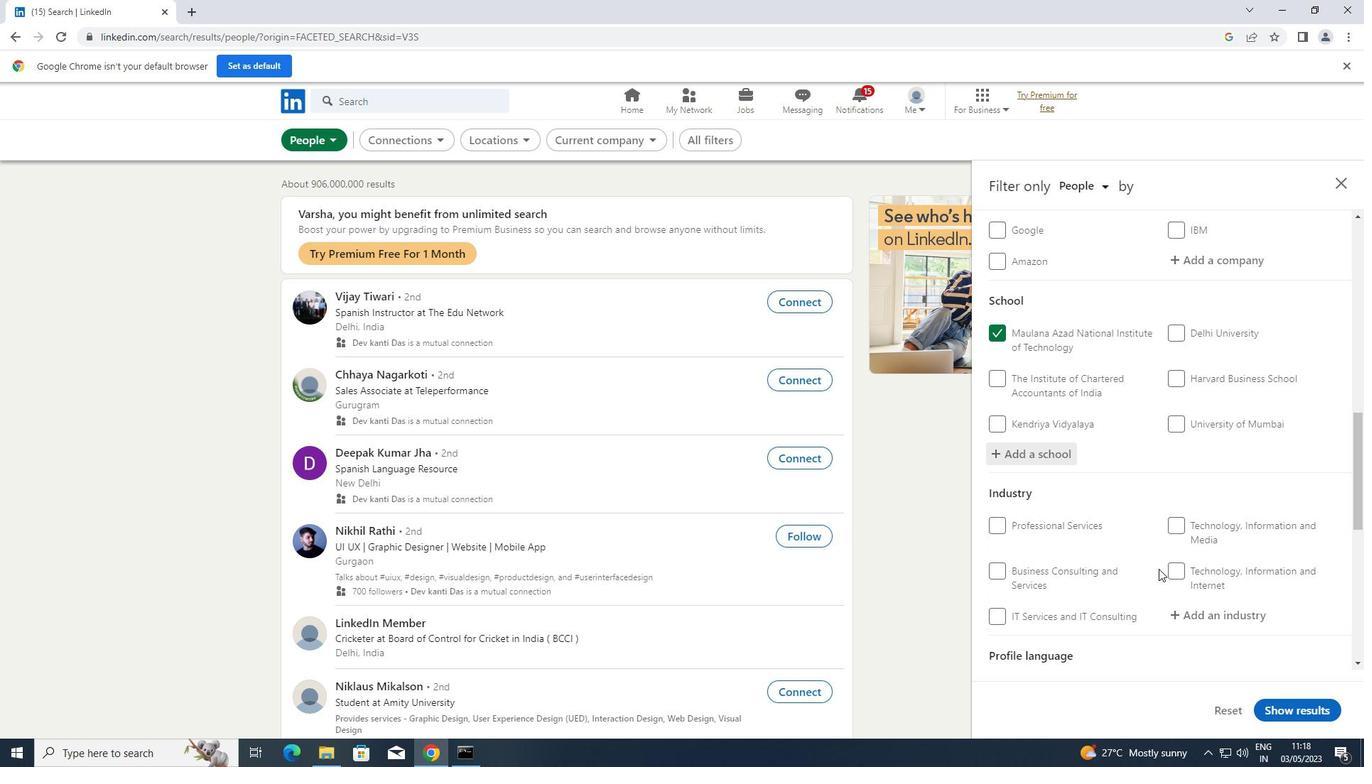 
Action: Mouse scrolled (1159, 568) with delta (0, 0)
Screenshot: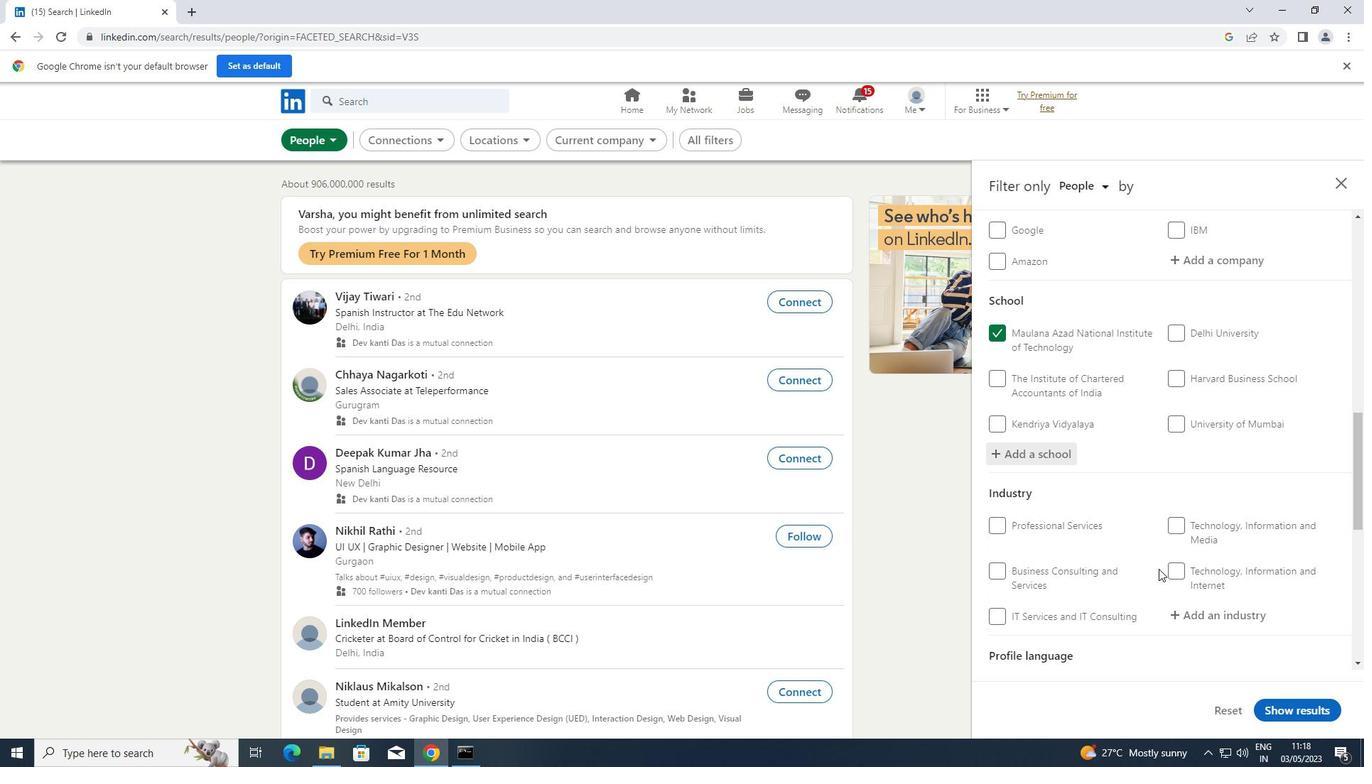 
Action: Mouse moved to (1248, 479)
Screenshot: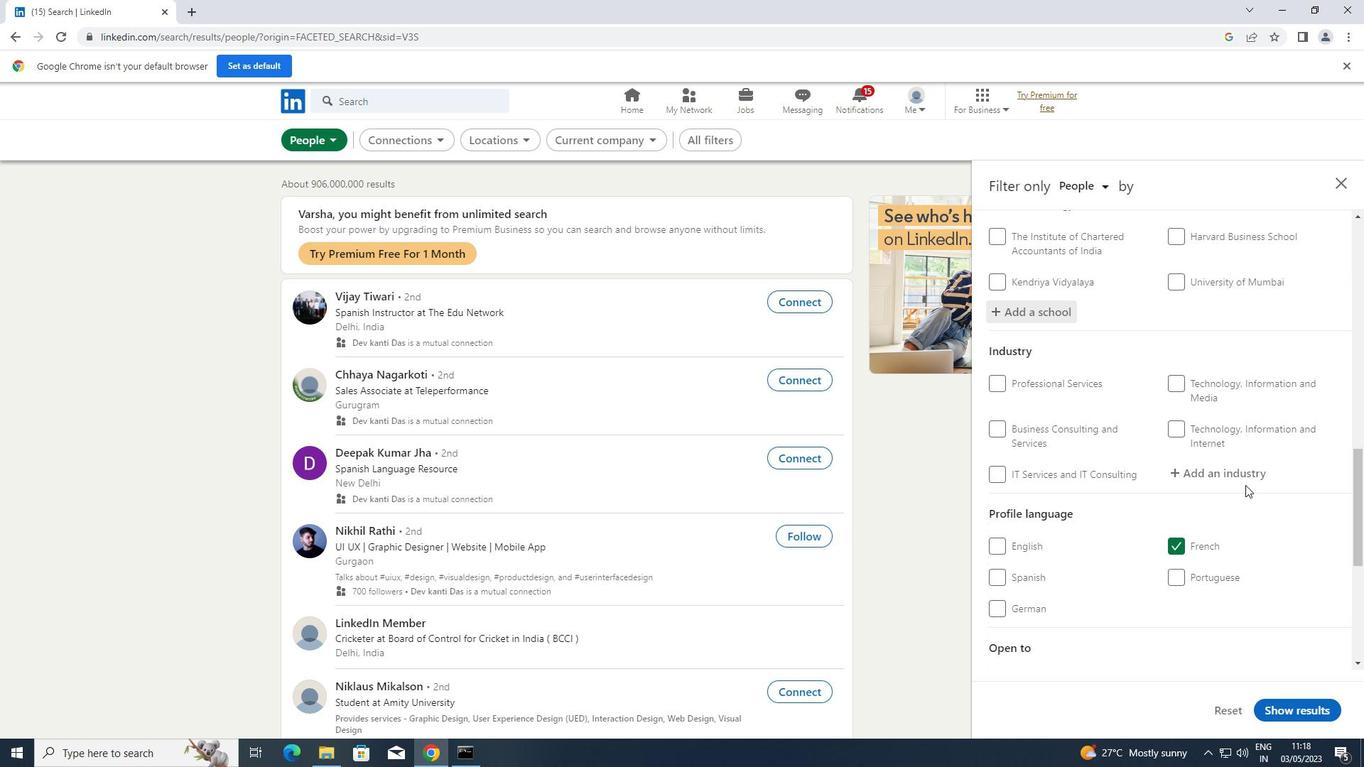 
Action: Mouse pressed left at (1248, 479)
Screenshot: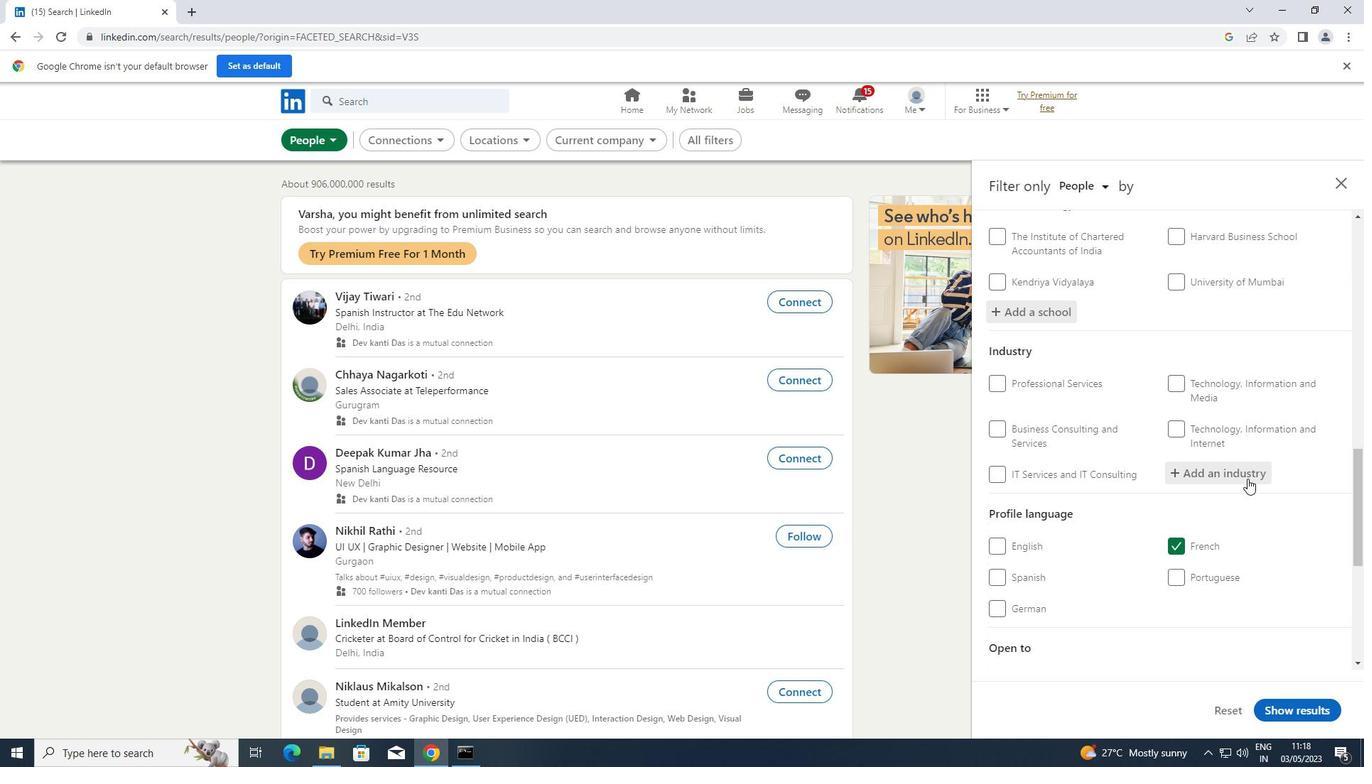 
Action: Key pressed <Key.shift>BUILDING<Key.space><Key.shift>EQUIP
Screenshot: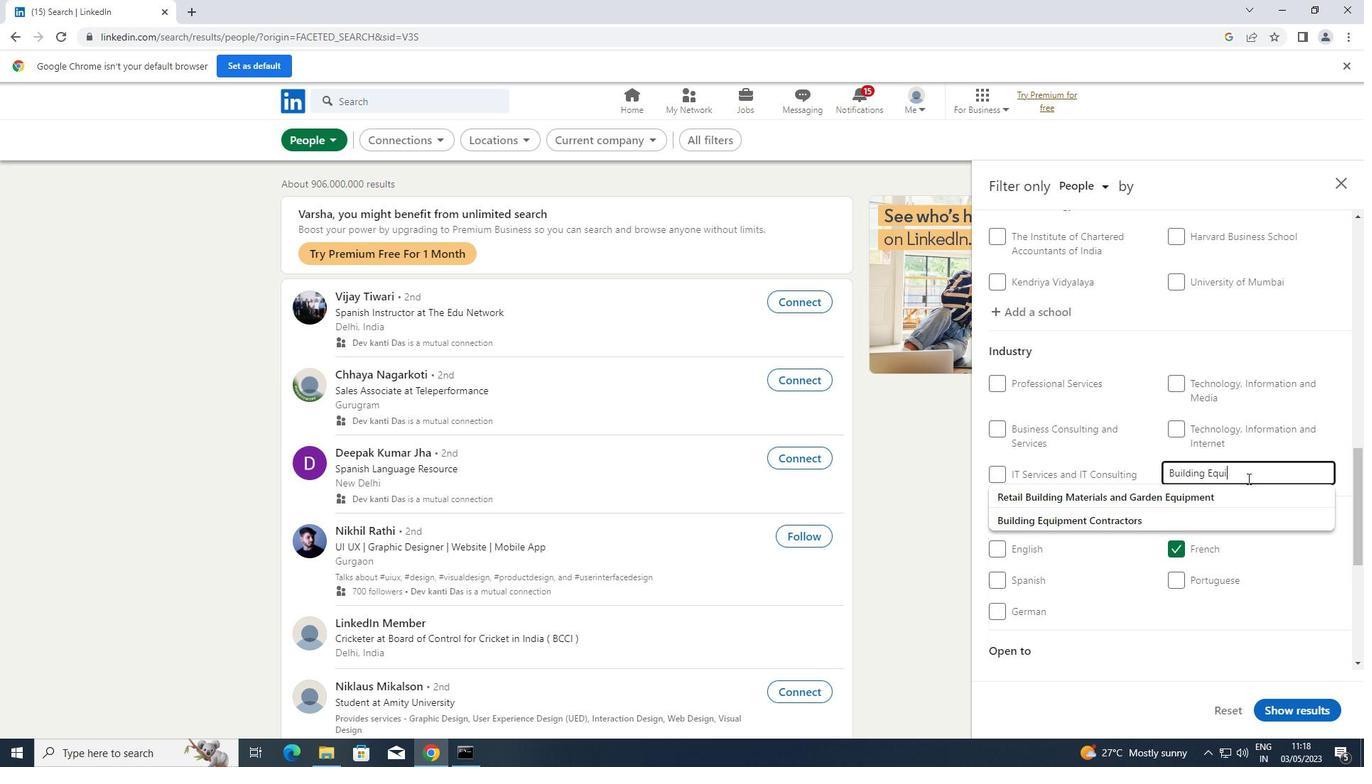
Action: Mouse moved to (1196, 508)
Screenshot: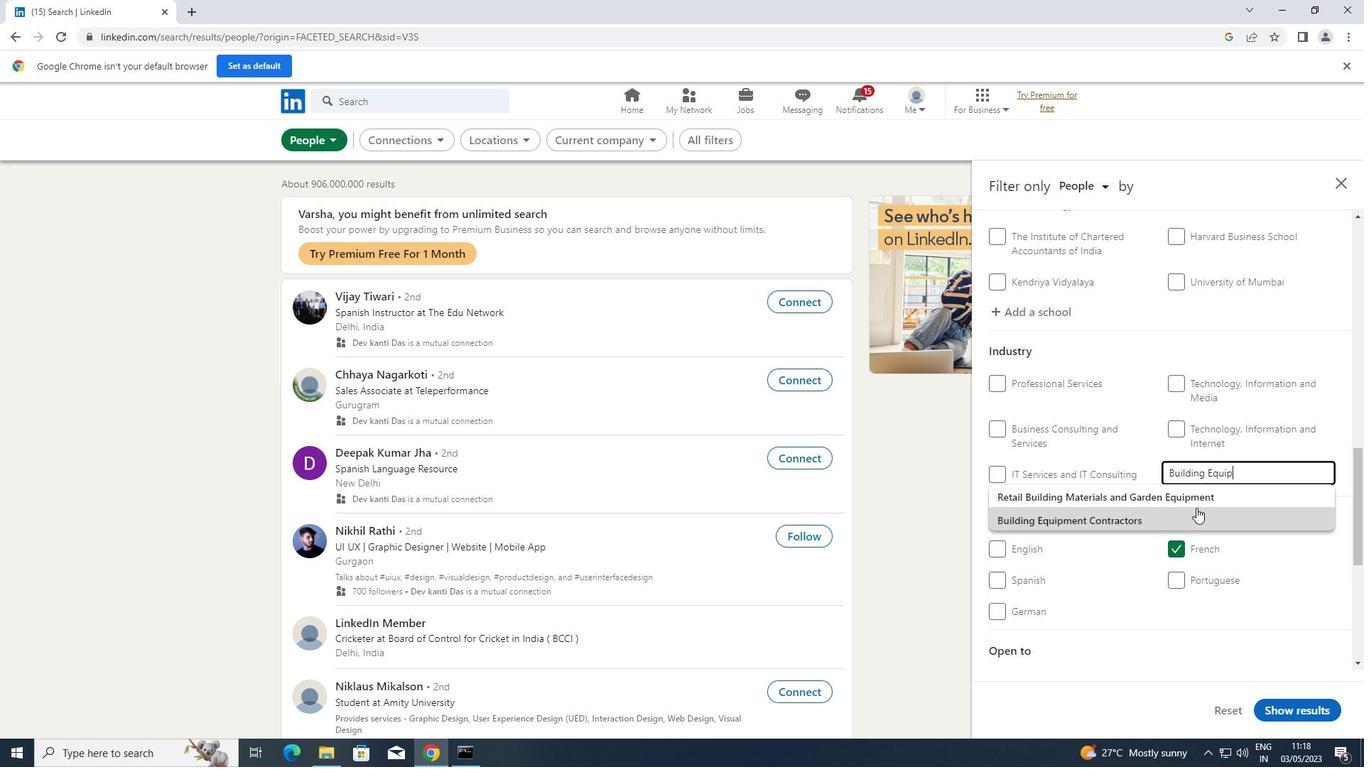 
Action: Mouse pressed left at (1196, 508)
Screenshot: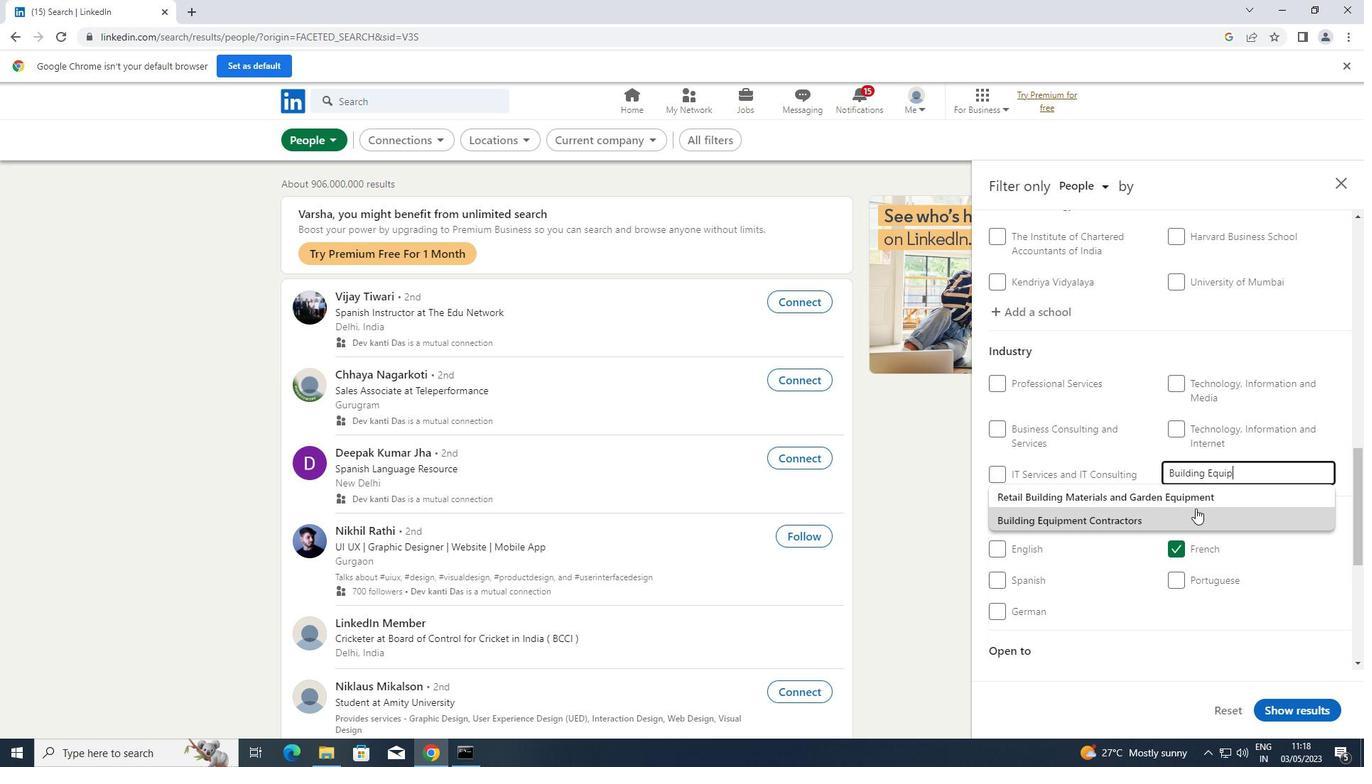 
Action: Mouse scrolled (1196, 508) with delta (0, 0)
Screenshot: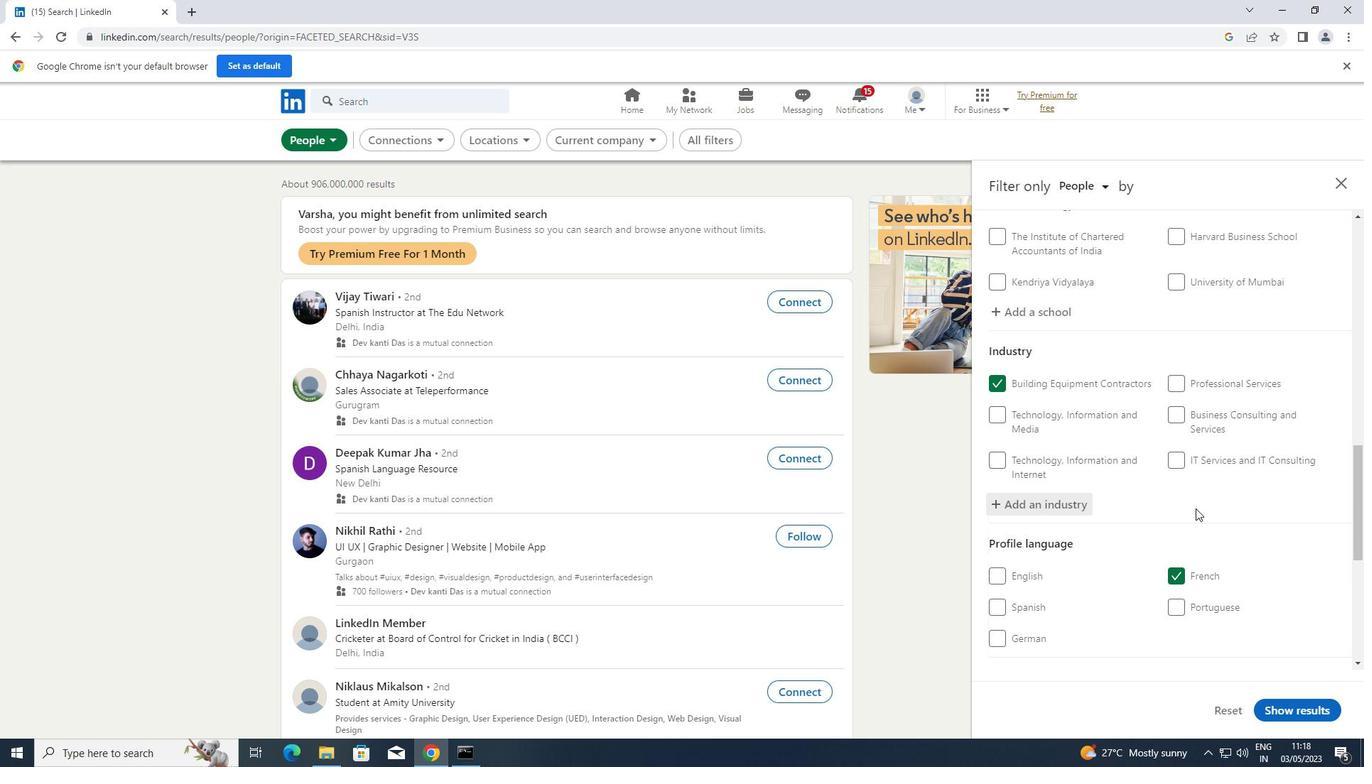 
Action: Mouse scrolled (1196, 508) with delta (0, 0)
Screenshot: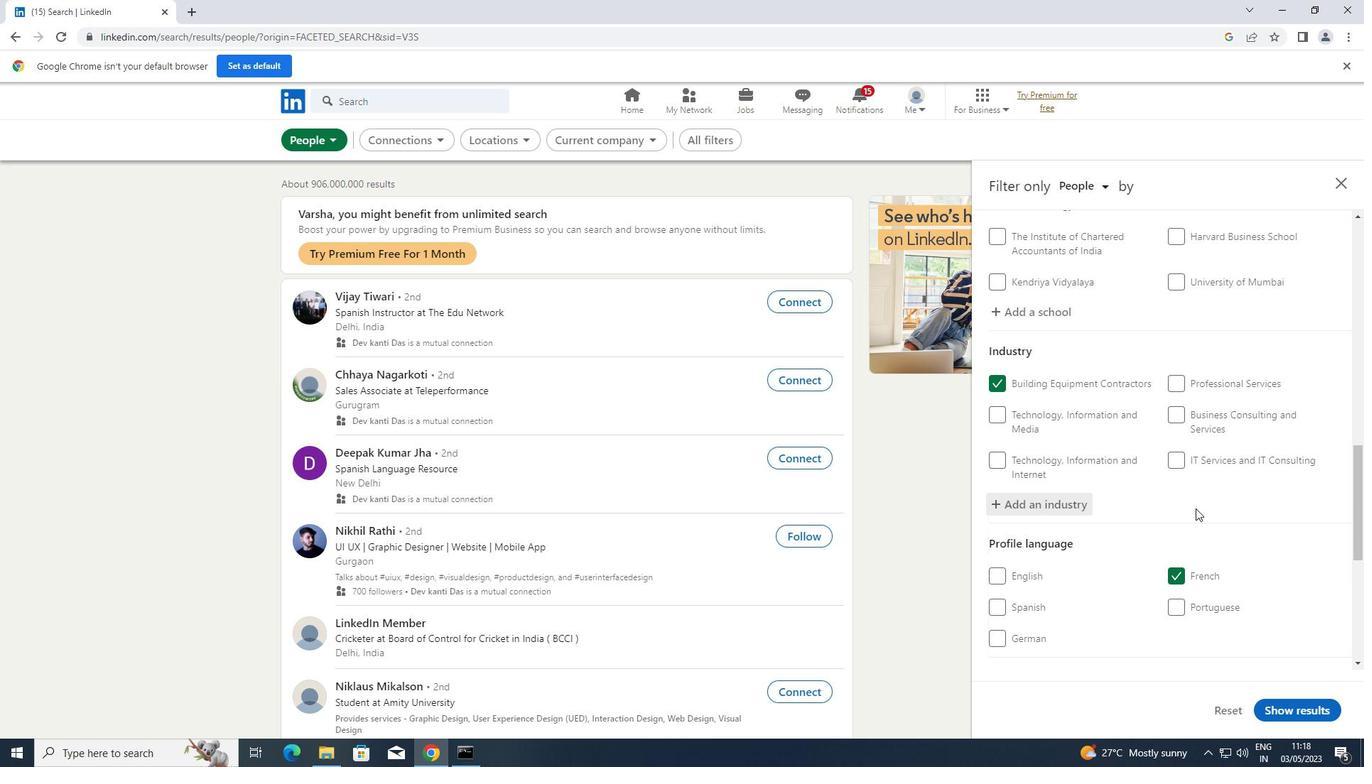 
Action: Mouse scrolled (1196, 508) with delta (0, 0)
Screenshot: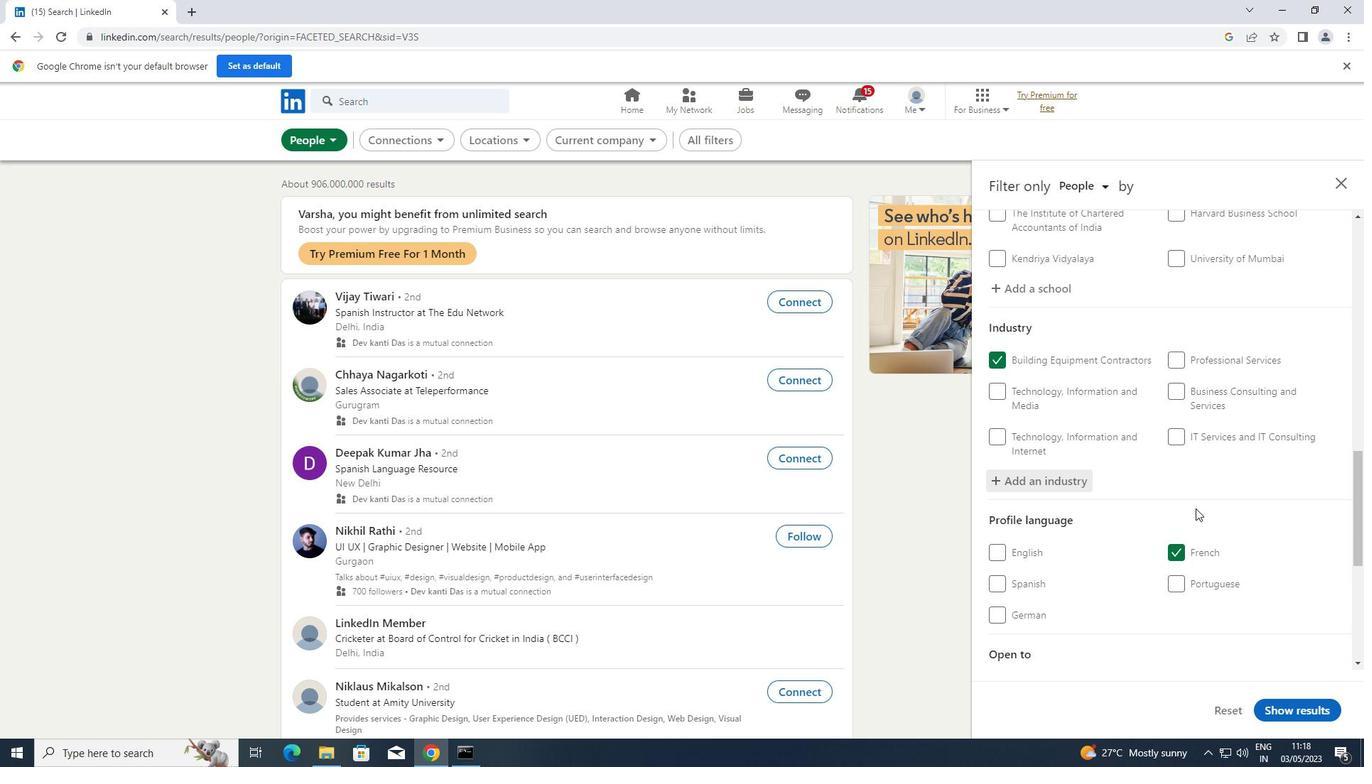 
Action: Mouse moved to (1195, 508)
Screenshot: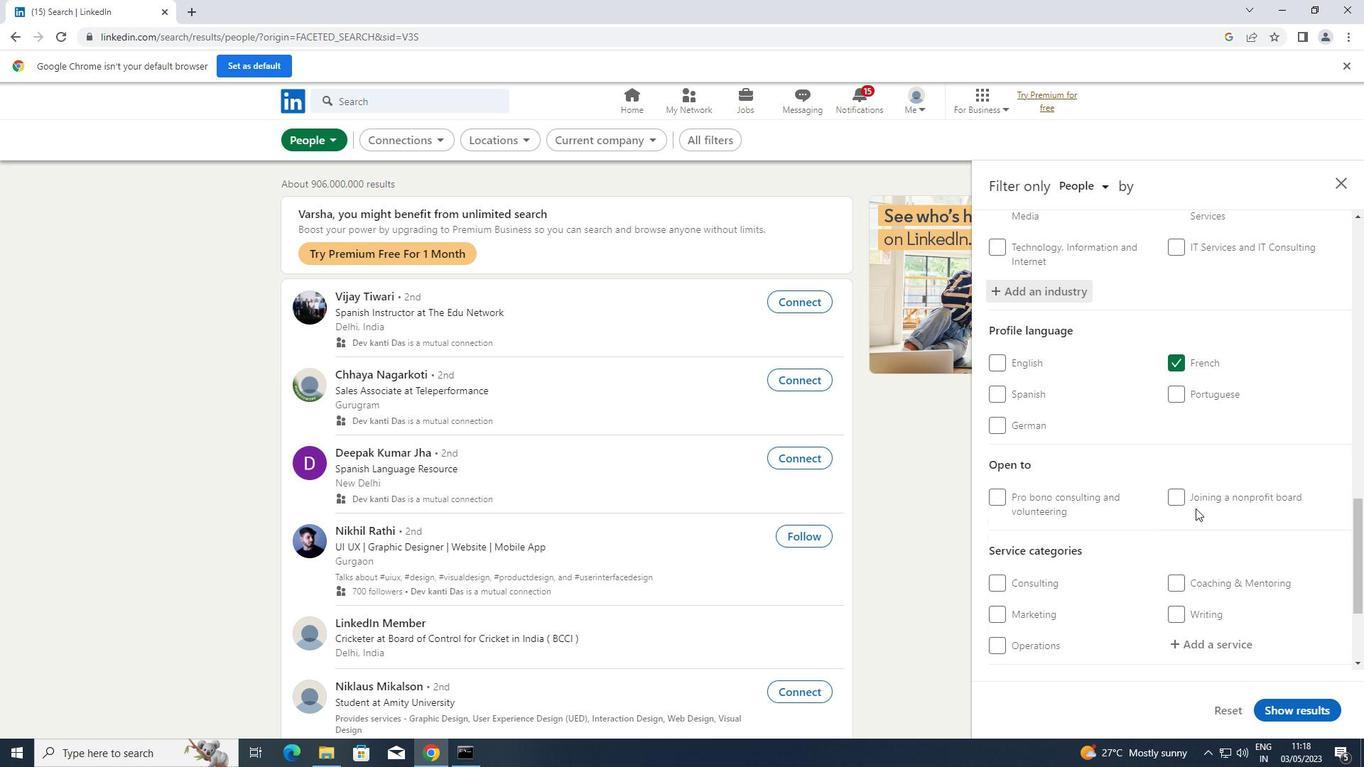 
Action: Mouse scrolled (1195, 508) with delta (0, 0)
Screenshot: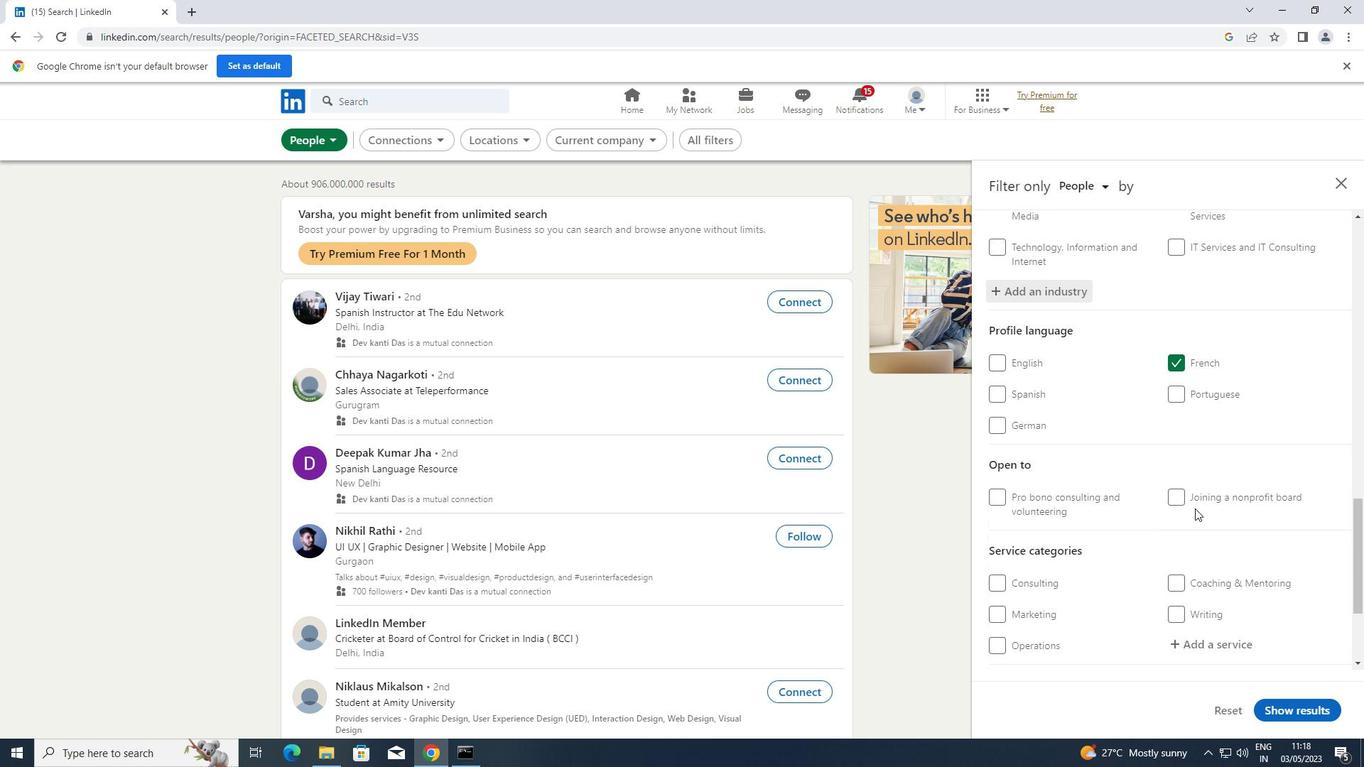 
Action: Mouse scrolled (1195, 508) with delta (0, 0)
Screenshot: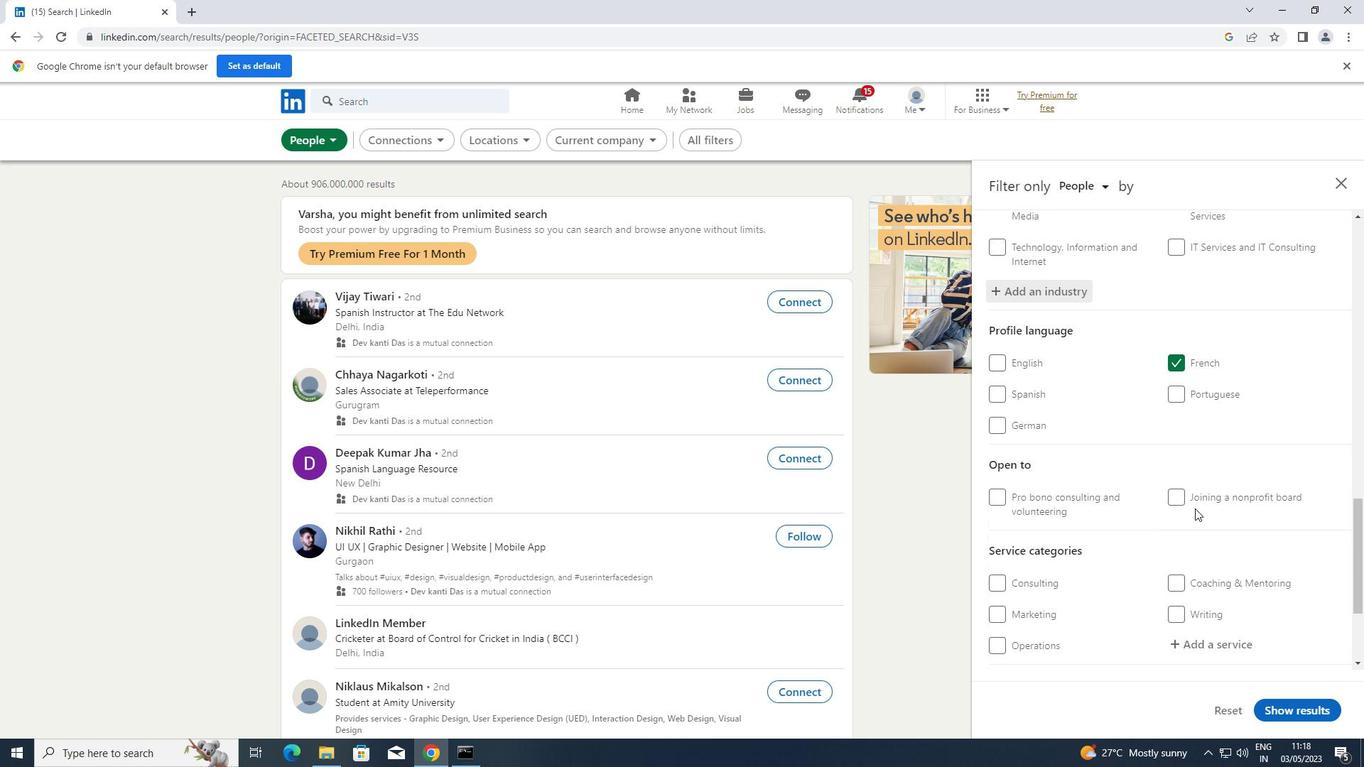 
Action: Mouse moved to (1201, 505)
Screenshot: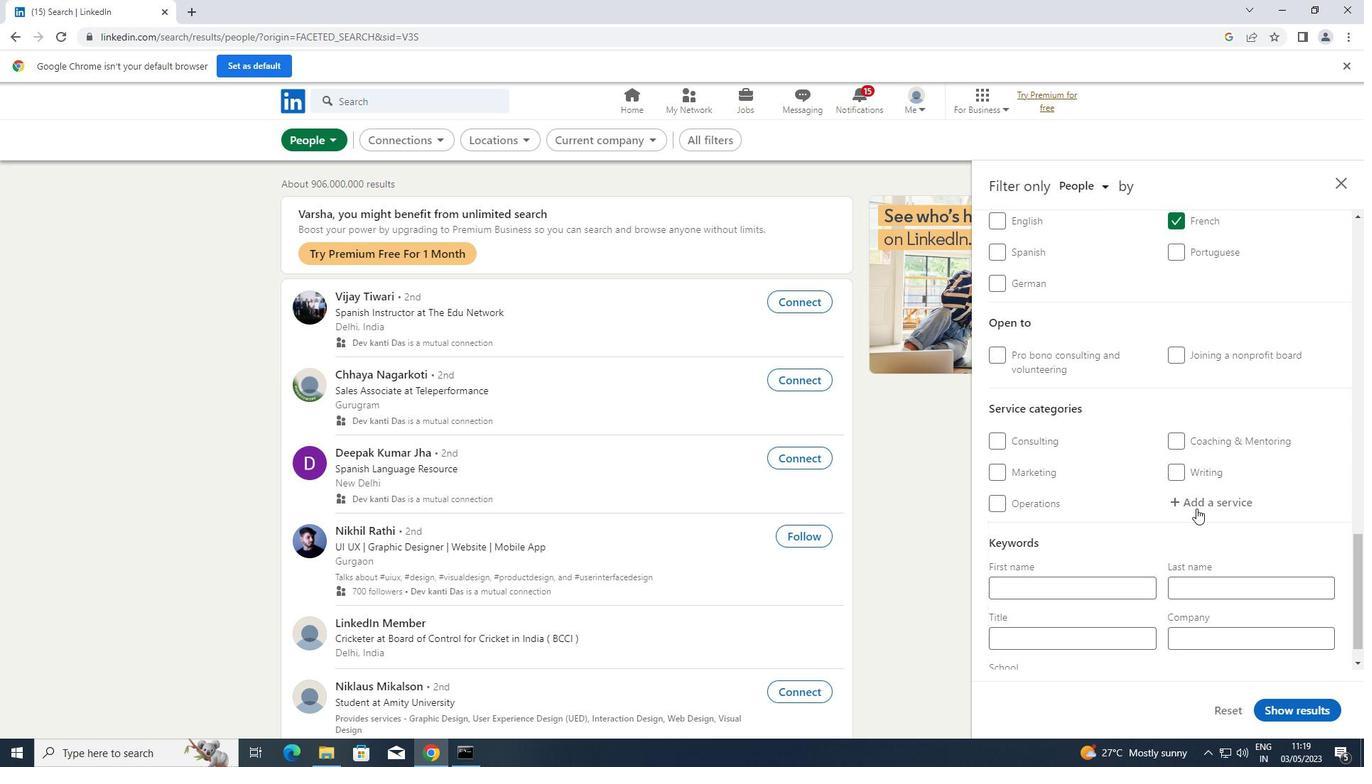 
Action: Mouse pressed left at (1201, 505)
Screenshot: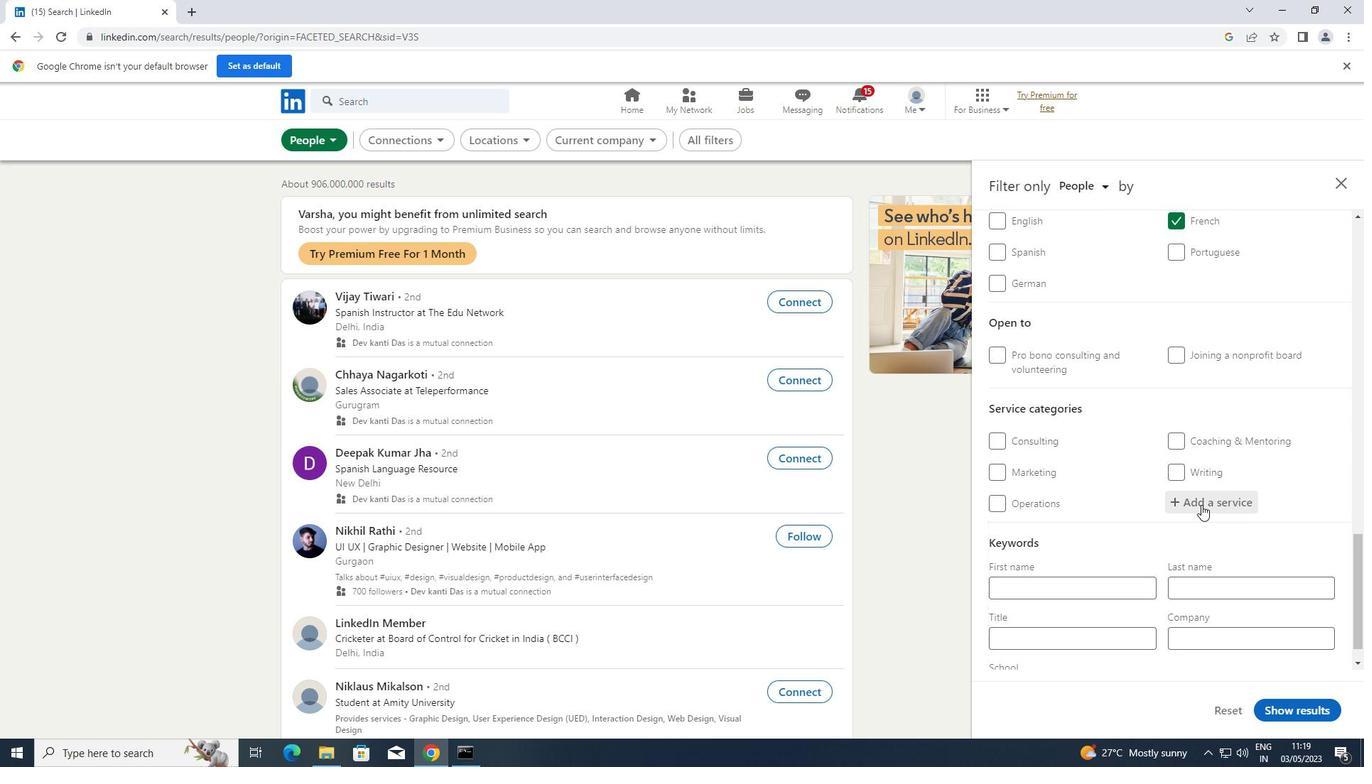 
Action: Key pressed <Key.shift>DIGITAL
Screenshot: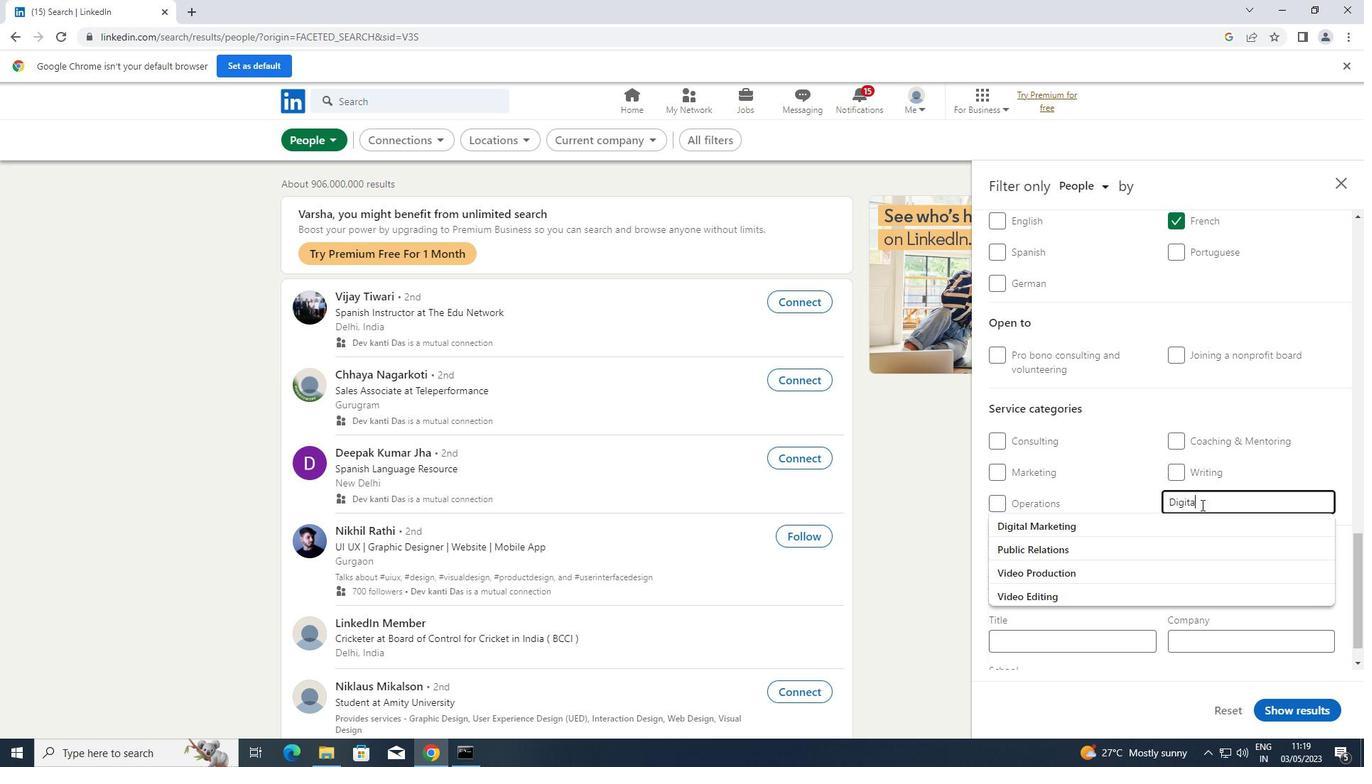 
Action: Mouse moved to (1162, 533)
Screenshot: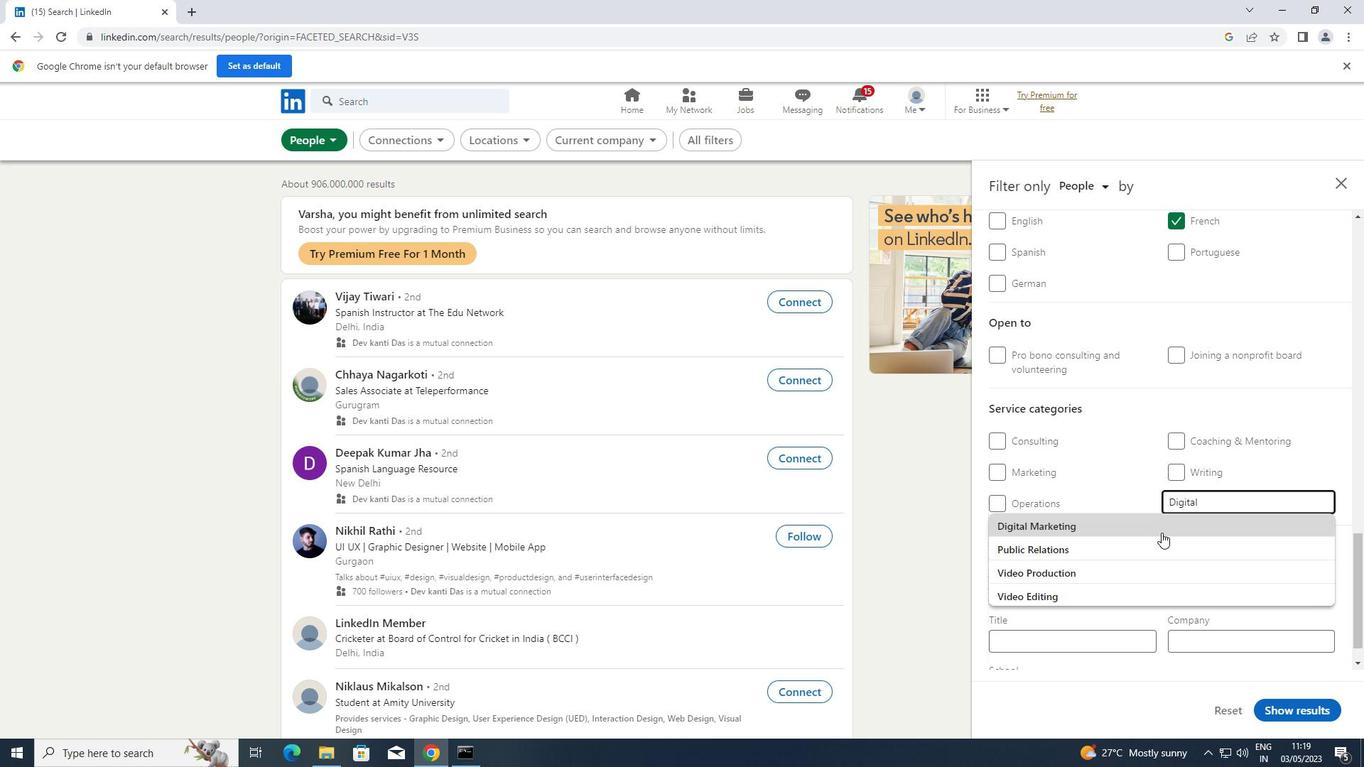 
Action: Mouse pressed left at (1162, 533)
Screenshot: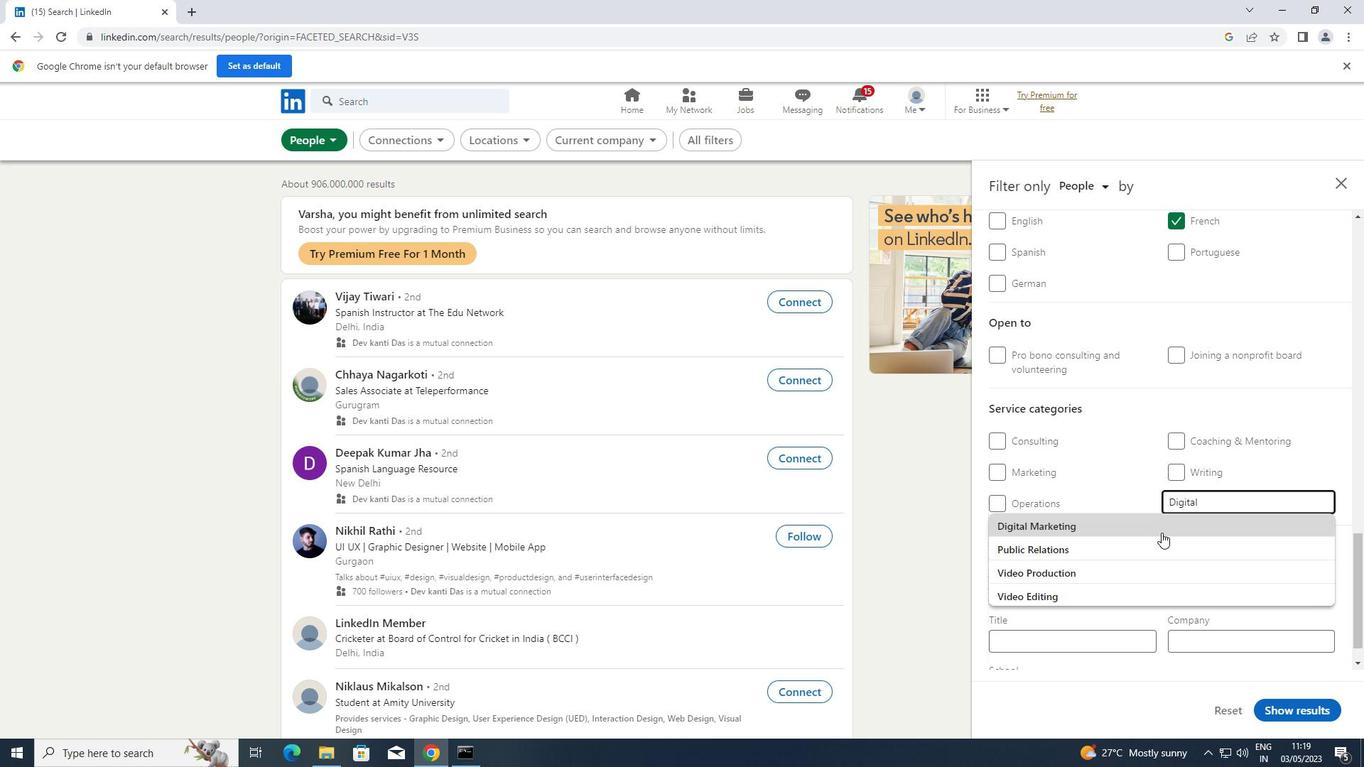 
Action: Mouse scrolled (1162, 532) with delta (0, 0)
Screenshot: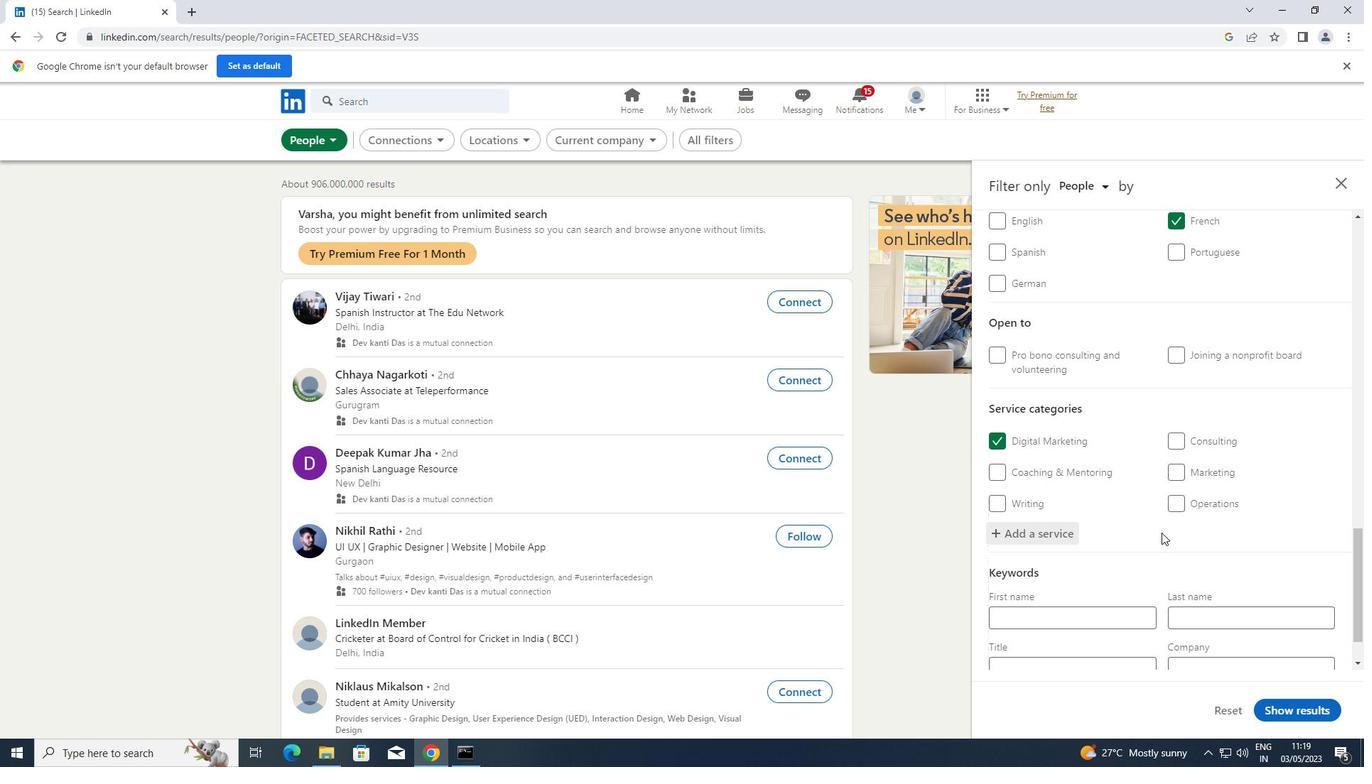 
Action: Mouse moved to (1093, 602)
Screenshot: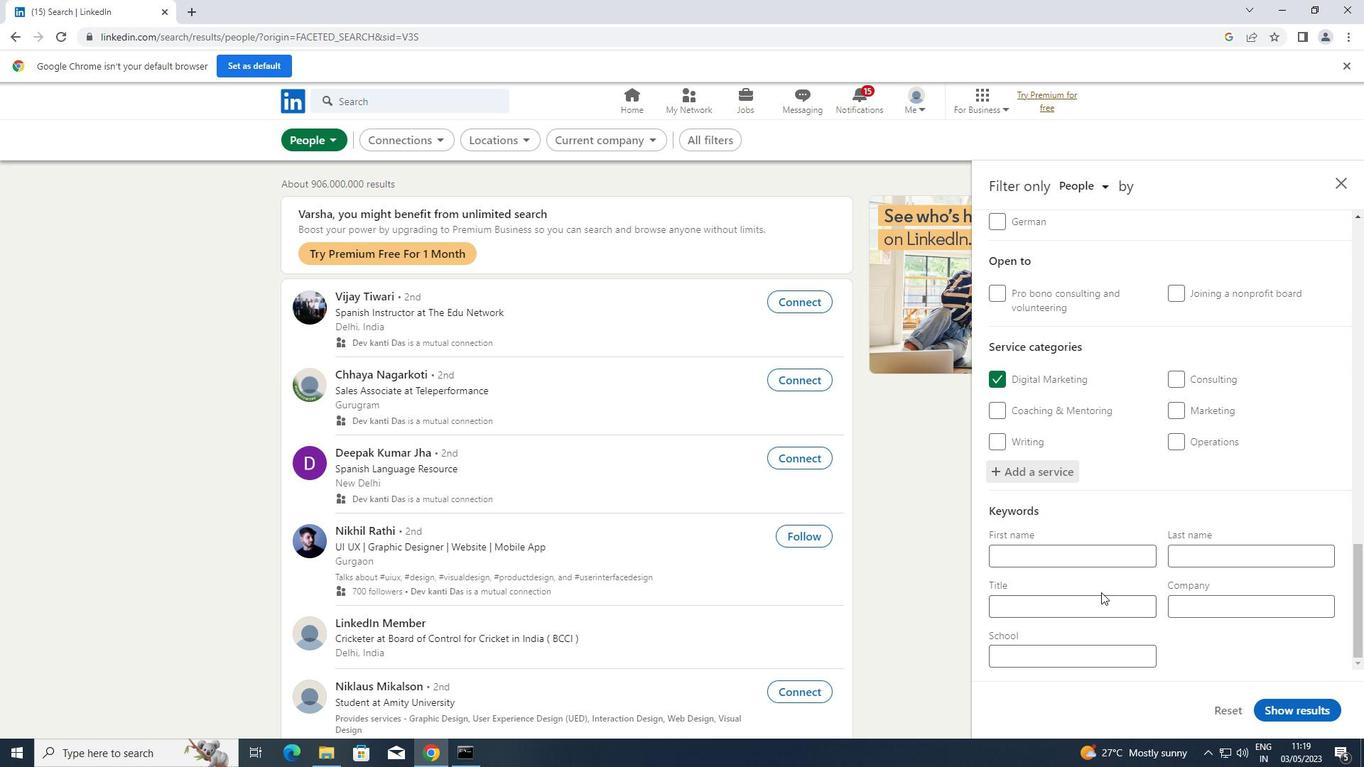 
Action: Mouse pressed left at (1093, 602)
Screenshot: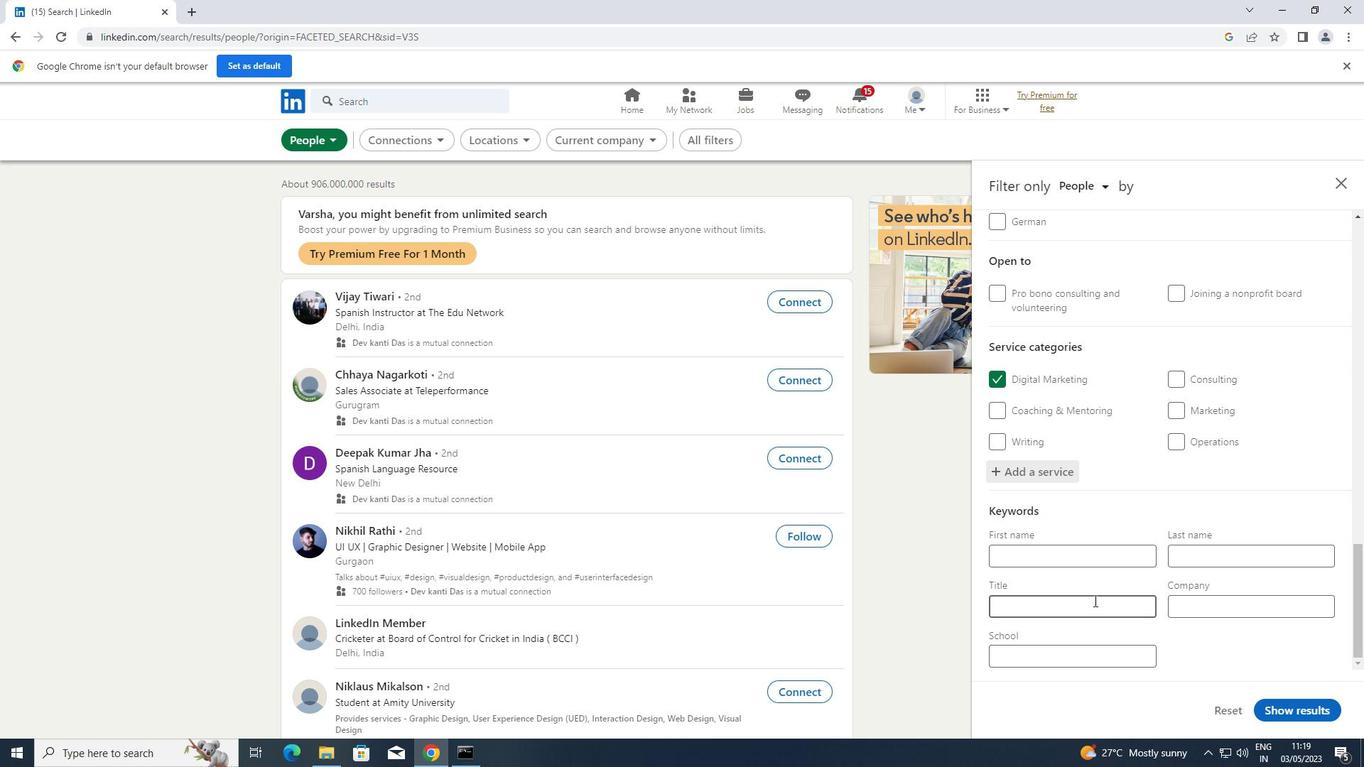 
Action: Key pressed <Key.shift>OWNER
Screenshot: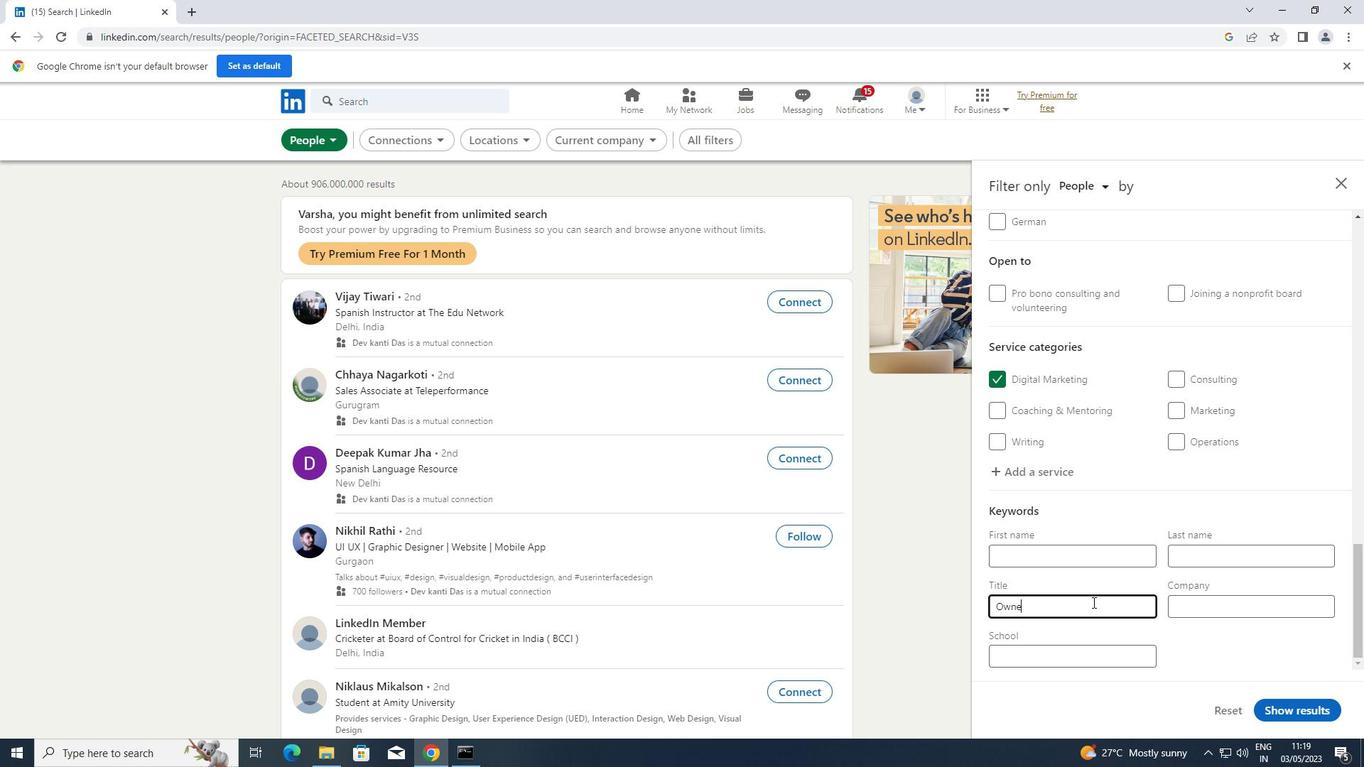 
Action: Mouse moved to (1285, 711)
Screenshot: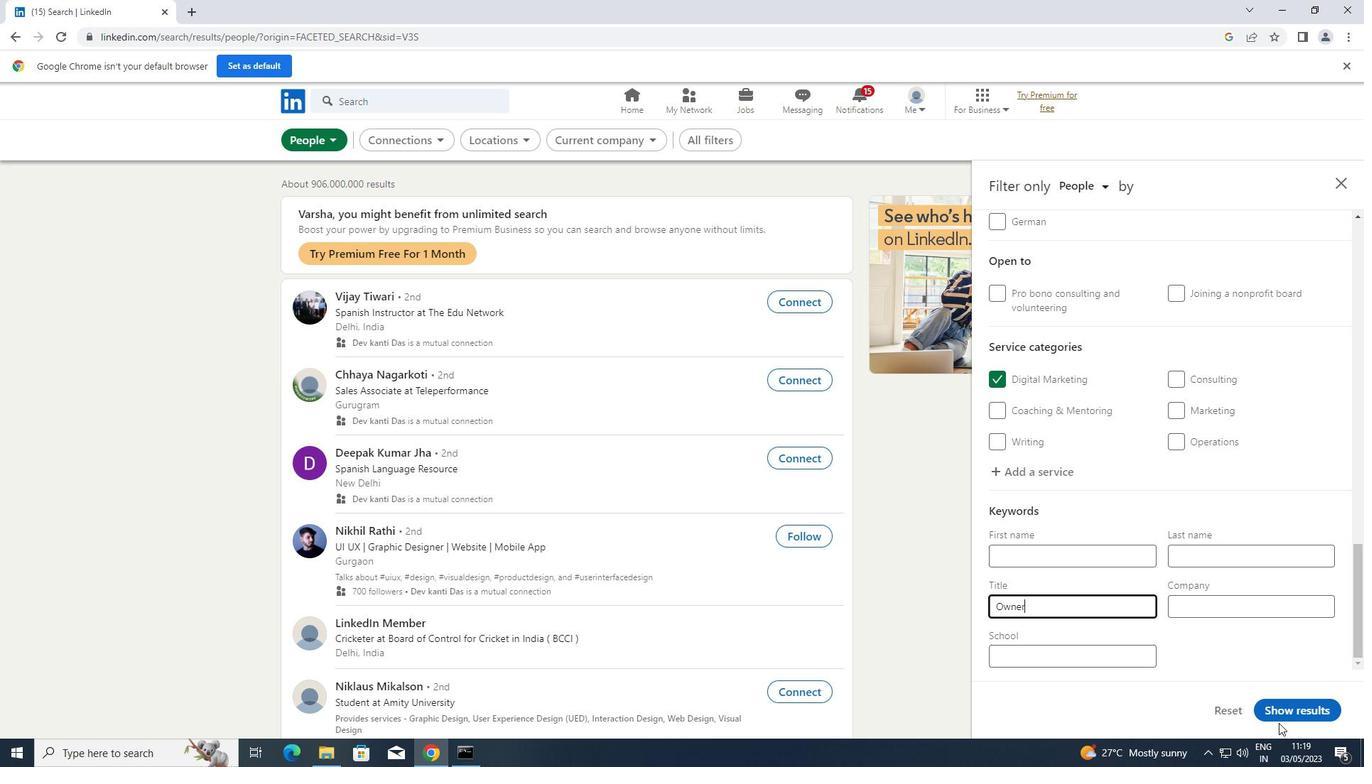 
Action: Mouse pressed left at (1285, 711)
Screenshot: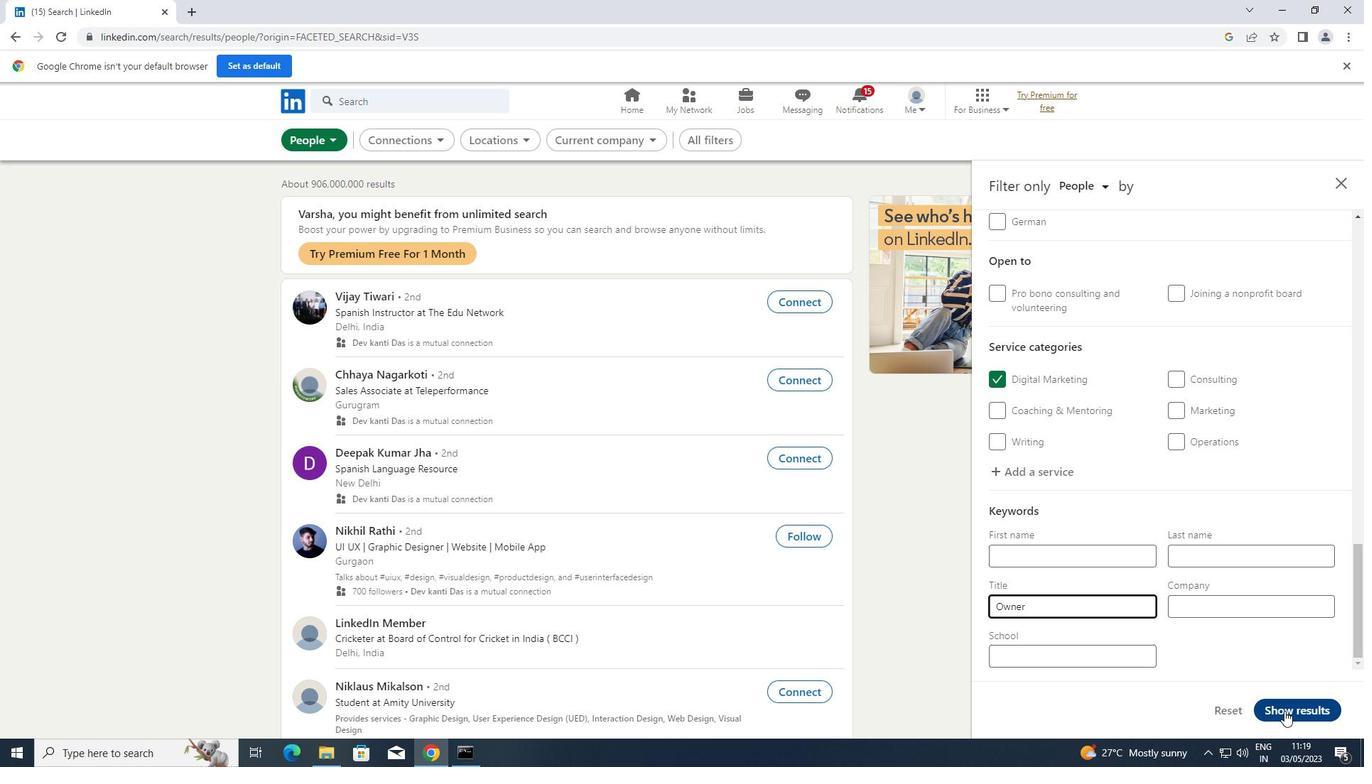 
